 Task: Add a dentist appointment for a cavity filling on the 22nd at 7:00 PM to 8:00 PM.
Action: Mouse moved to (548, 169)
Screenshot: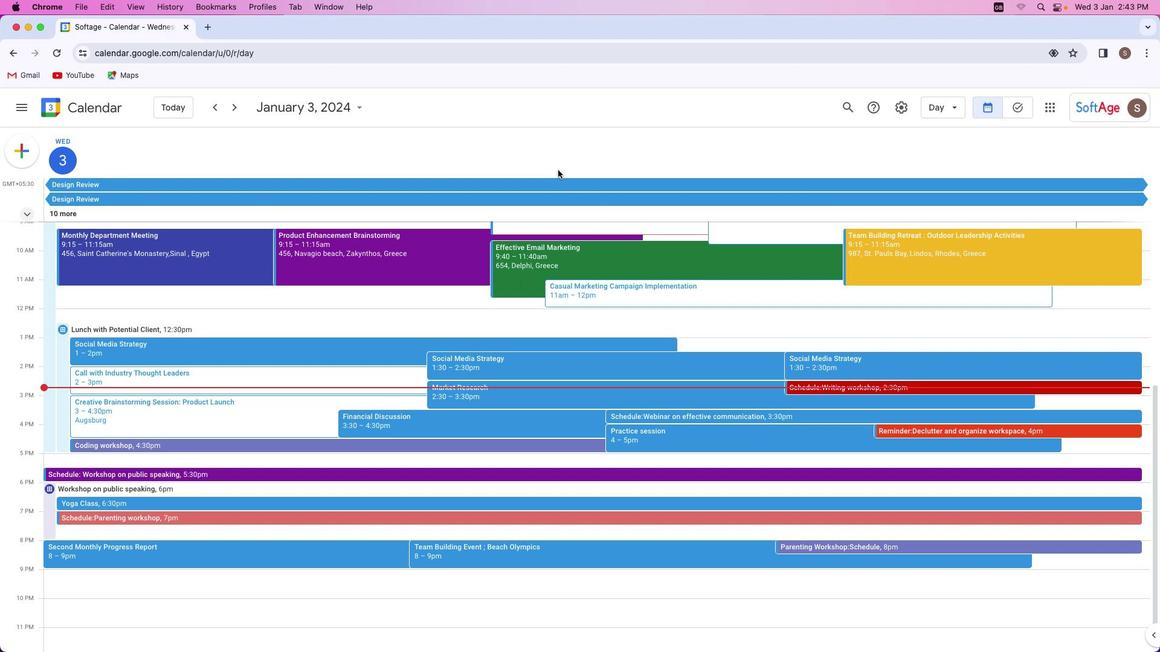 
Action: Mouse pressed left at (548, 169)
Screenshot: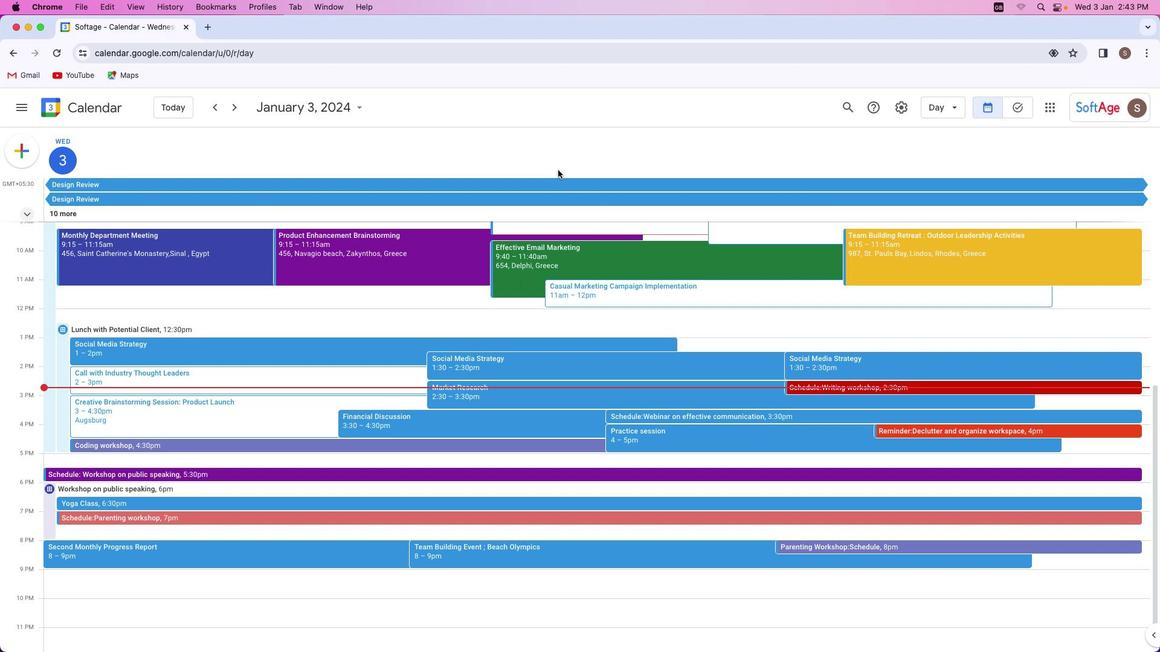 
Action: Mouse moved to (384, 172)
Screenshot: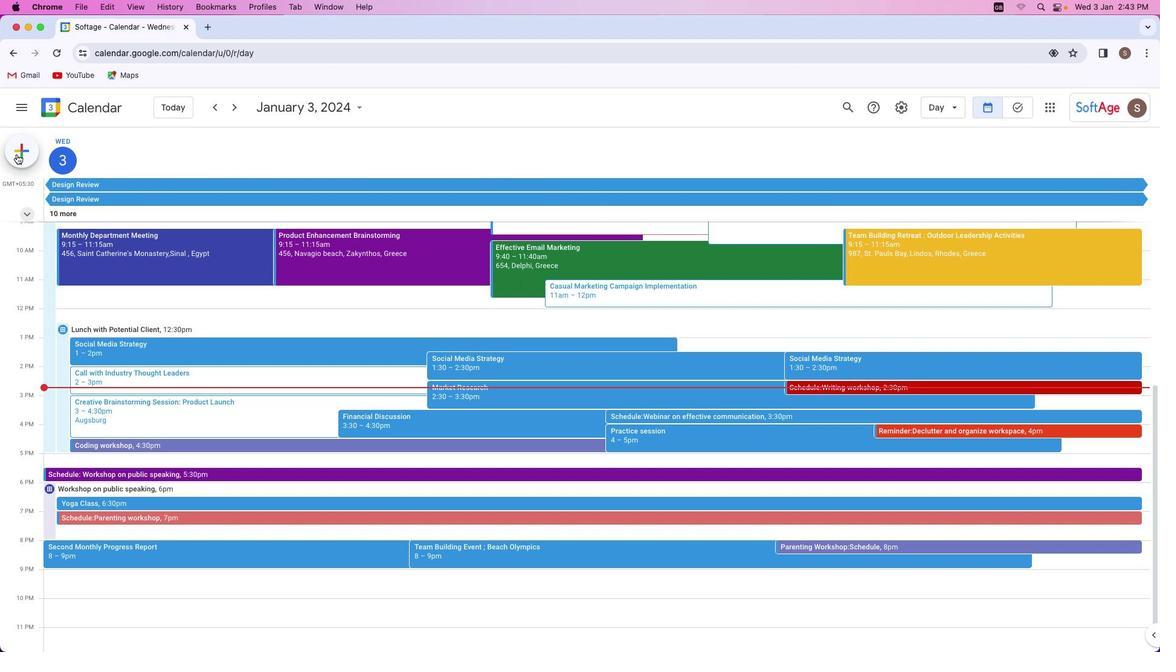 
Action: Mouse pressed left at (384, 172)
Screenshot: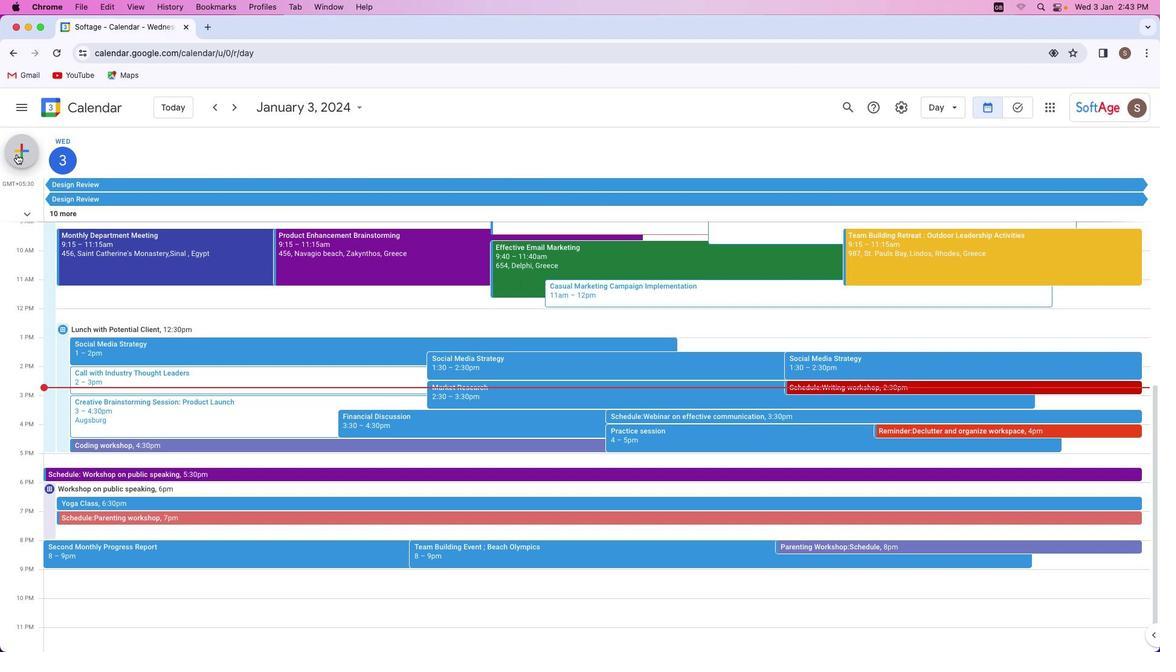 
Action: Mouse moved to (402, 157)
Screenshot: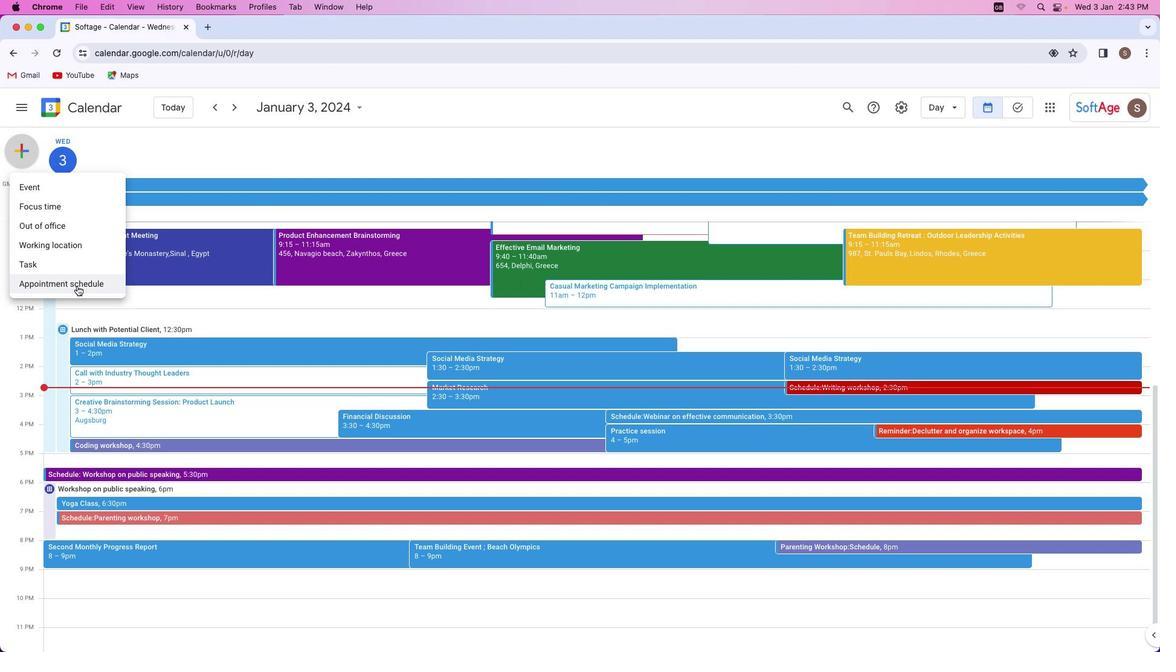 
Action: Mouse pressed left at (402, 157)
Screenshot: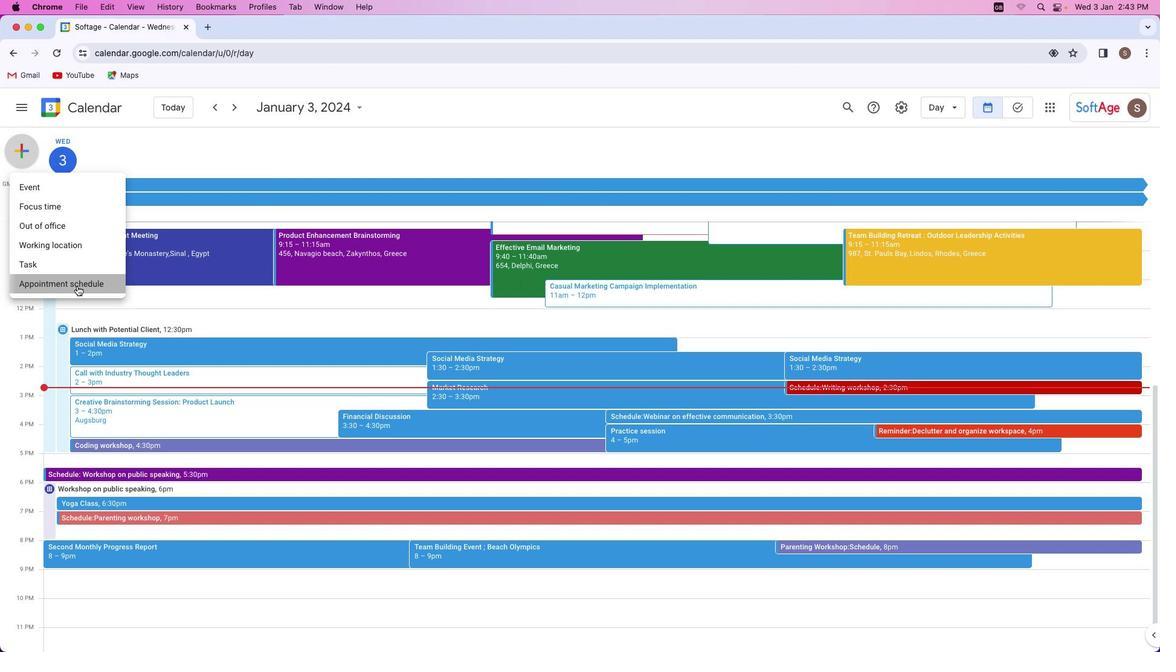 
Action: Mouse moved to (402, 172)
Screenshot: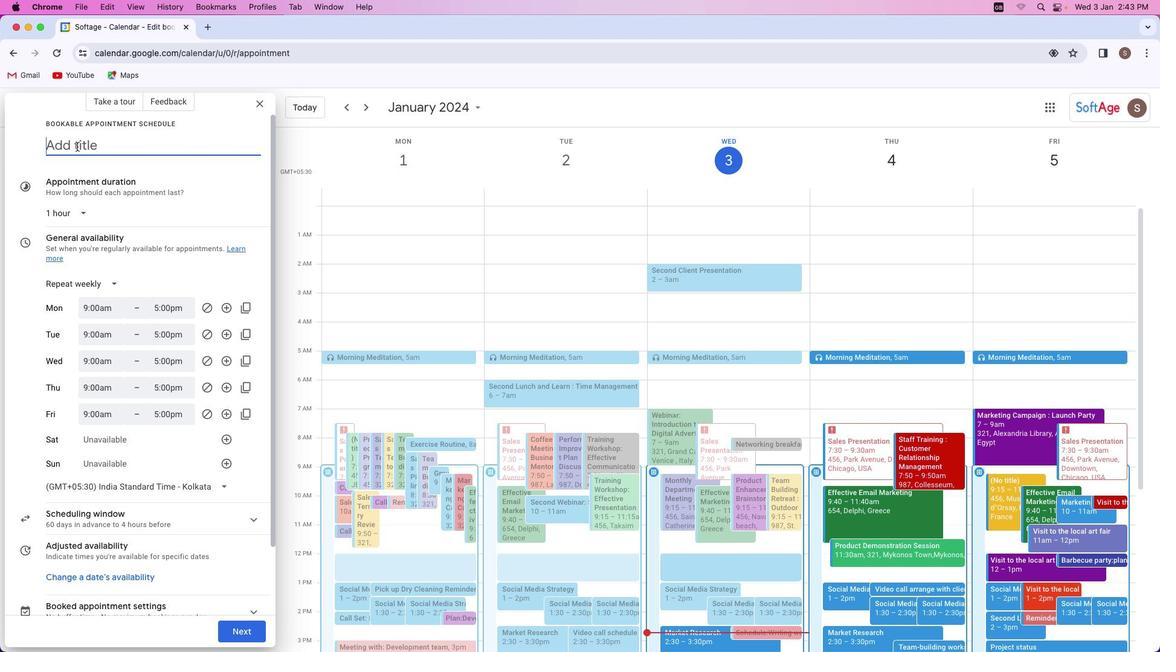 
Action: Key pressed Key.shift'D''e''n''t''i''s''t'Key.space'f''o''r'Key.space'a'Key.space'c''a''v''i''t''y'Key.space'f''i''l''l''i''n''g'
Screenshot: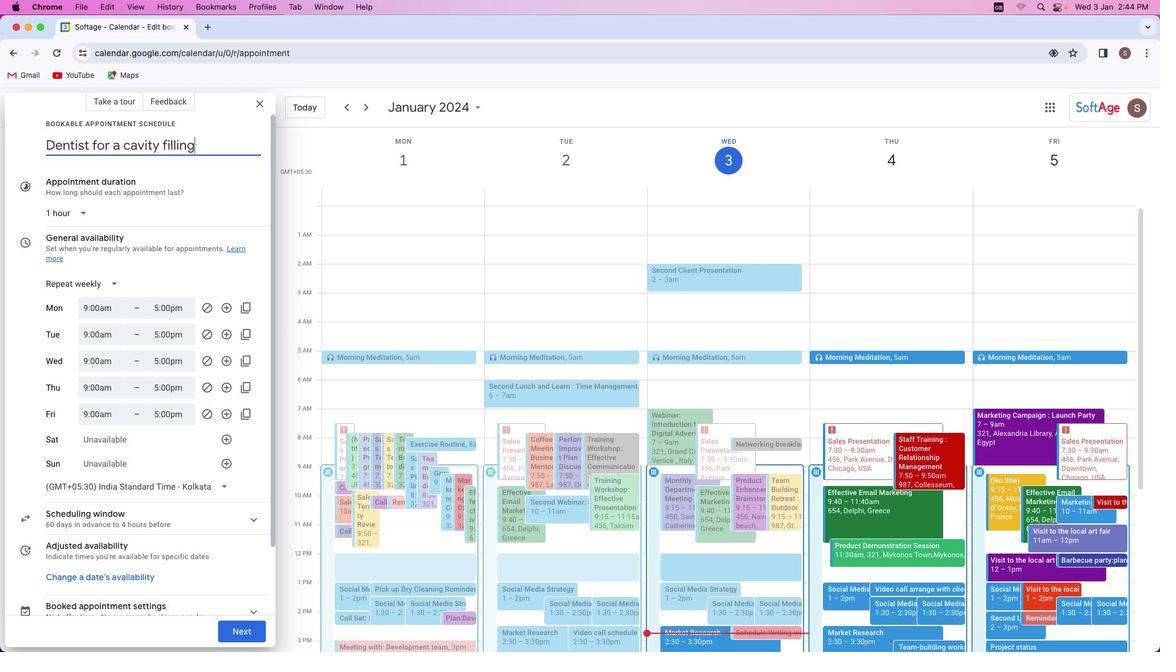 
Action: Mouse moved to (412, 157)
Screenshot: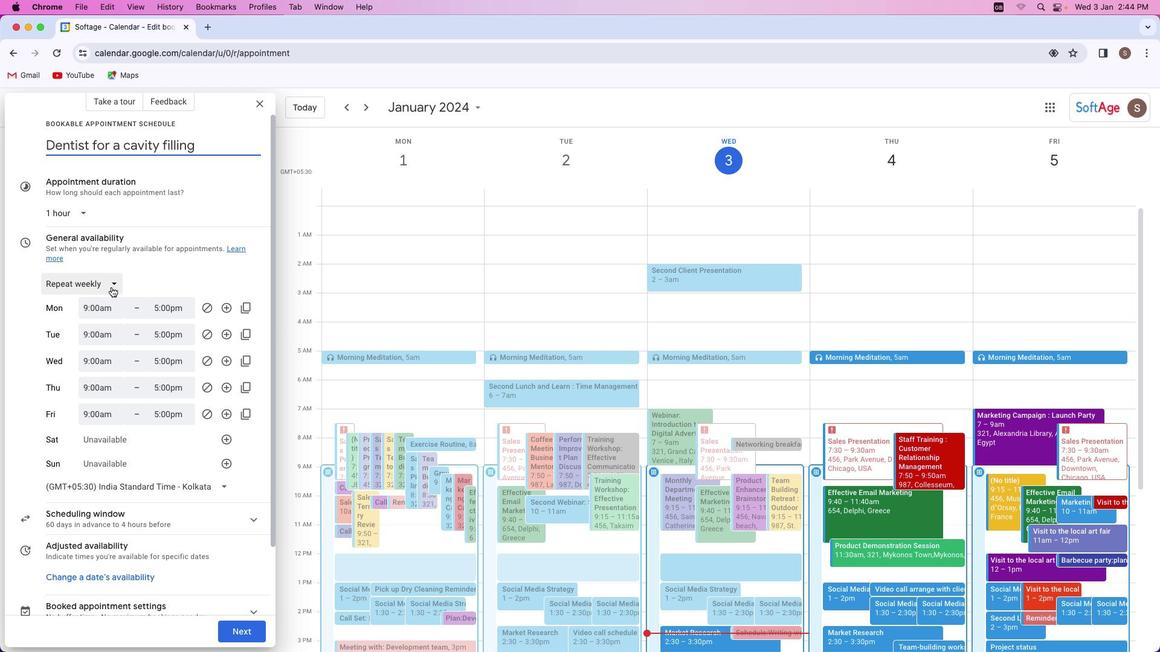 
Action: Mouse pressed left at (412, 157)
Screenshot: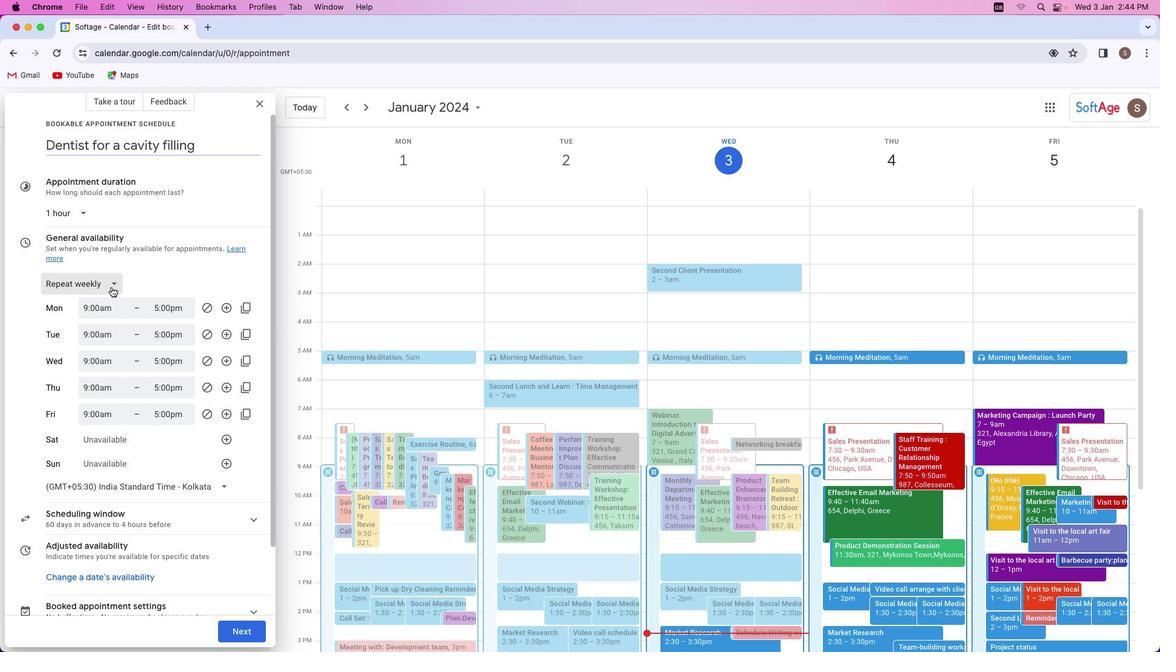 
Action: Mouse moved to (402, 154)
Screenshot: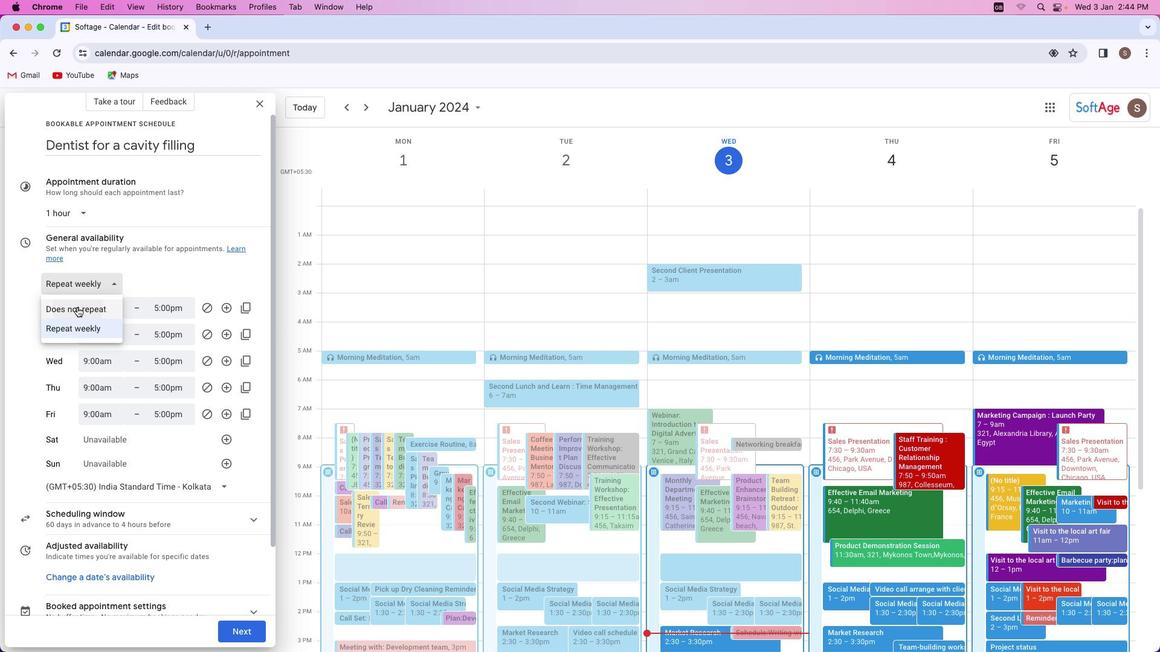 
Action: Mouse pressed left at (402, 154)
Screenshot: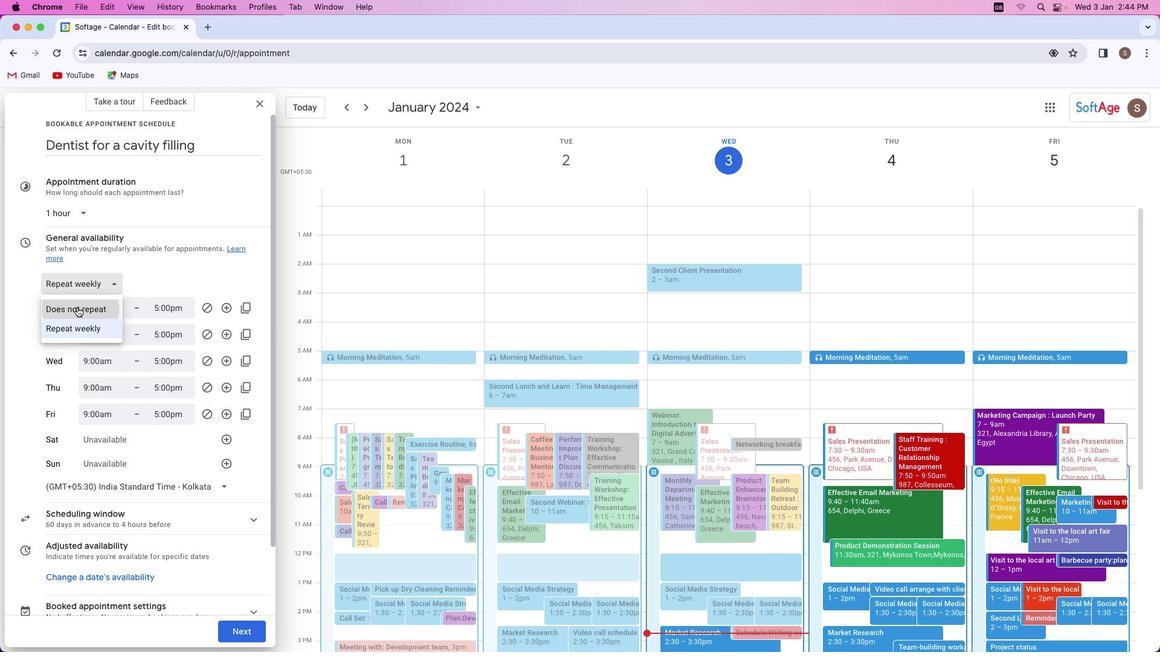 
Action: Mouse moved to (400, 155)
Screenshot: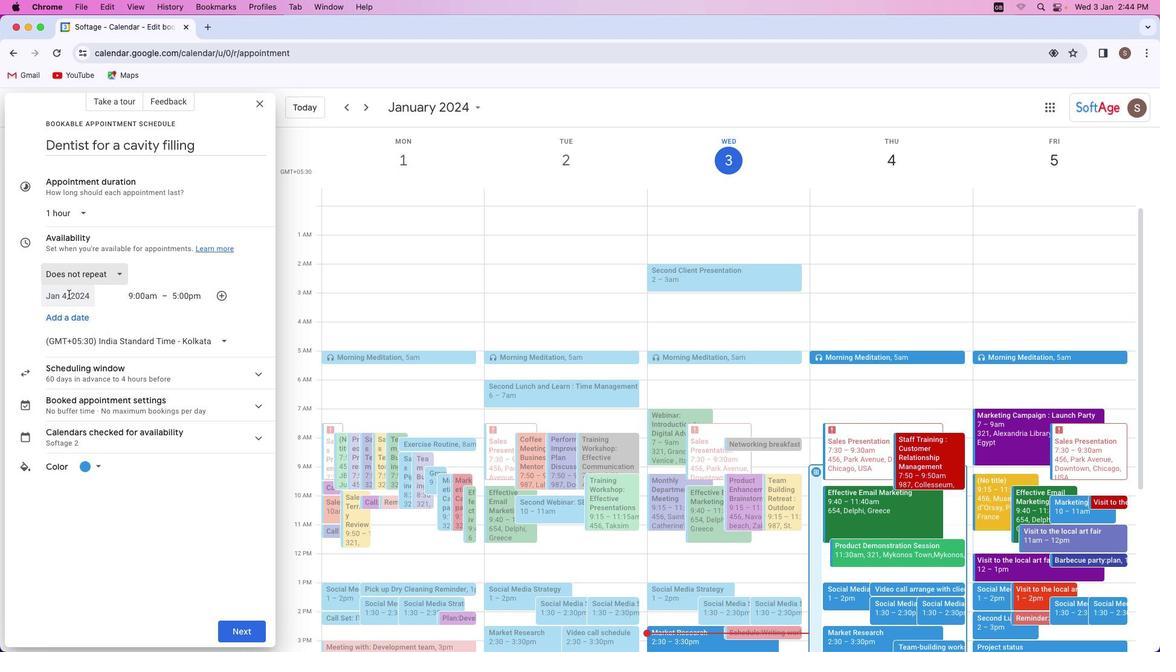 
Action: Mouse pressed left at (400, 155)
Screenshot: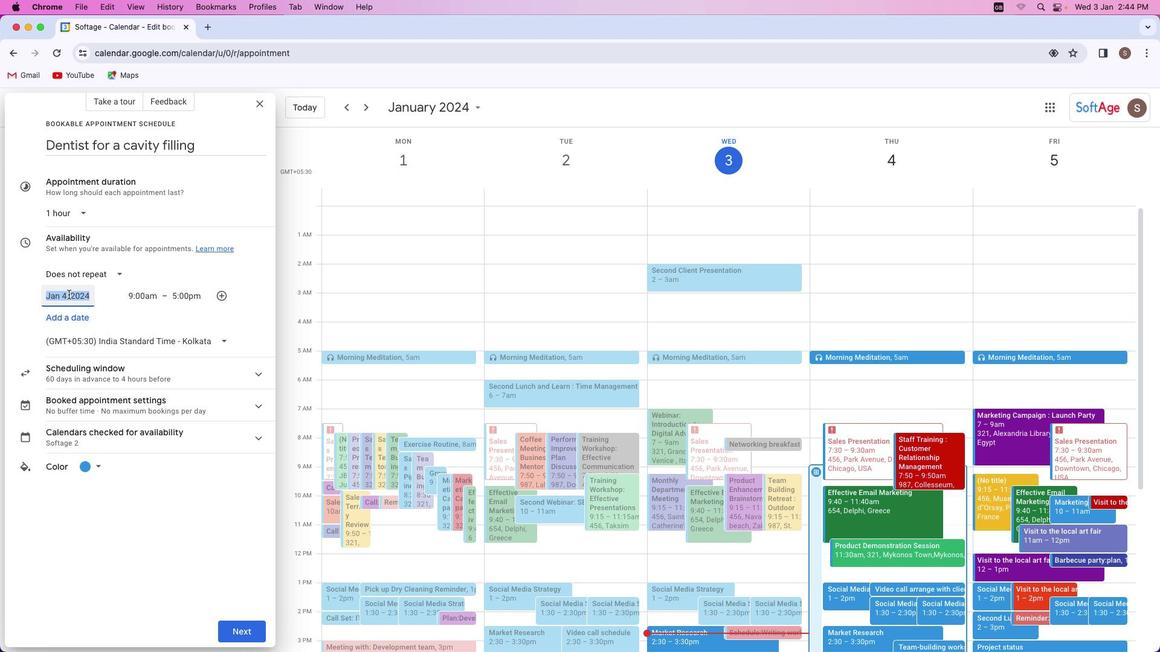 
Action: Mouse moved to (398, 143)
Screenshot: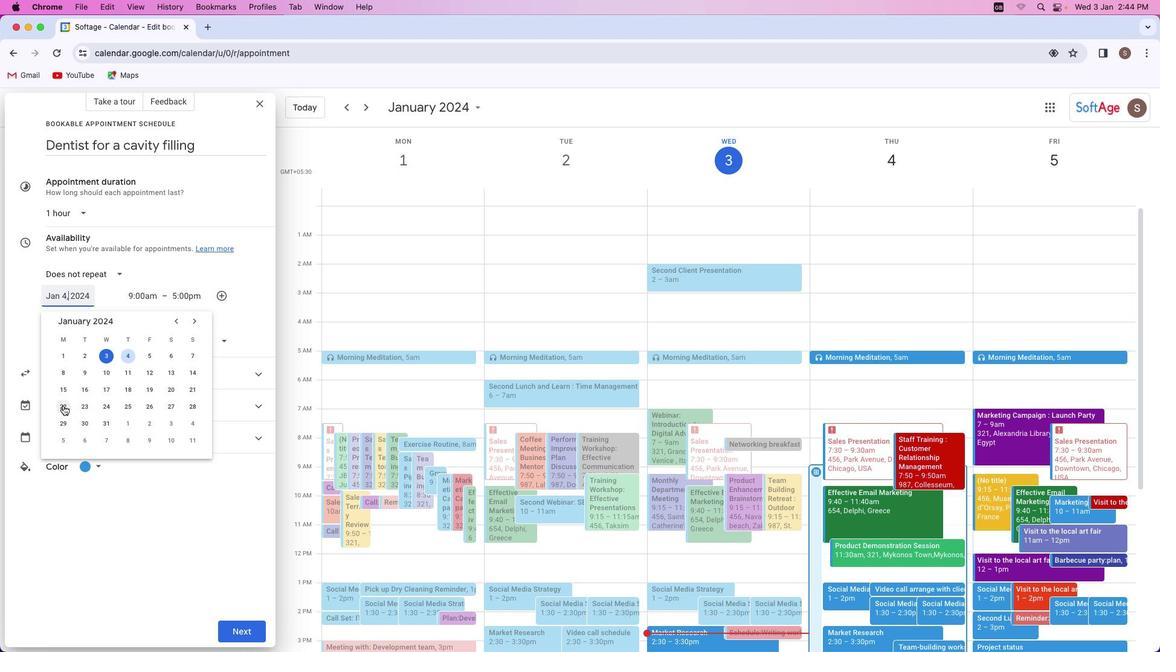 
Action: Mouse pressed left at (398, 143)
Screenshot: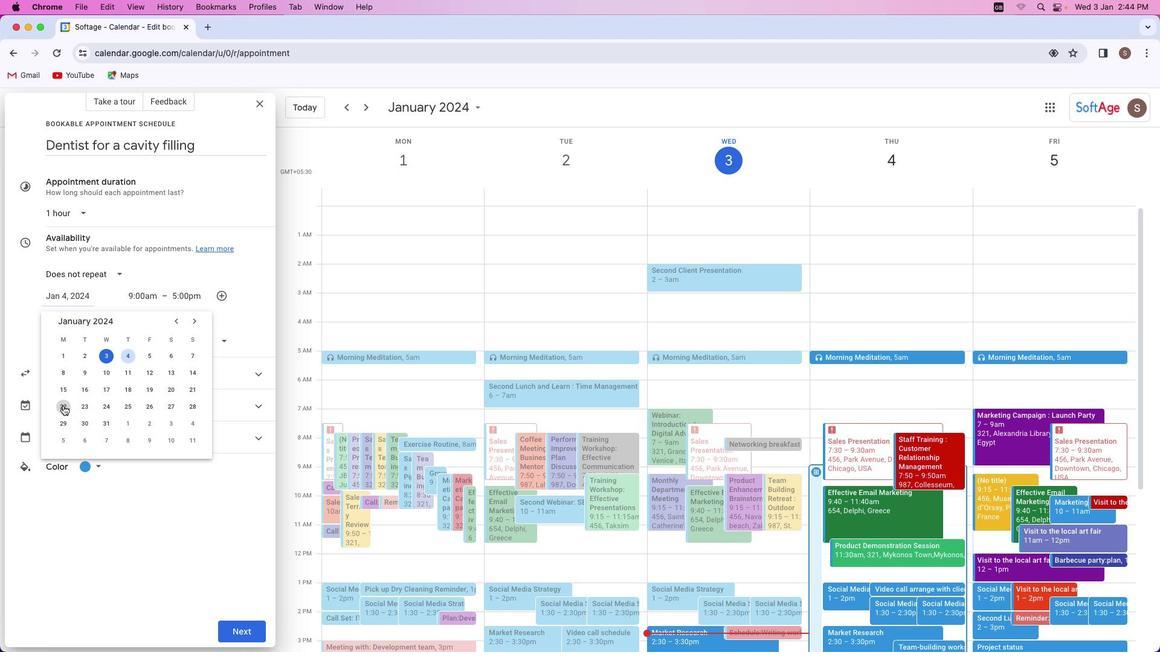 
Action: Mouse moved to (419, 155)
Screenshot: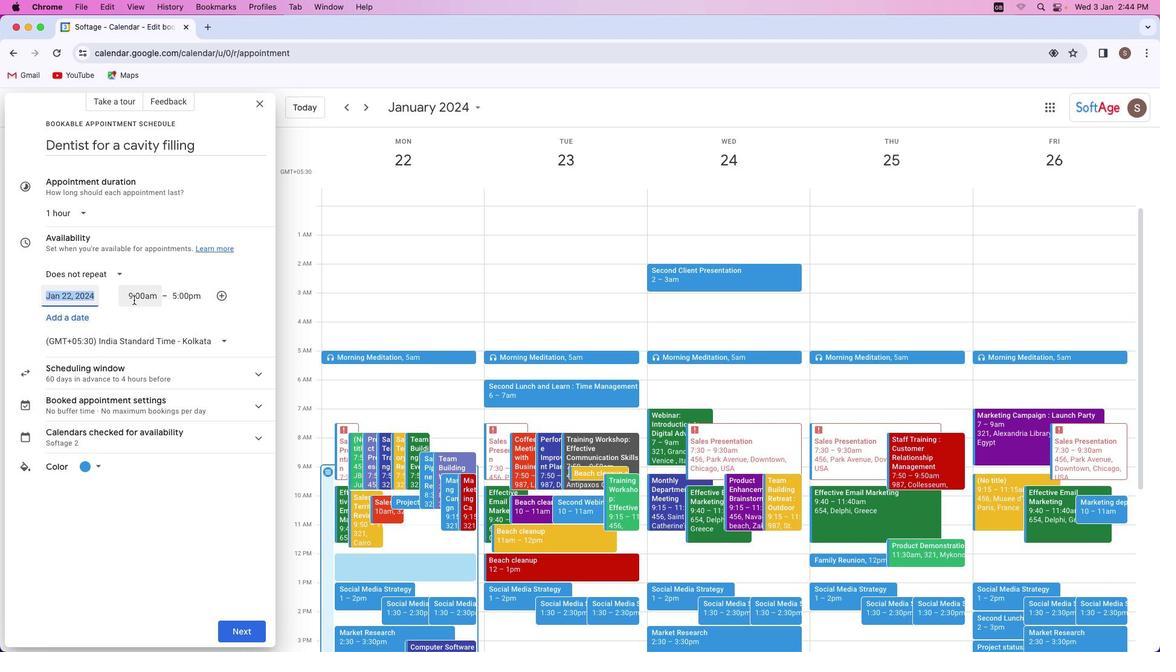 
Action: Mouse pressed left at (419, 155)
Screenshot: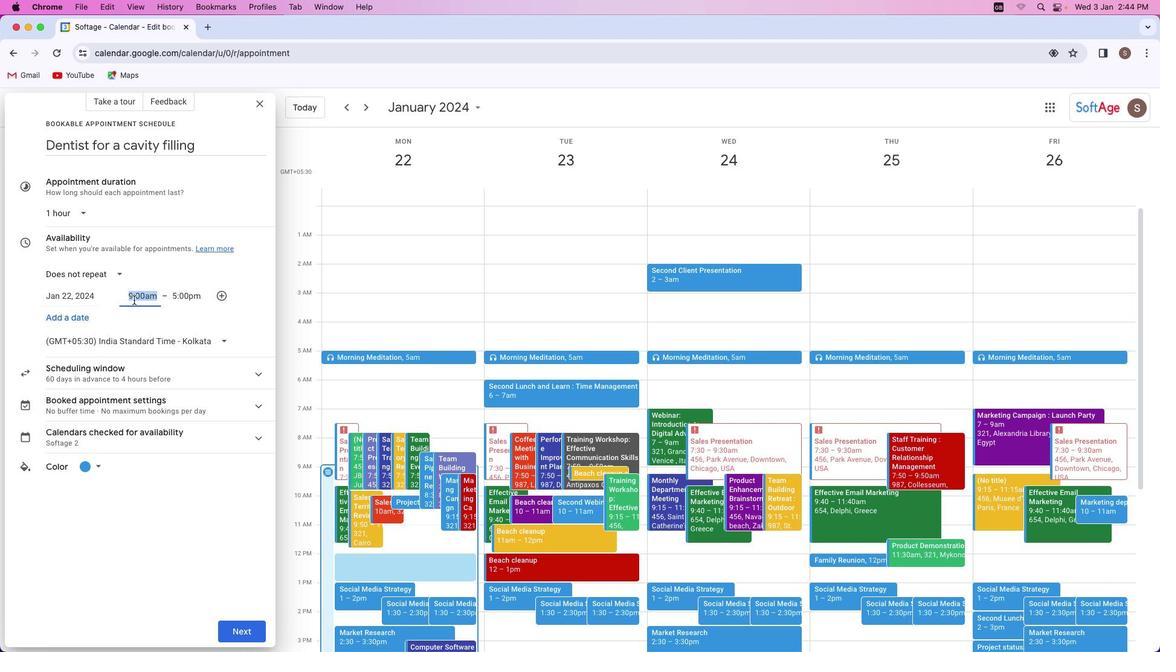 
Action: Mouse moved to (422, 148)
Screenshot: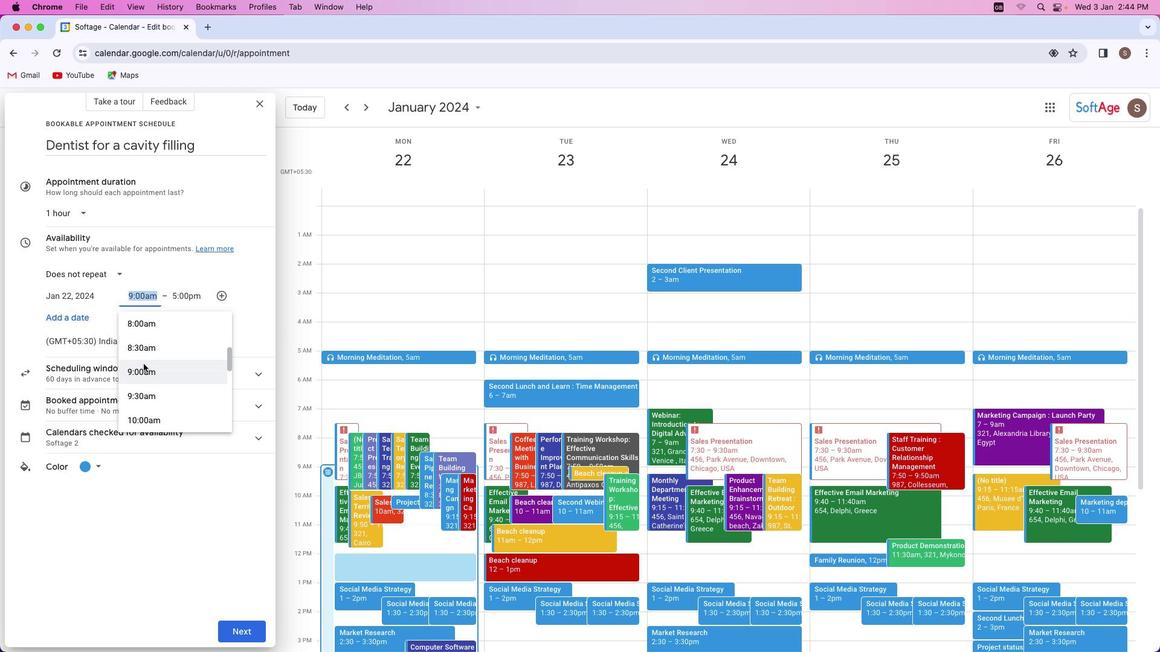 
Action: Mouse scrolled (422, 148) with delta (379, 189)
Screenshot: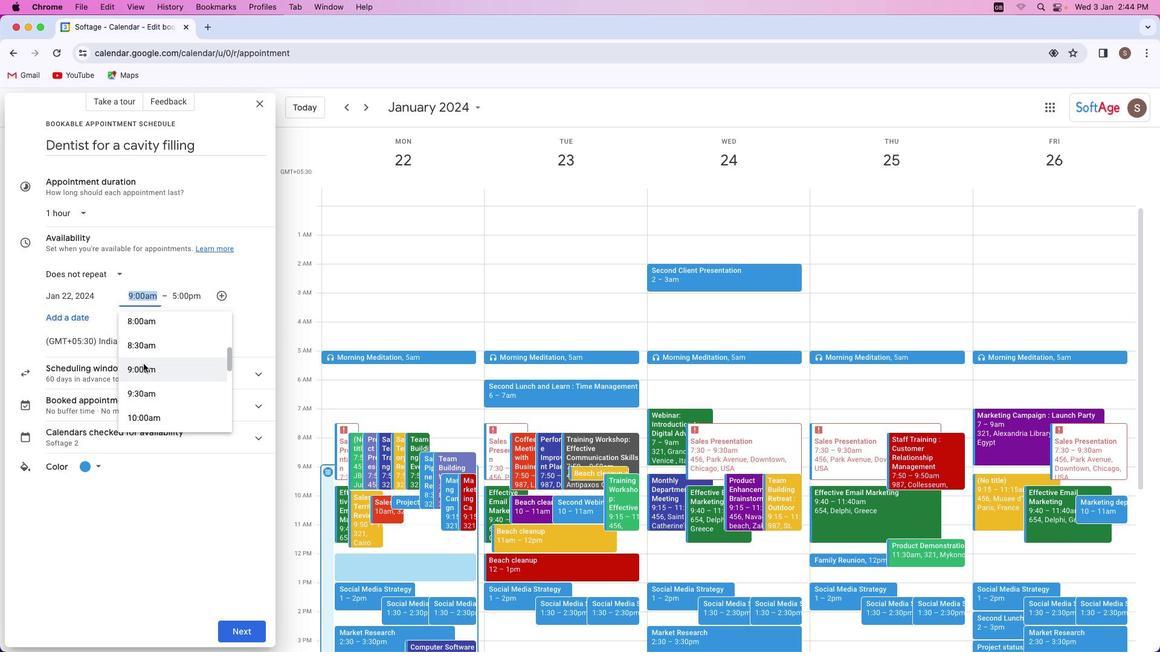 
Action: Mouse scrolled (422, 148) with delta (379, 189)
Screenshot: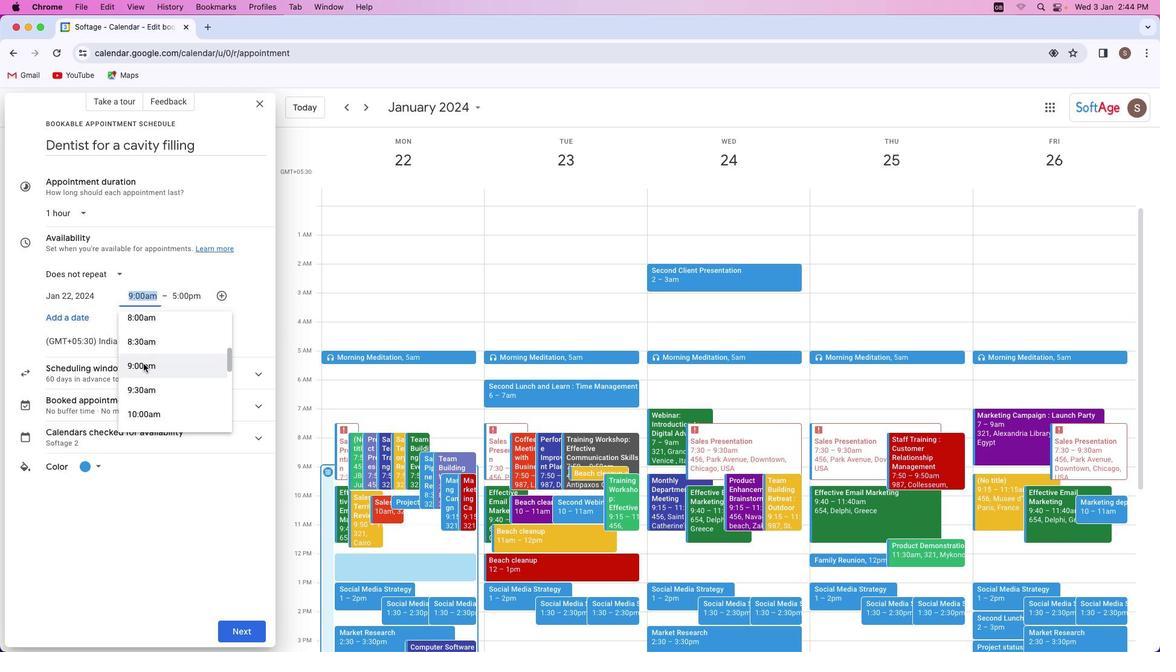 
Action: Mouse scrolled (422, 148) with delta (379, 189)
Screenshot: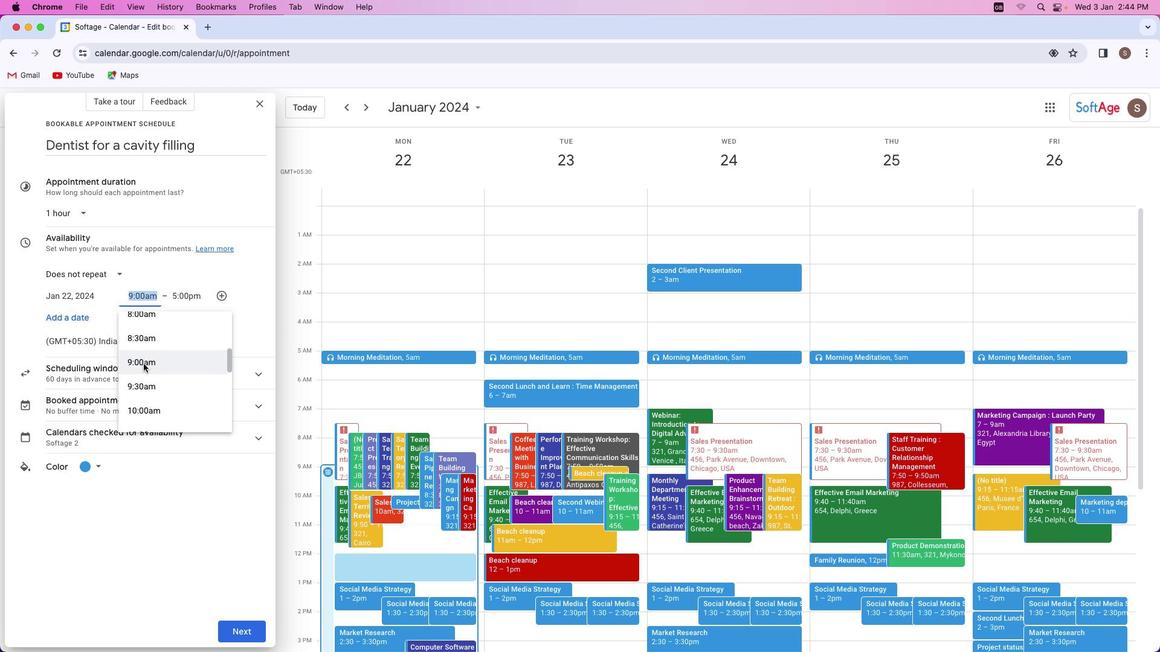 
Action: Mouse scrolled (422, 148) with delta (379, 189)
Screenshot: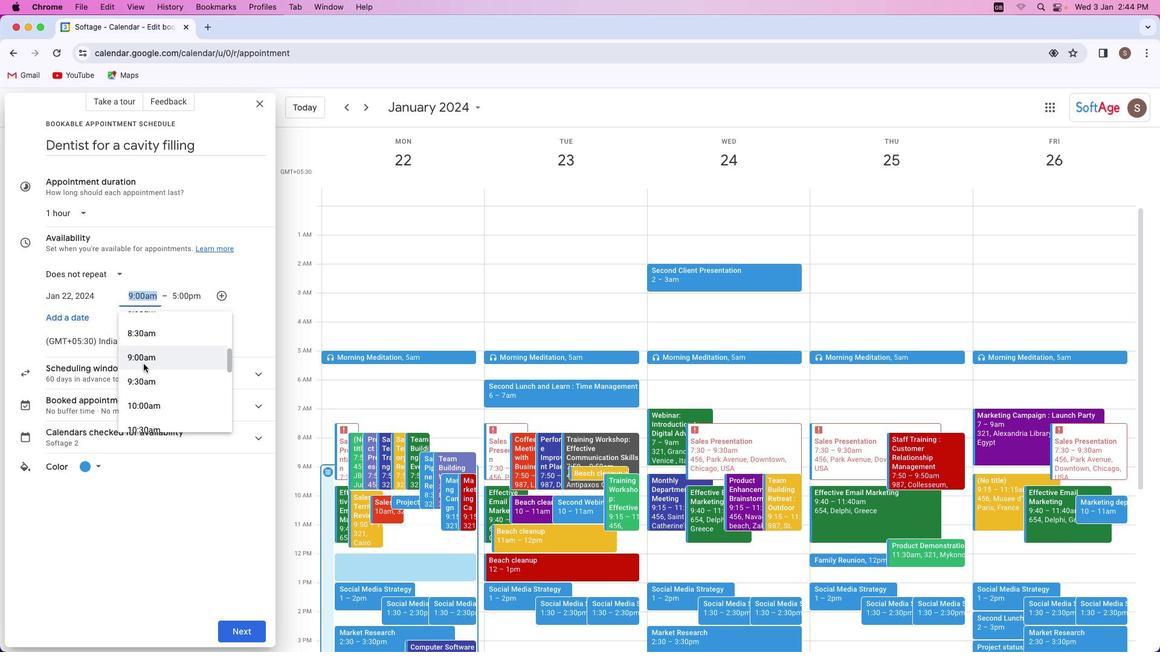 
Action: Mouse scrolled (422, 148) with delta (379, 189)
Screenshot: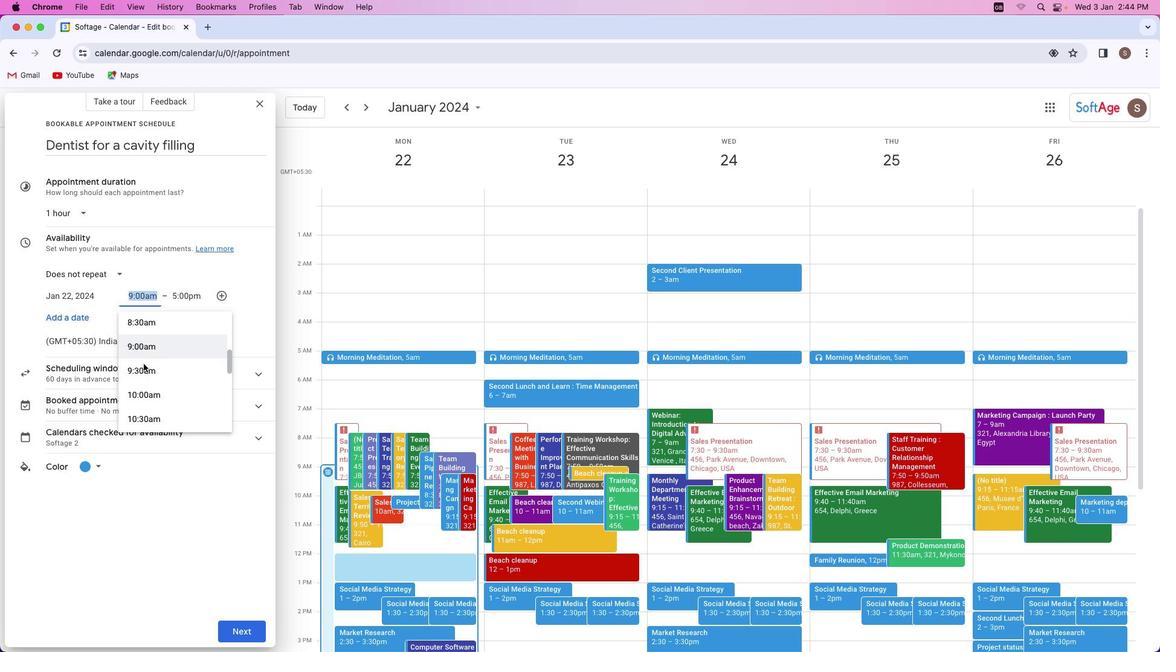 
Action: Mouse scrolled (422, 148) with delta (379, 189)
Screenshot: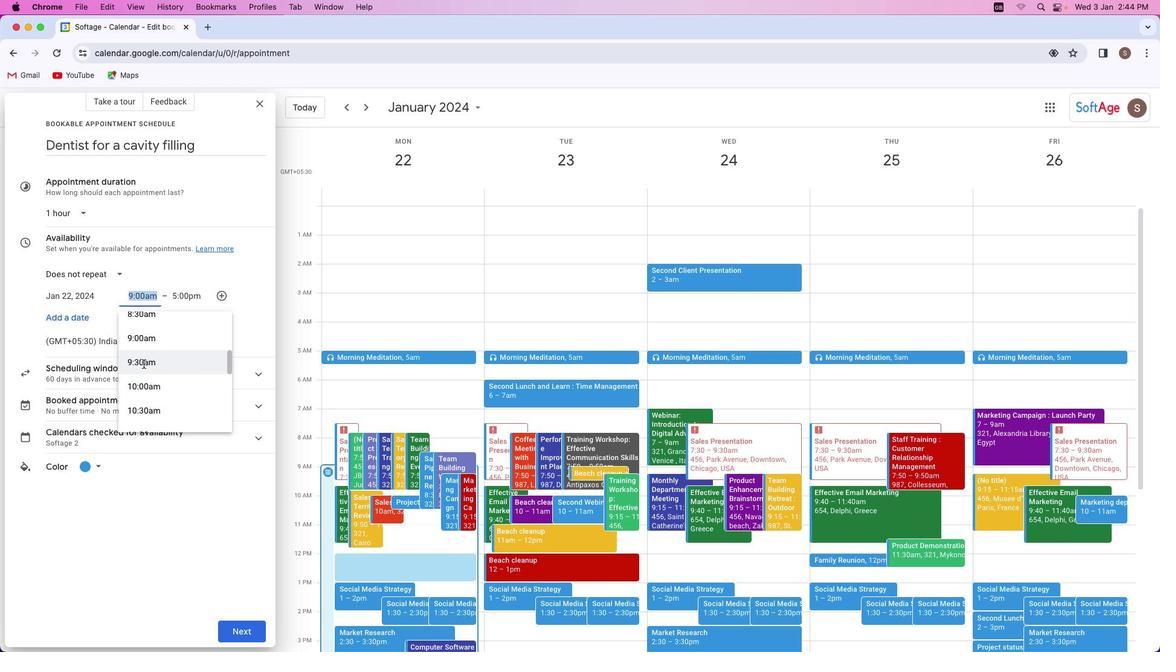
Action: Mouse scrolled (422, 148) with delta (379, 189)
Screenshot: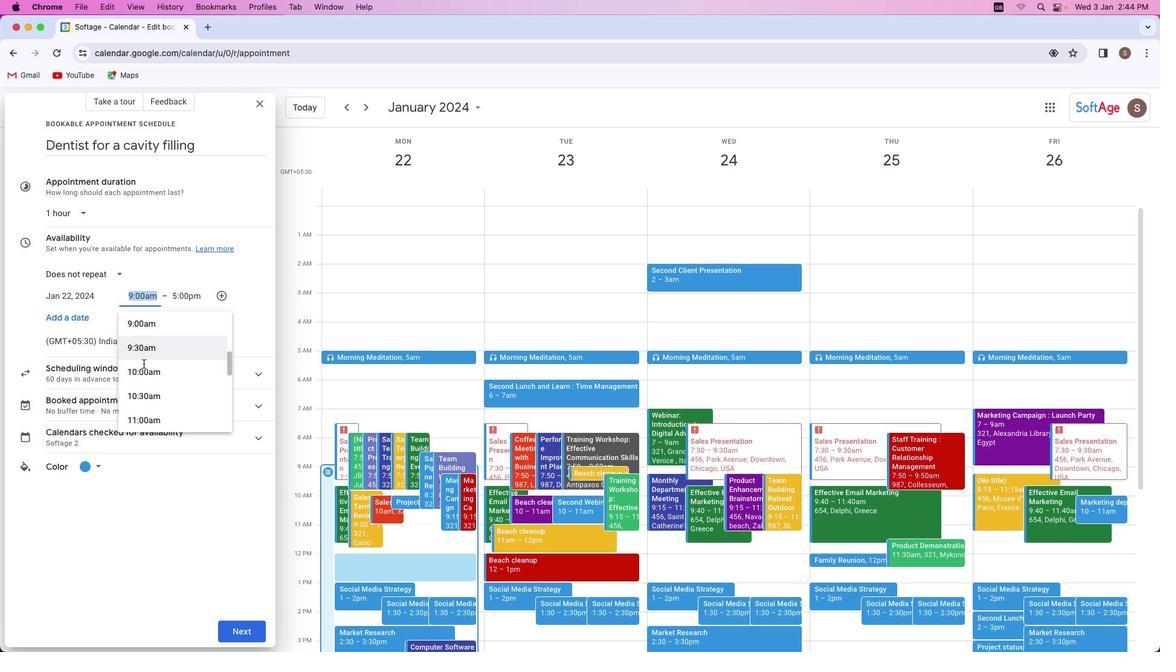 
Action: Mouse scrolled (422, 148) with delta (379, 189)
Screenshot: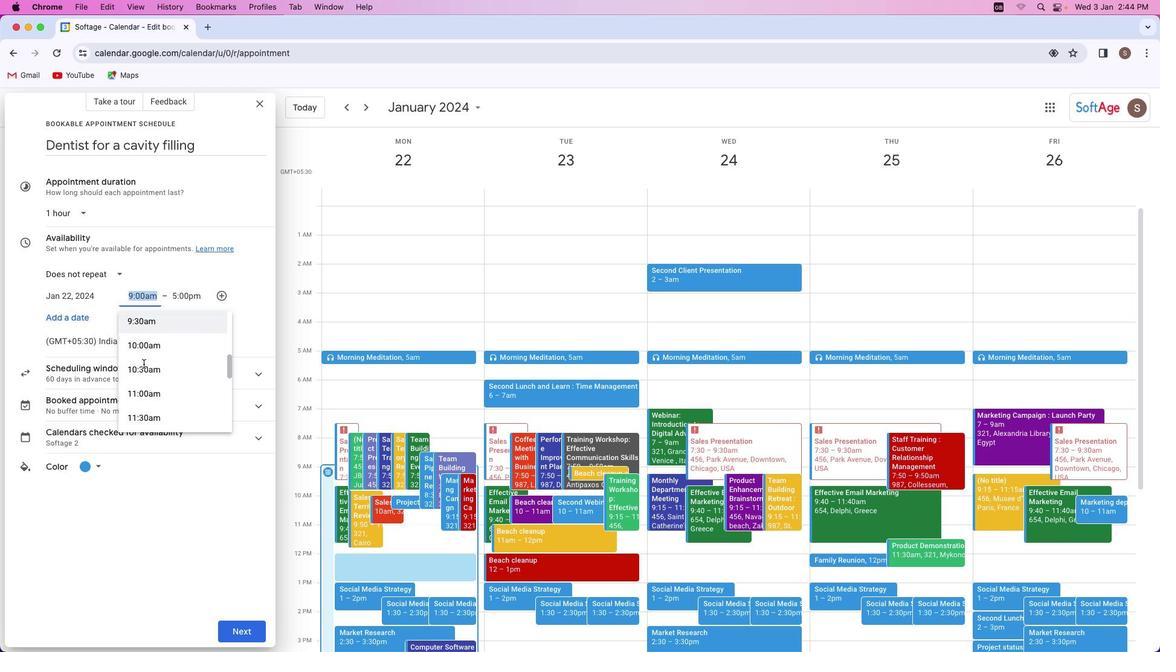 
Action: Mouse scrolled (422, 148) with delta (379, 189)
Screenshot: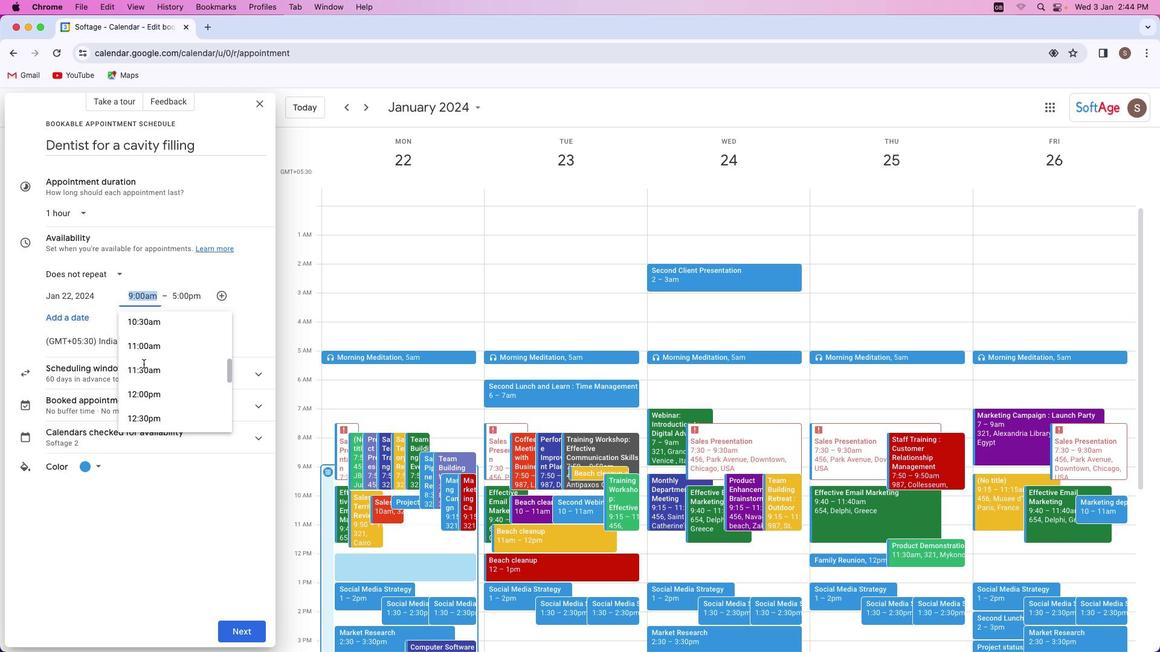 
Action: Mouse scrolled (422, 148) with delta (379, 189)
Screenshot: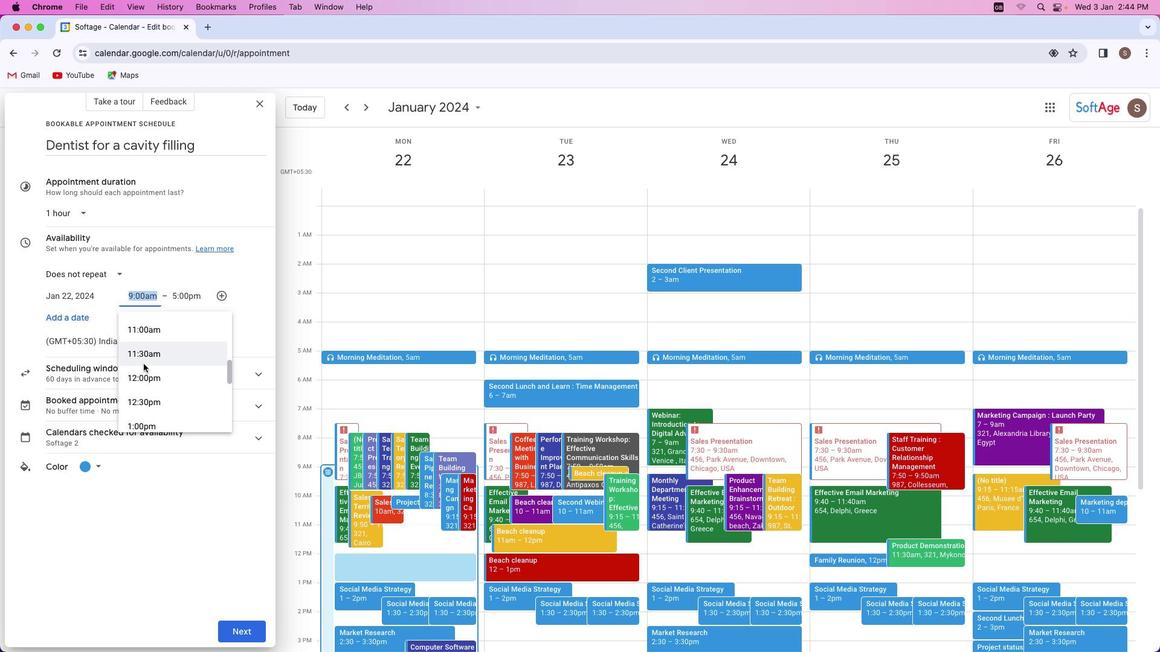 
Action: Mouse scrolled (422, 148) with delta (379, 189)
Screenshot: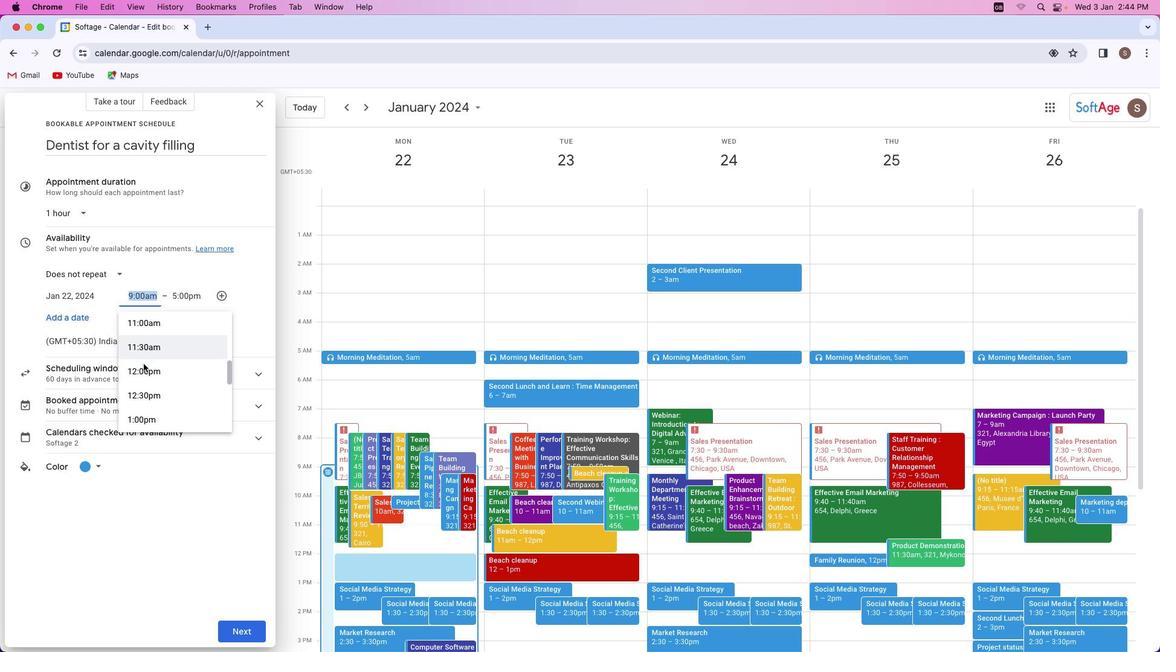 
Action: Mouse scrolled (422, 148) with delta (379, 189)
Screenshot: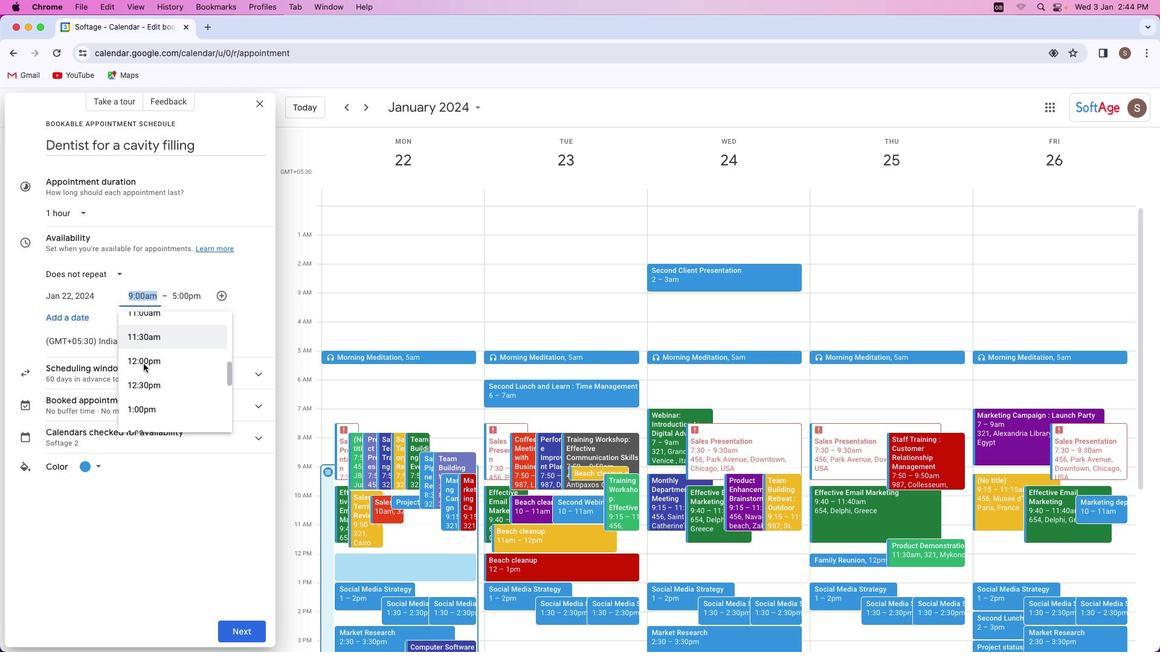 
Action: Mouse scrolled (422, 148) with delta (379, 189)
Screenshot: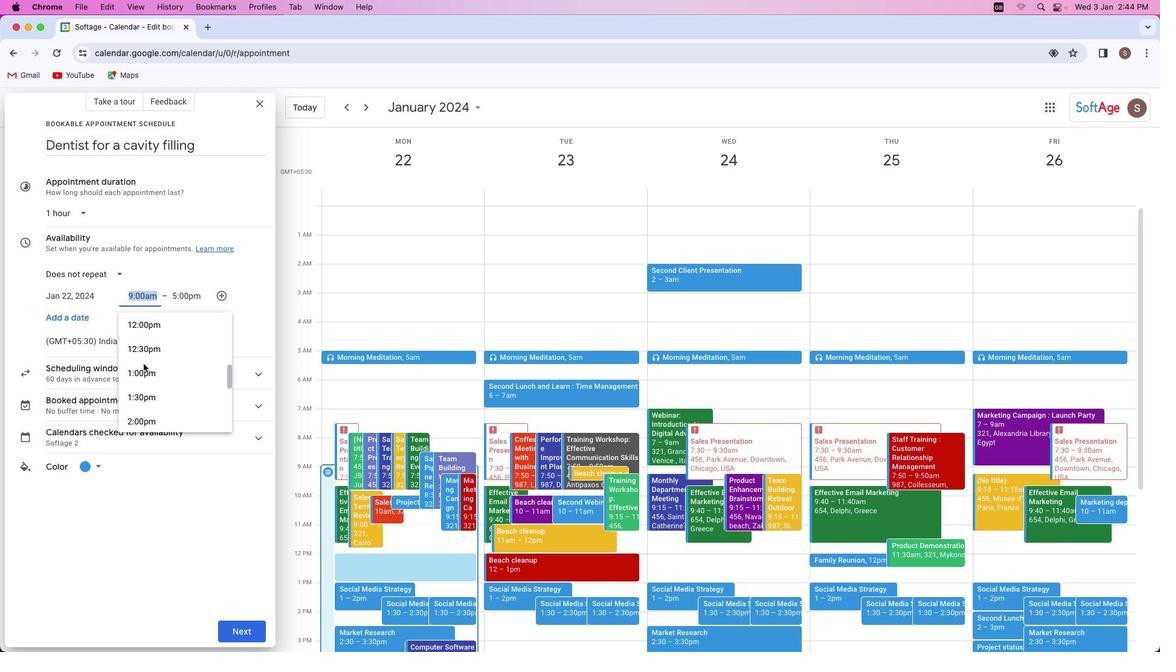 
Action: Mouse scrolled (422, 148) with delta (379, 189)
Screenshot: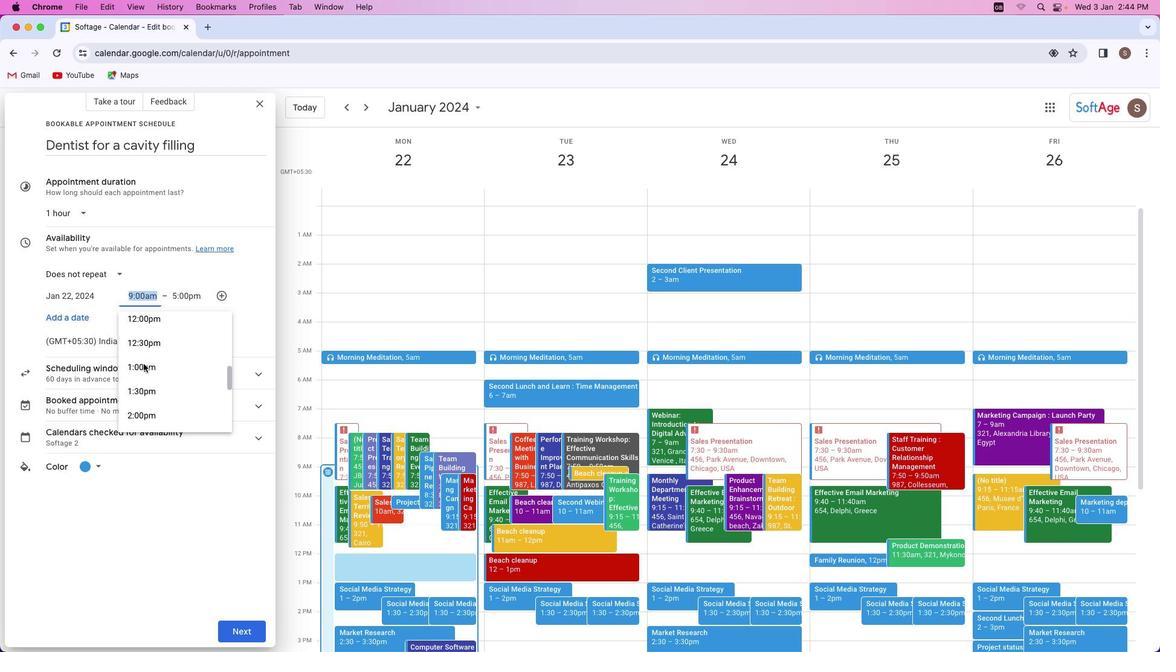 
Action: Mouse scrolled (422, 148) with delta (379, 189)
Screenshot: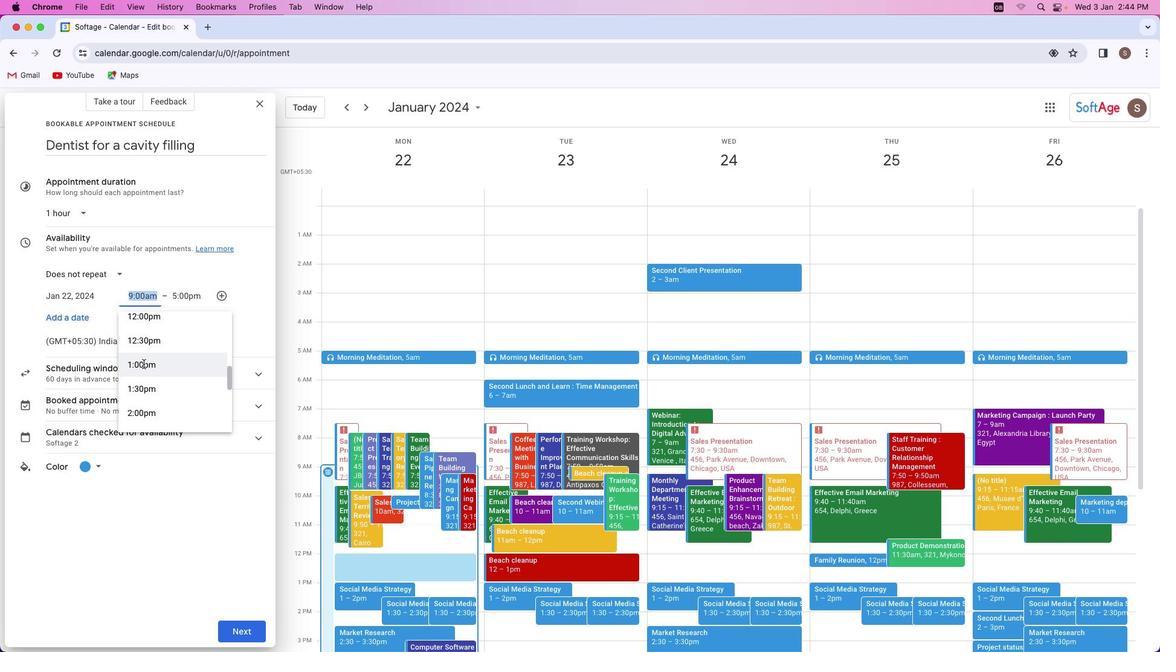 
Action: Mouse scrolled (422, 148) with delta (379, 189)
Screenshot: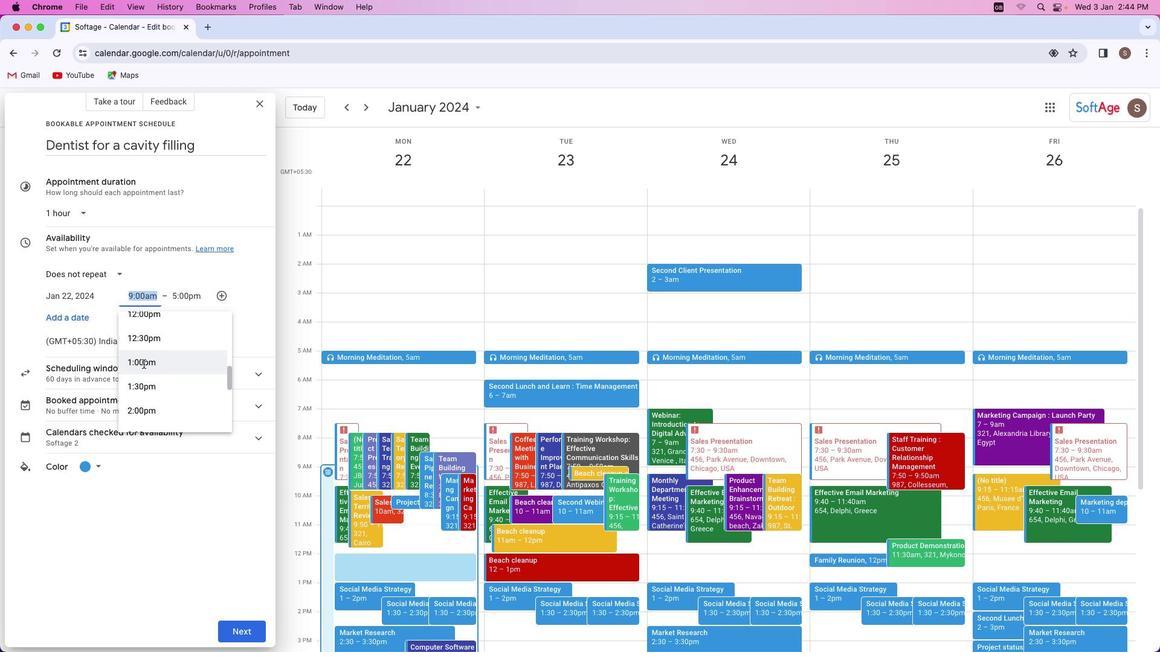 
Action: Mouse scrolled (422, 148) with delta (379, 189)
Screenshot: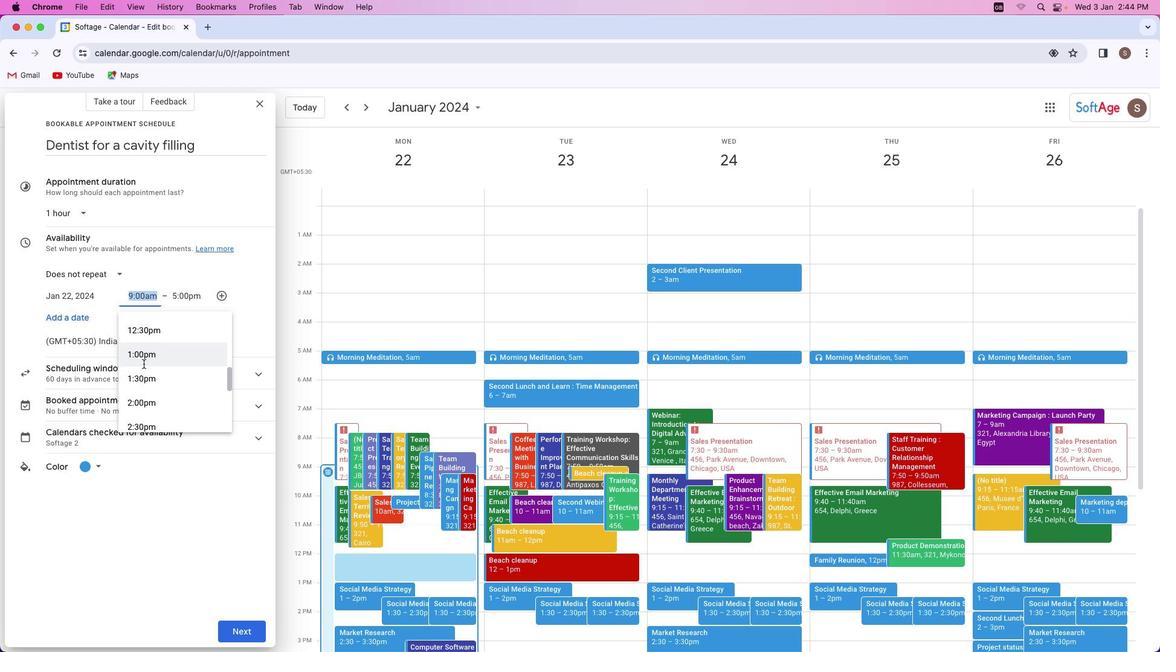 
Action: Mouse scrolled (422, 148) with delta (379, 189)
Screenshot: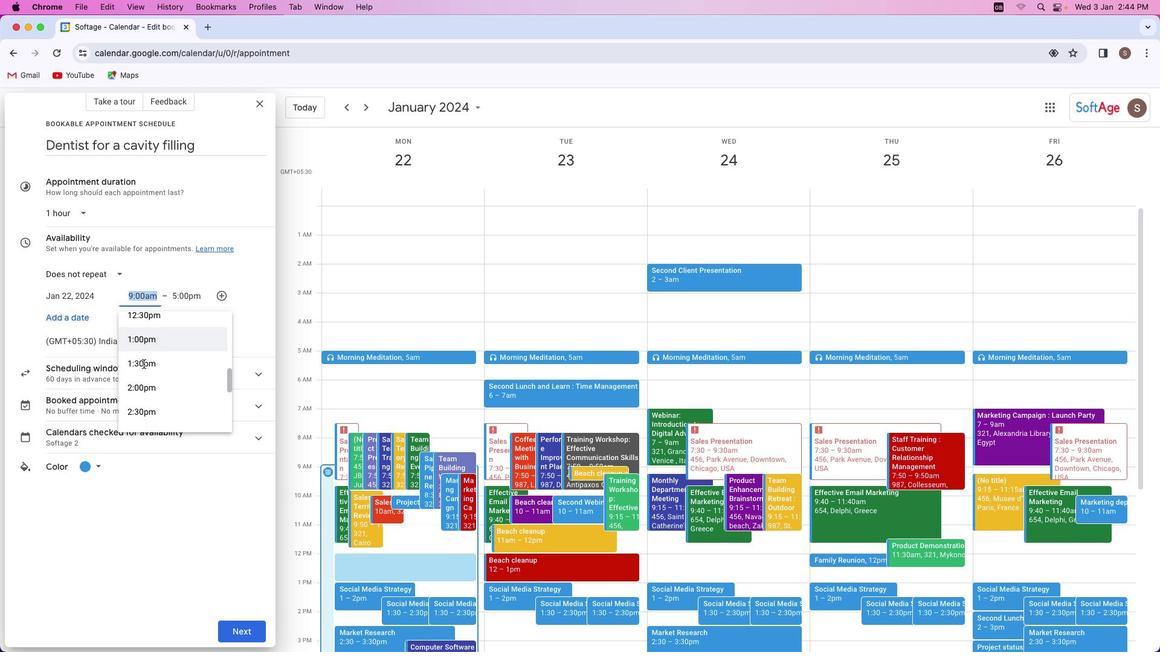 
Action: Mouse moved to (422, 148)
Screenshot: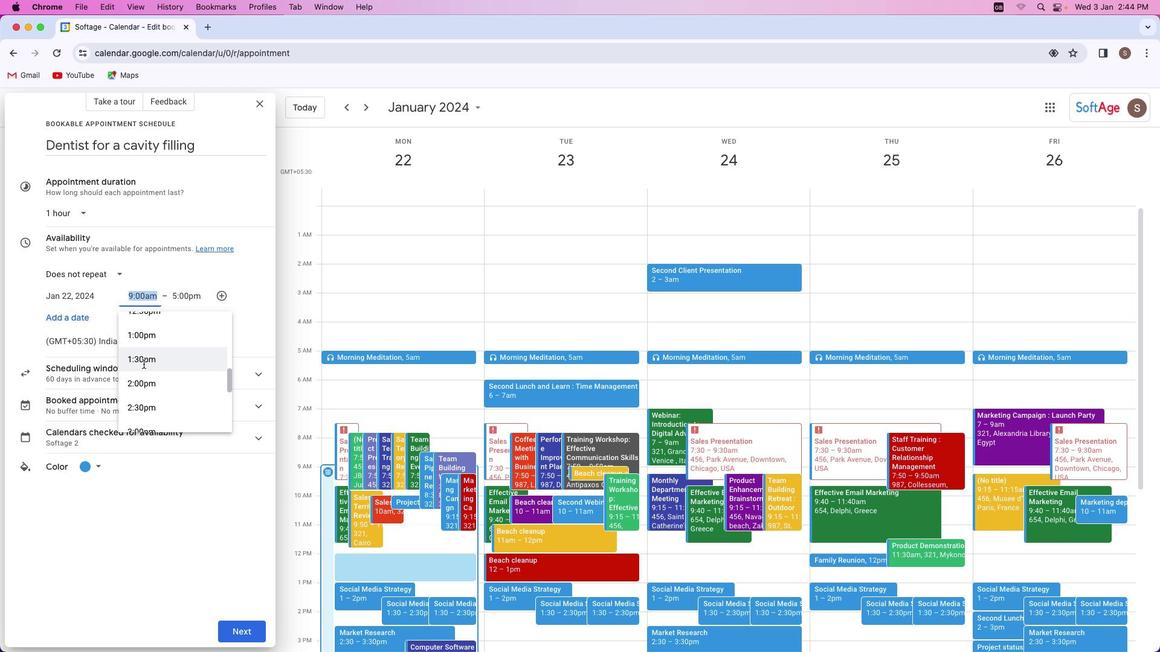
Action: Mouse scrolled (422, 148) with delta (379, 189)
Screenshot: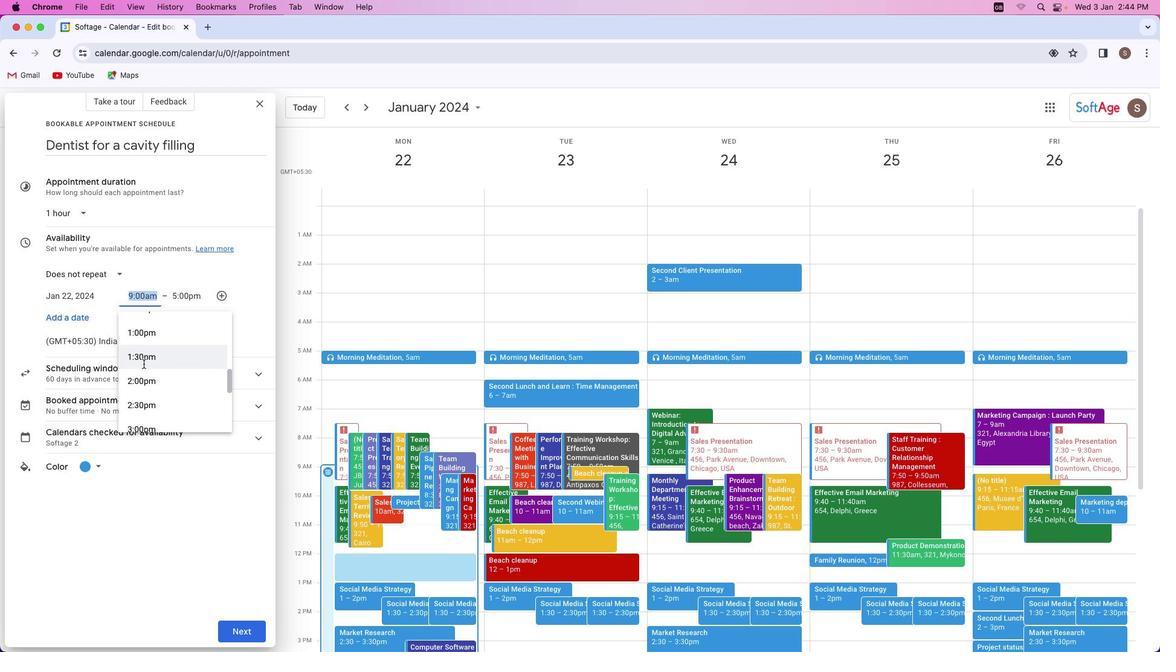 
Action: Mouse scrolled (422, 148) with delta (379, 189)
Screenshot: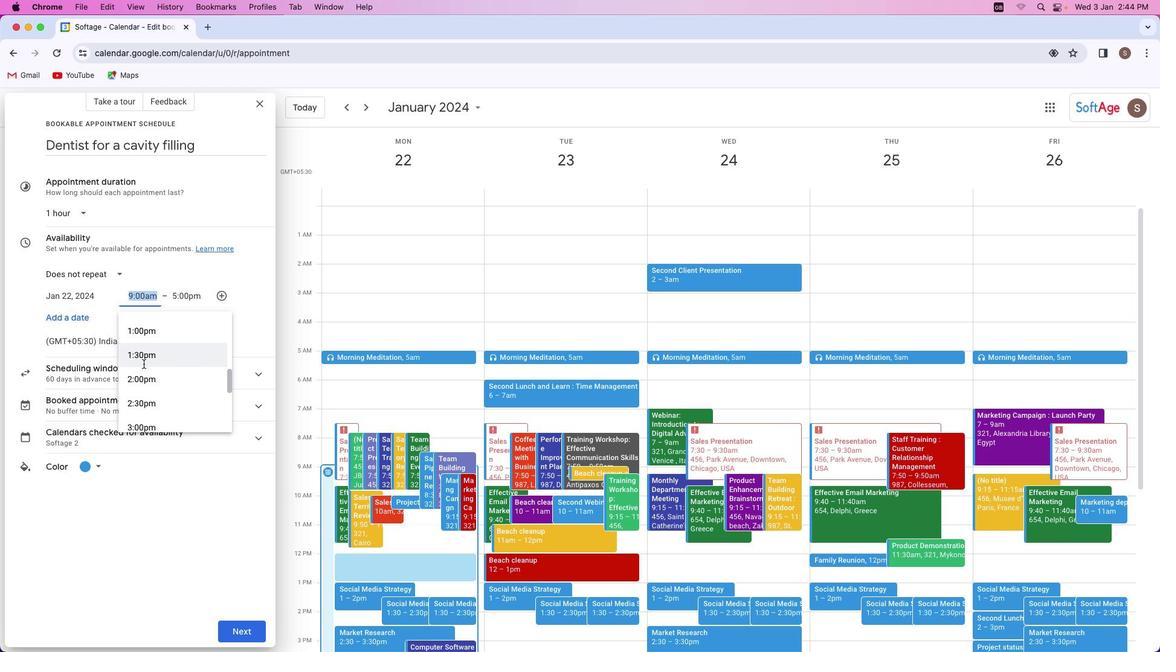 
Action: Mouse scrolled (422, 148) with delta (379, 189)
Screenshot: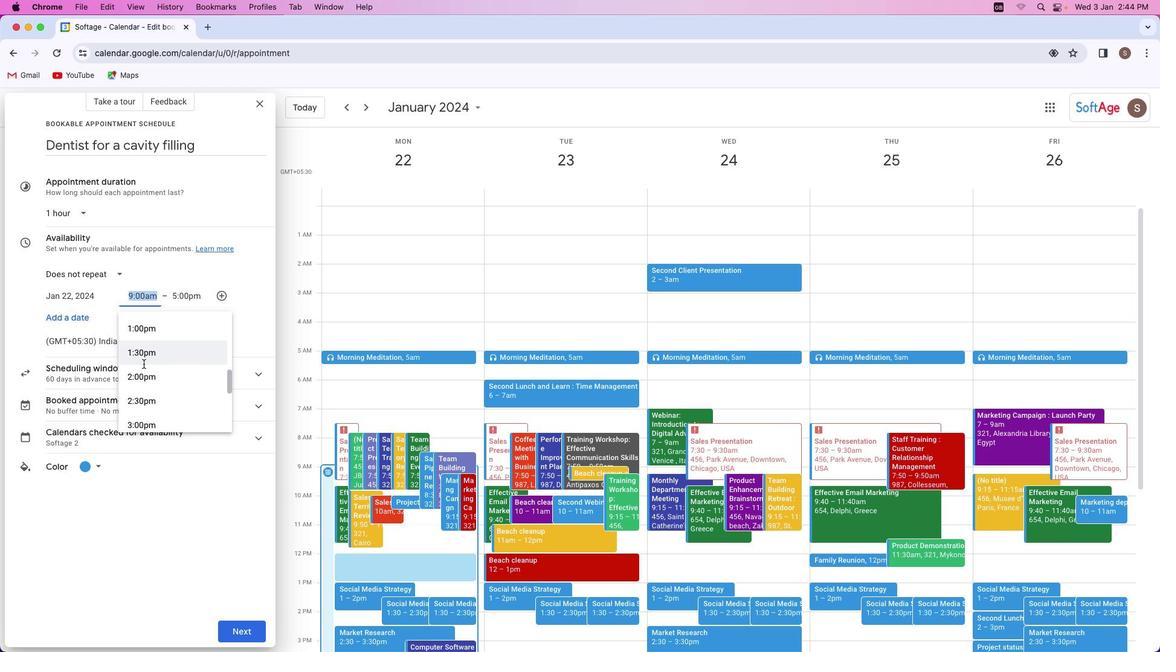 
Action: Mouse scrolled (422, 148) with delta (379, 189)
Screenshot: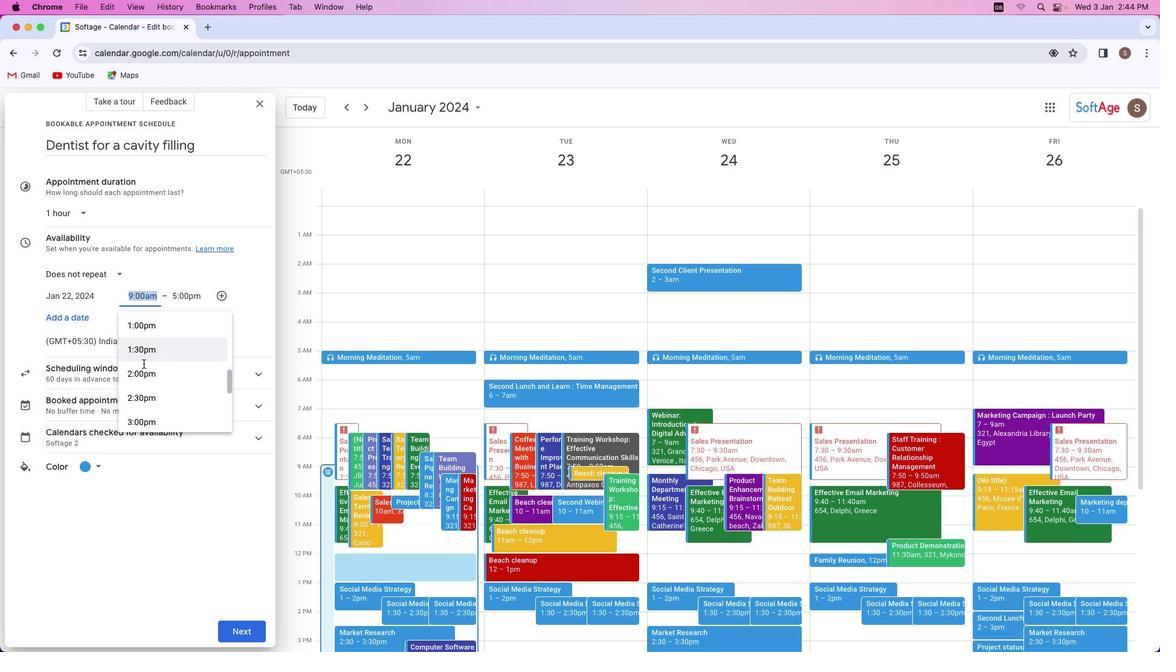 
Action: Mouse scrolled (422, 148) with delta (379, 189)
Screenshot: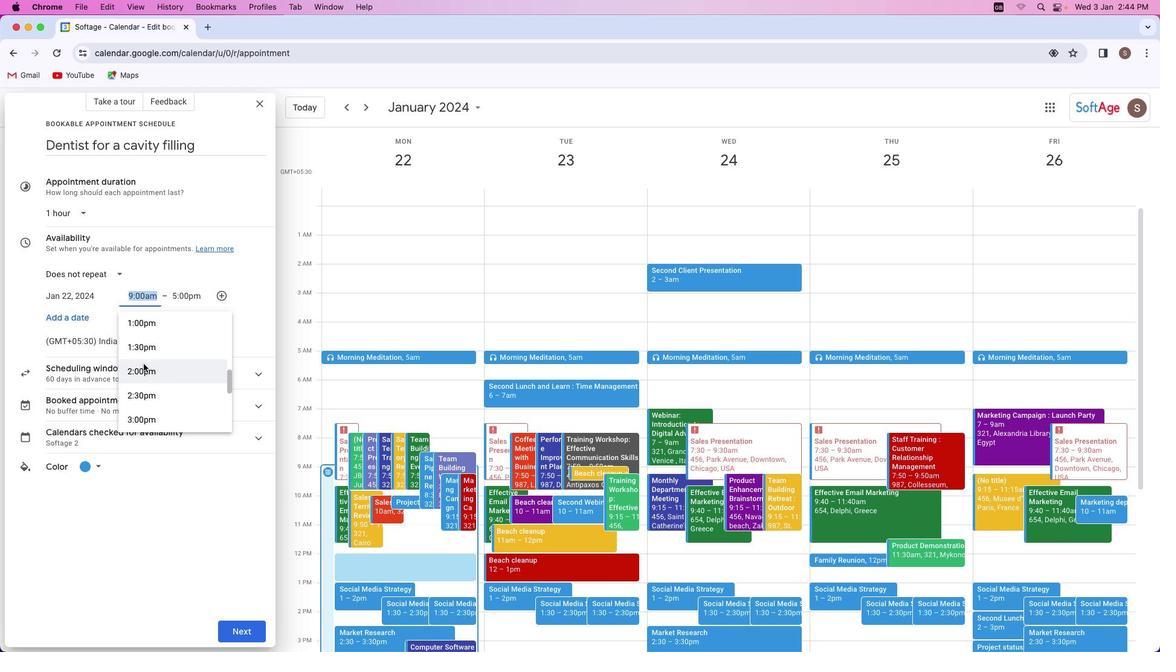 
Action: Mouse scrolled (422, 148) with delta (379, 189)
Screenshot: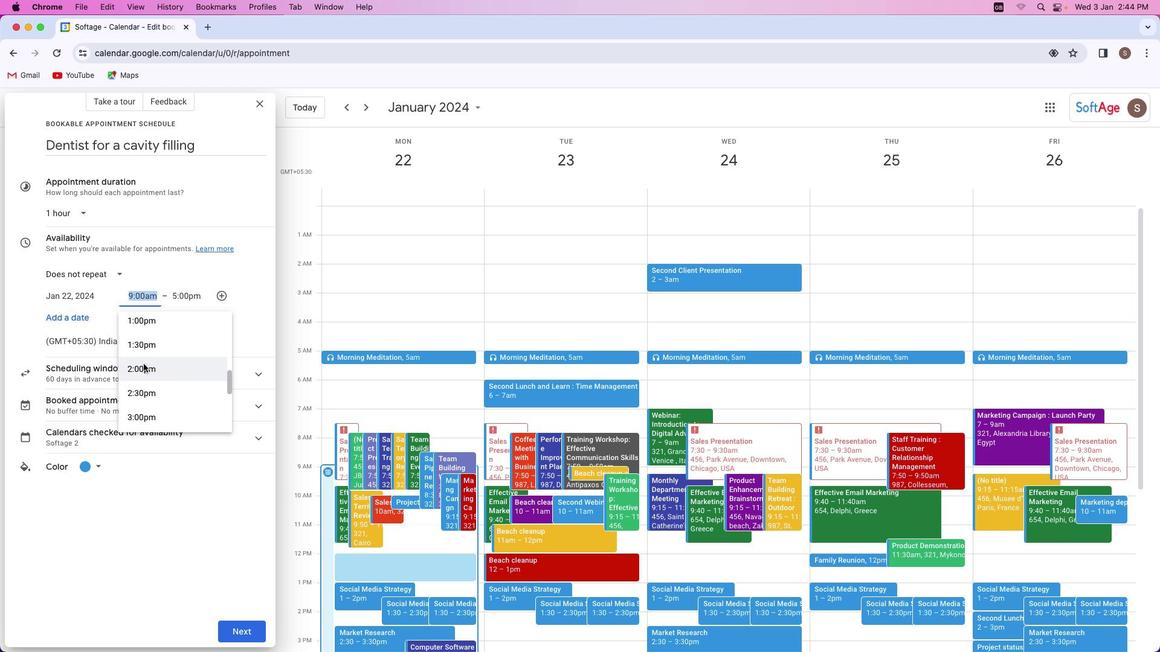 
Action: Mouse scrolled (422, 148) with delta (379, 189)
Screenshot: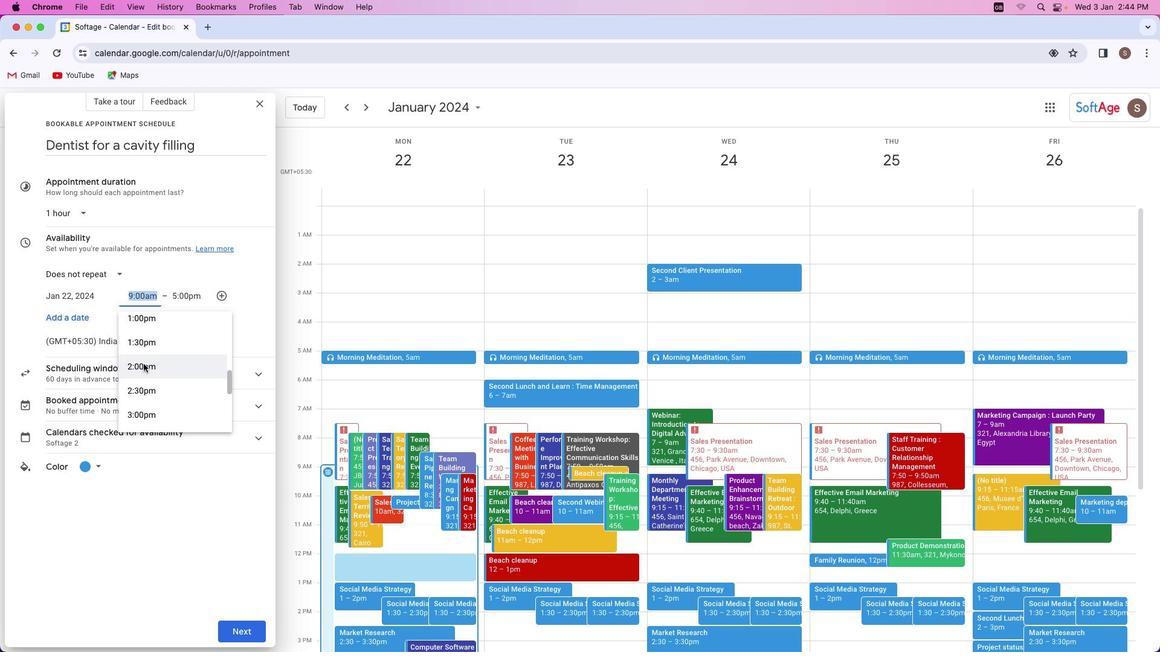 
Action: Mouse scrolled (422, 148) with delta (379, 189)
Screenshot: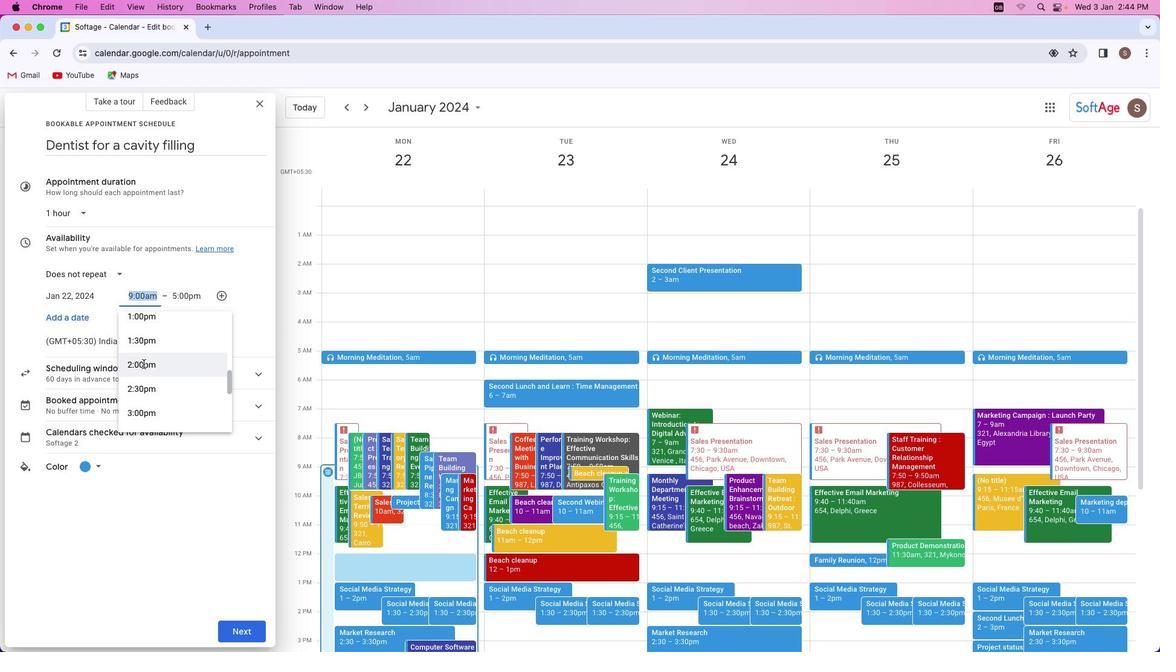
Action: Mouse scrolled (422, 148) with delta (379, 189)
Screenshot: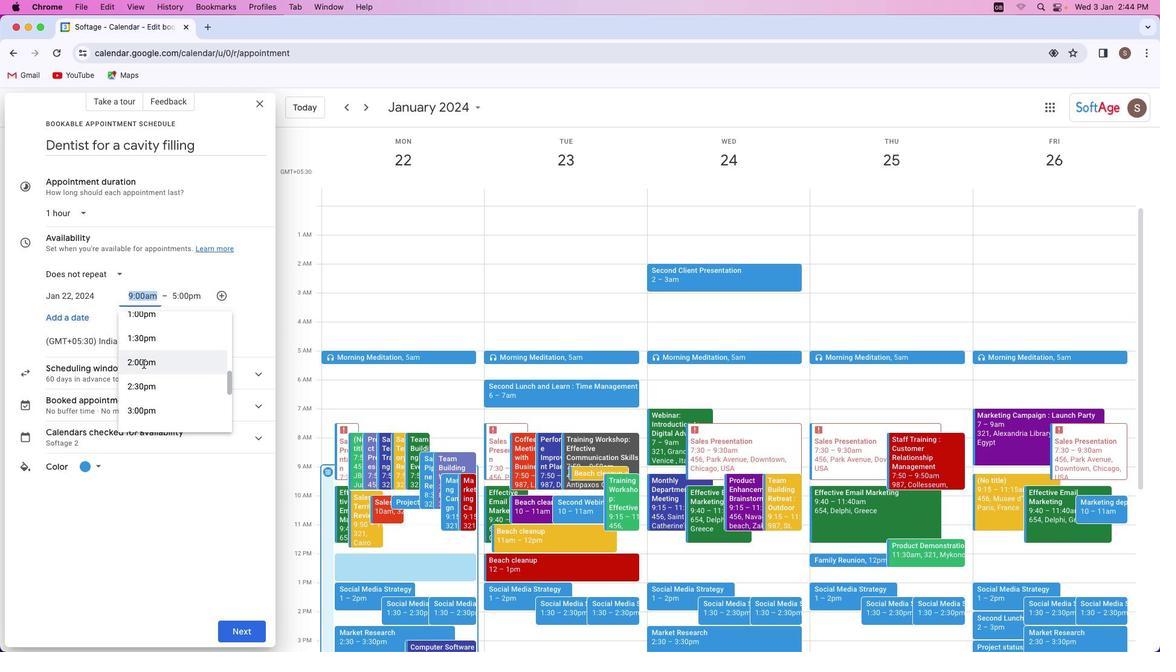 
Action: Mouse scrolled (422, 148) with delta (379, 189)
Screenshot: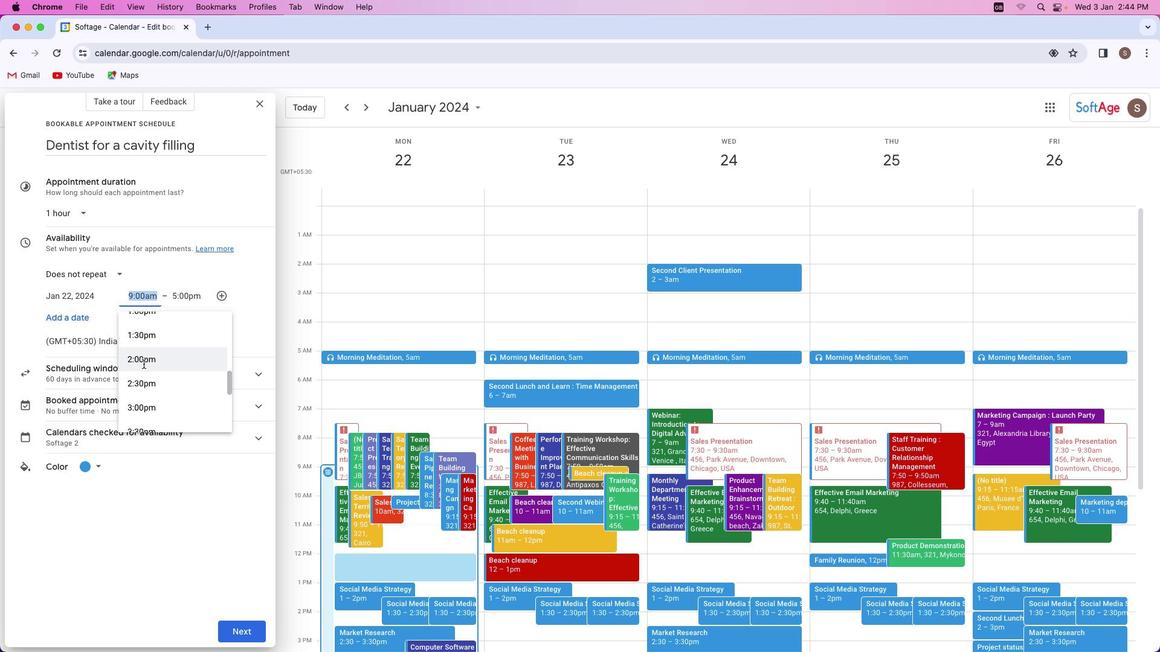 
Action: Mouse moved to (423, 148)
Screenshot: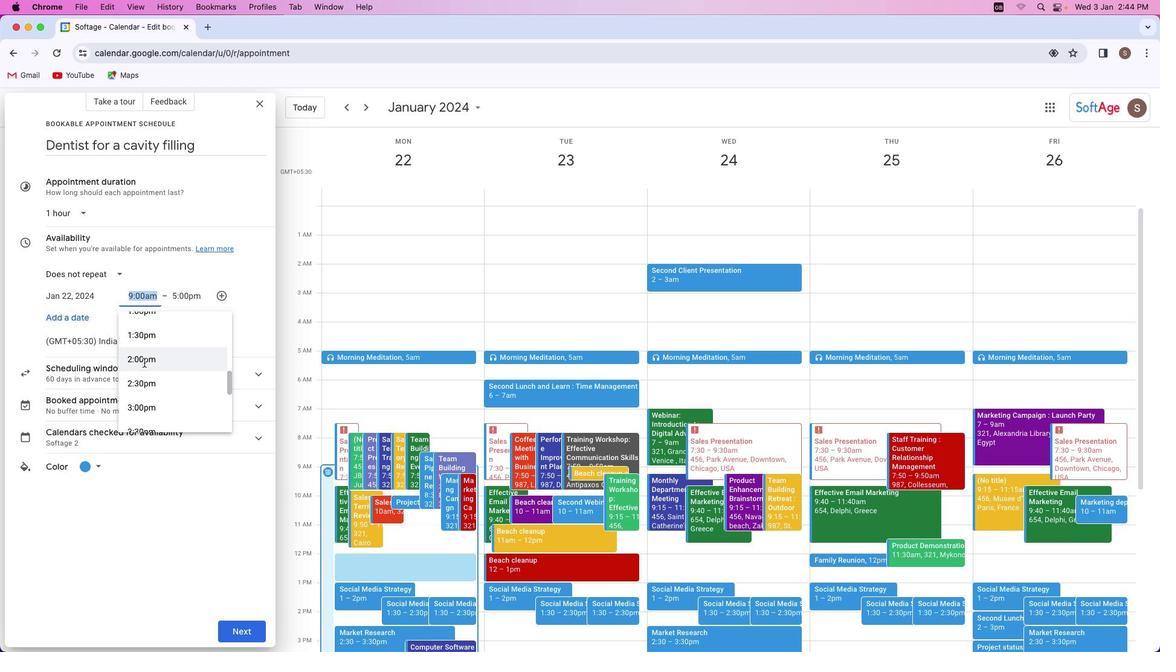 
Action: Mouse scrolled (423, 148) with delta (379, 189)
Screenshot: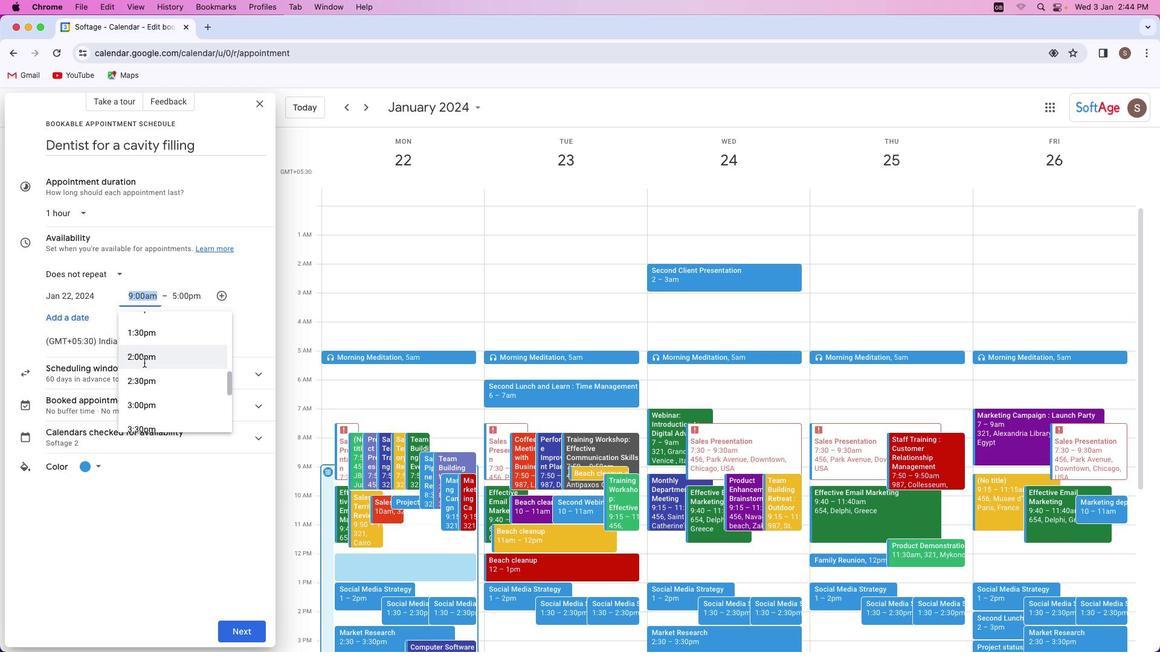 
Action: Mouse scrolled (423, 148) with delta (379, 189)
Screenshot: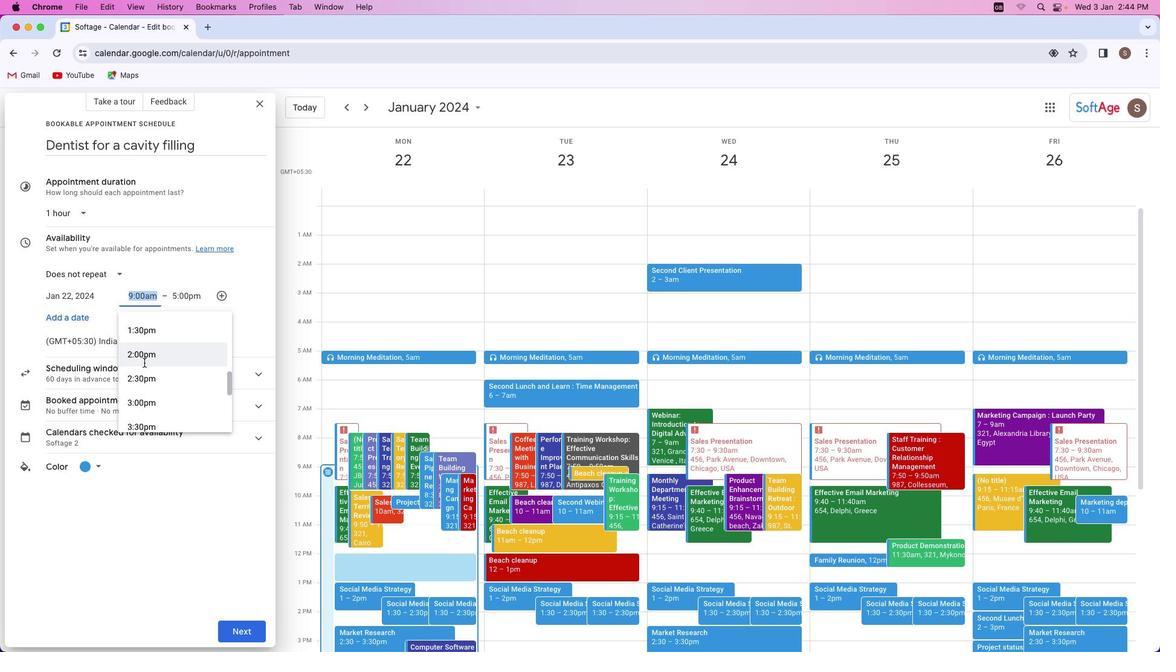 
Action: Mouse scrolled (423, 148) with delta (379, 189)
Screenshot: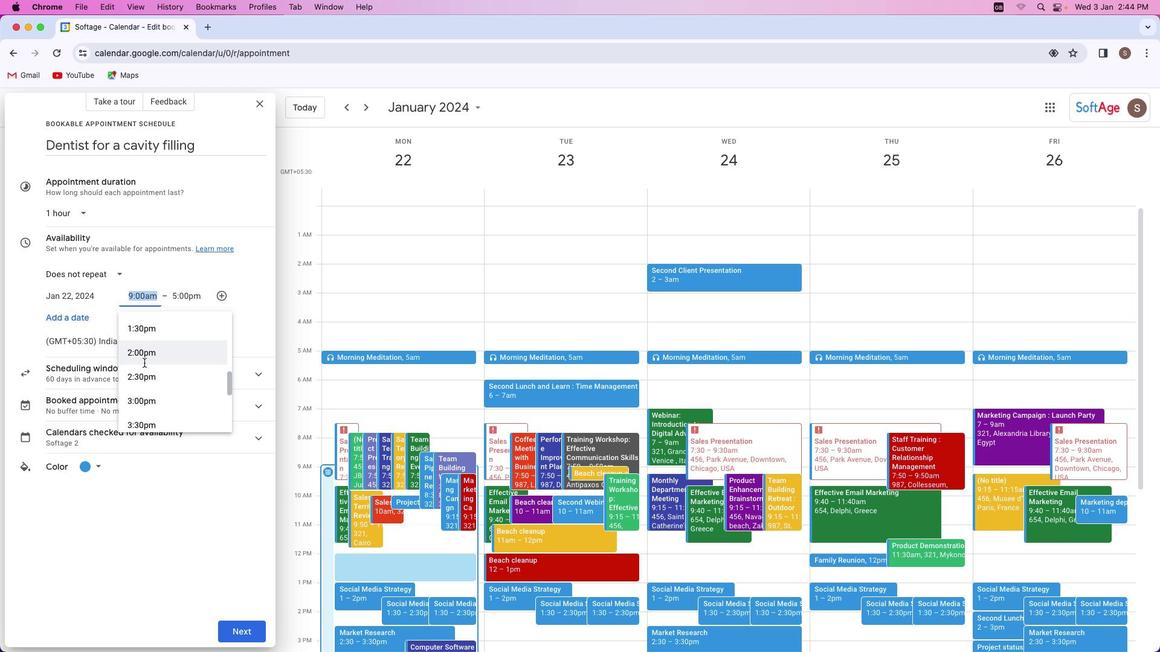 
Action: Mouse moved to (422, 148)
Screenshot: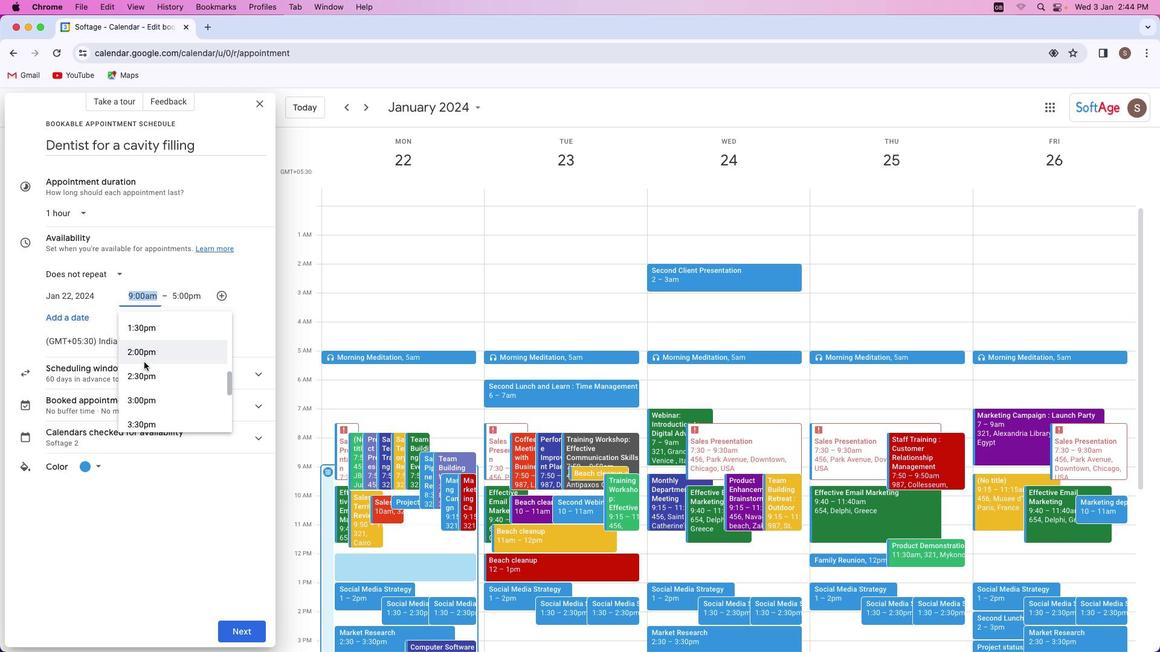 
Action: Mouse scrolled (422, 148) with delta (379, 189)
Screenshot: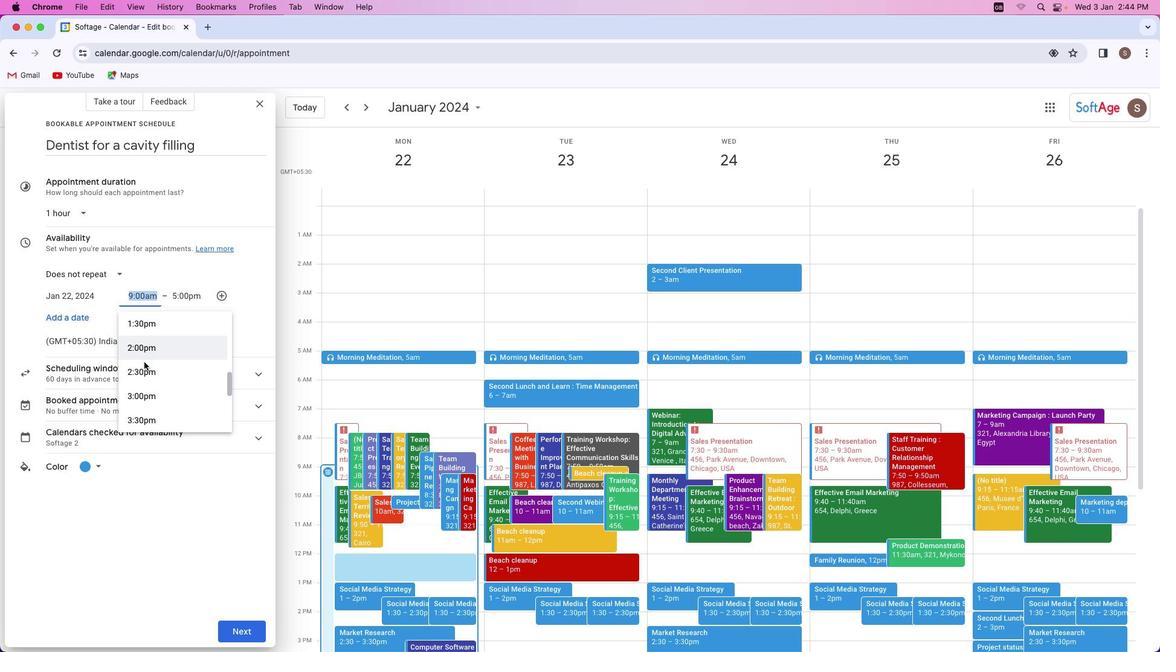 
Action: Mouse moved to (422, 148)
Screenshot: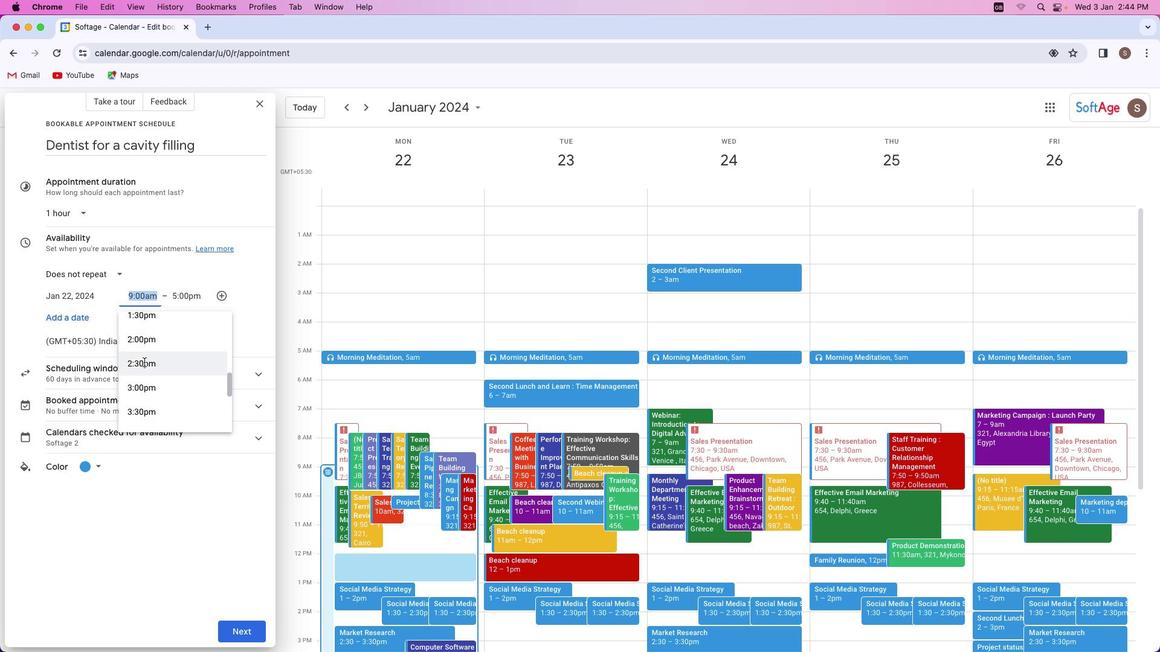 
Action: Mouse scrolled (422, 148) with delta (379, 189)
Screenshot: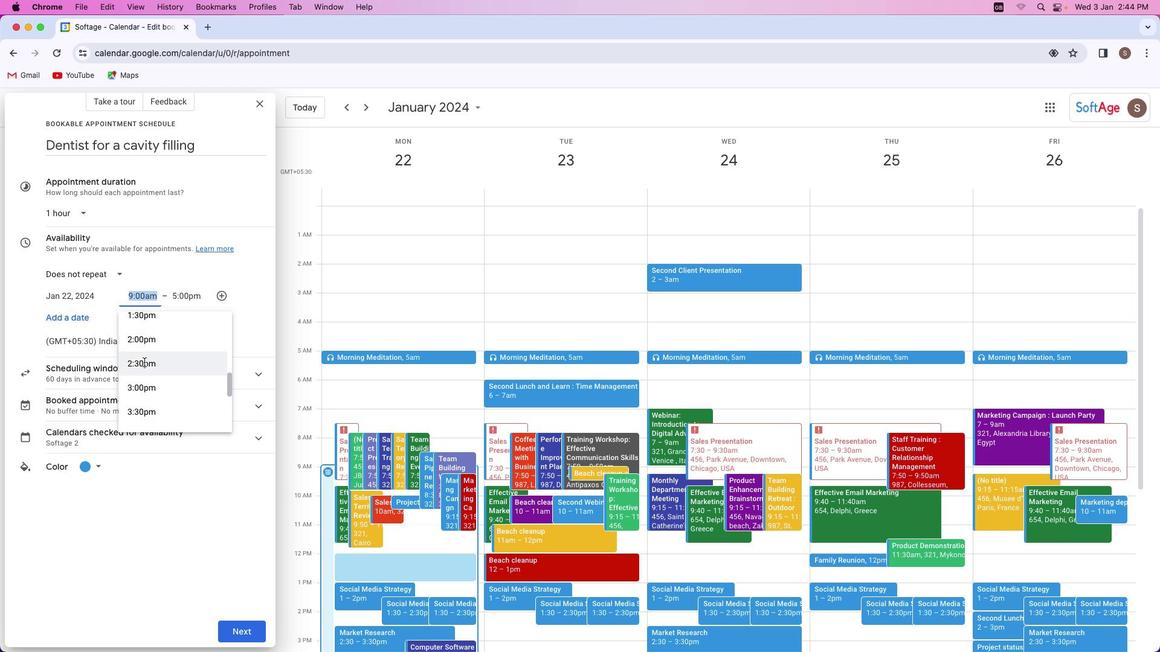 
Action: Mouse scrolled (422, 148) with delta (379, 189)
Screenshot: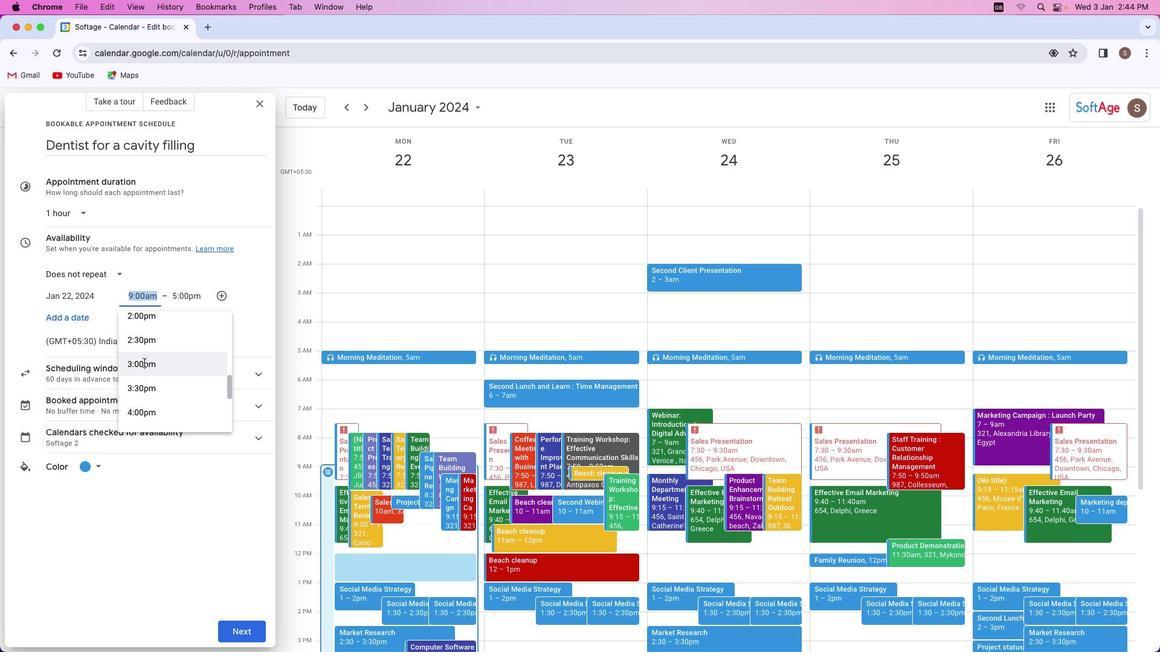 
Action: Mouse moved to (423, 148)
Screenshot: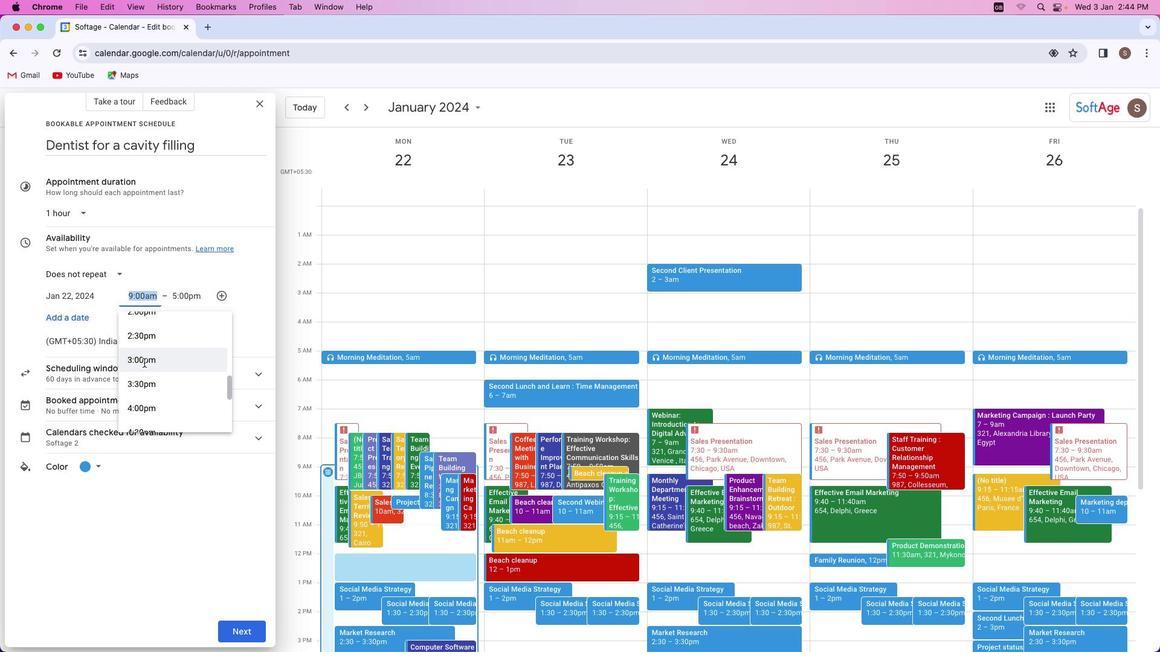 
Action: Mouse scrolled (423, 148) with delta (379, 189)
Screenshot: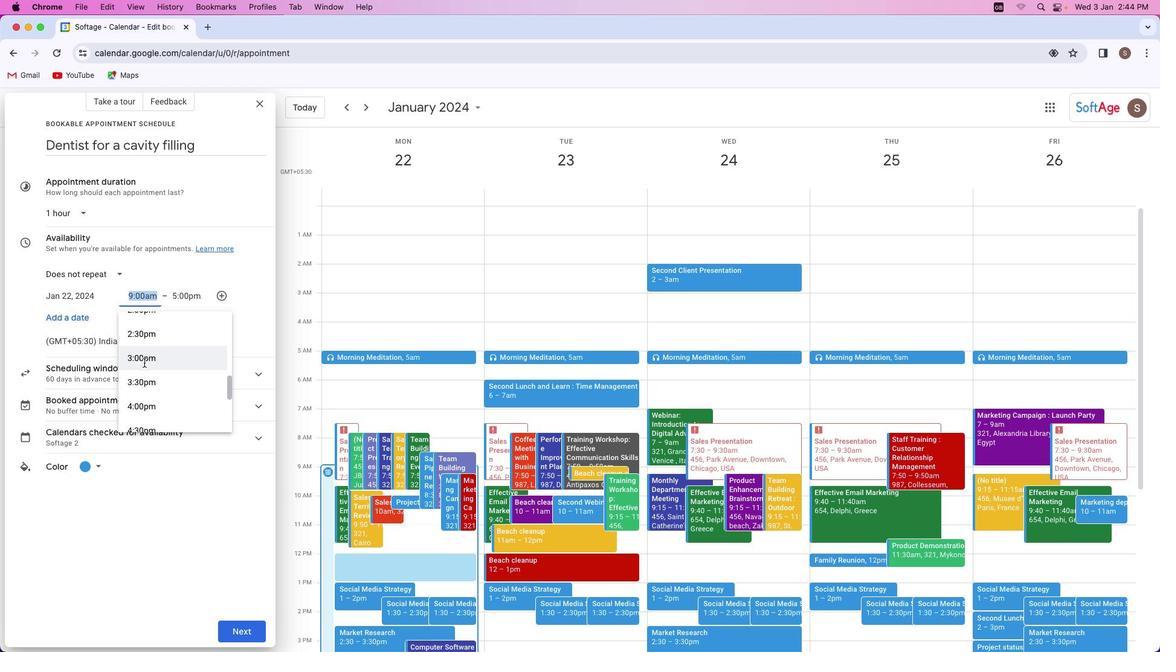 
Action: Mouse scrolled (423, 148) with delta (379, 189)
Screenshot: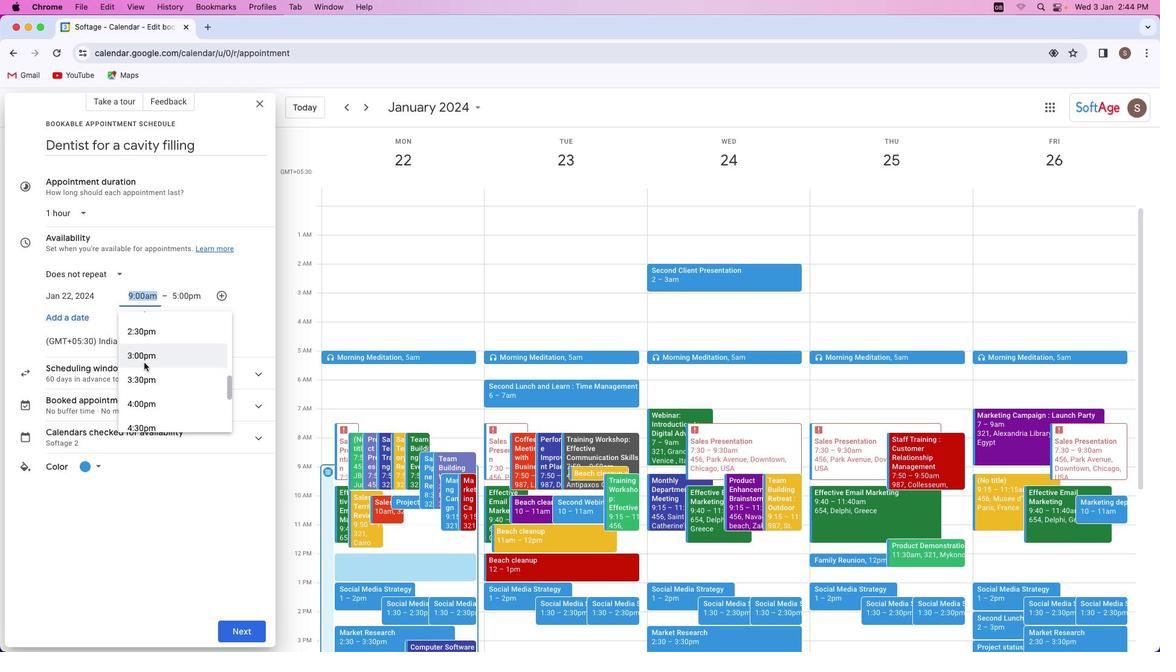 
Action: Mouse scrolled (423, 148) with delta (379, 189)
Screenshot: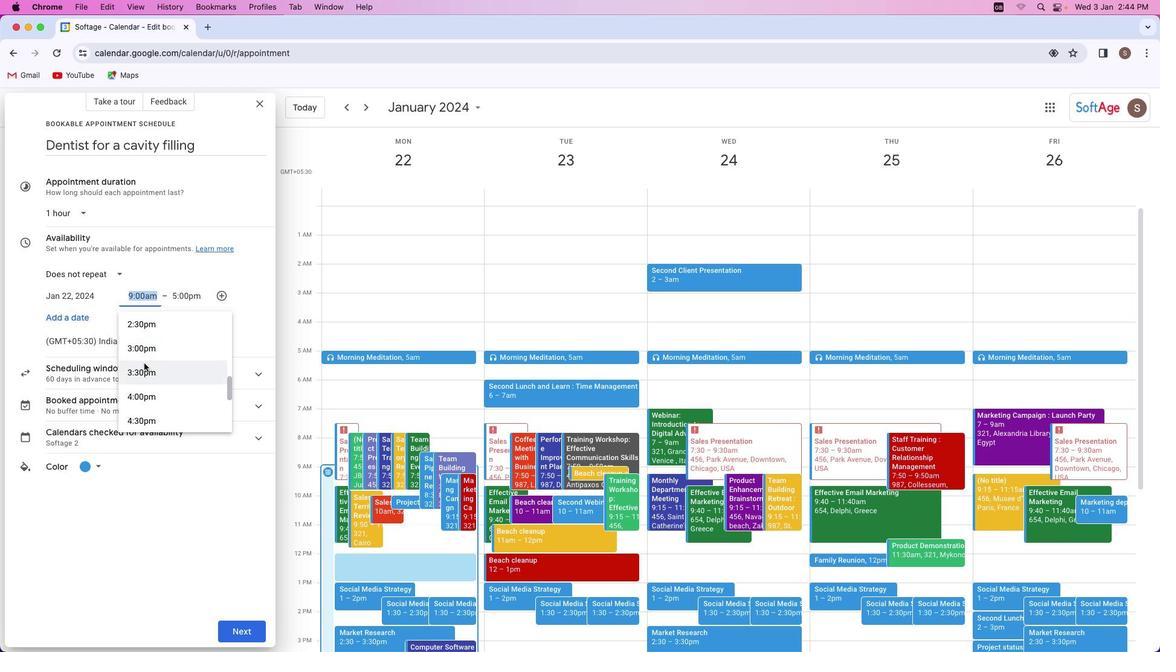 
Action: Mouse moved to (423, 148)
Screenshot: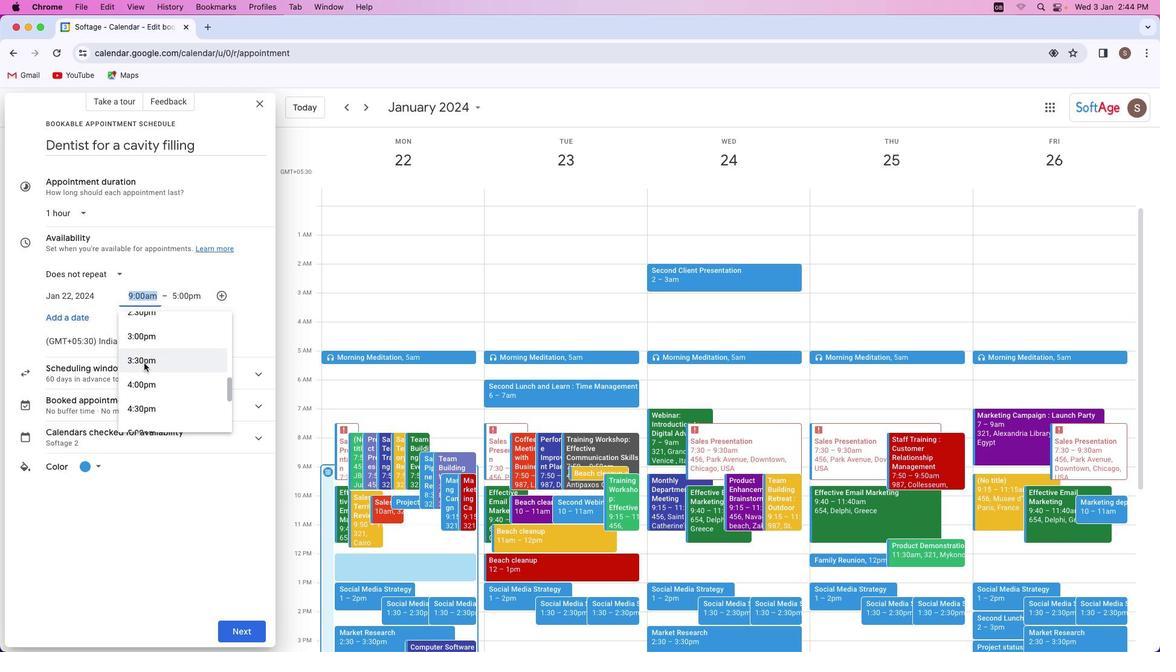 
Action: Mouse scrolled (423, 148) with delta (379, 189)
Screenshot: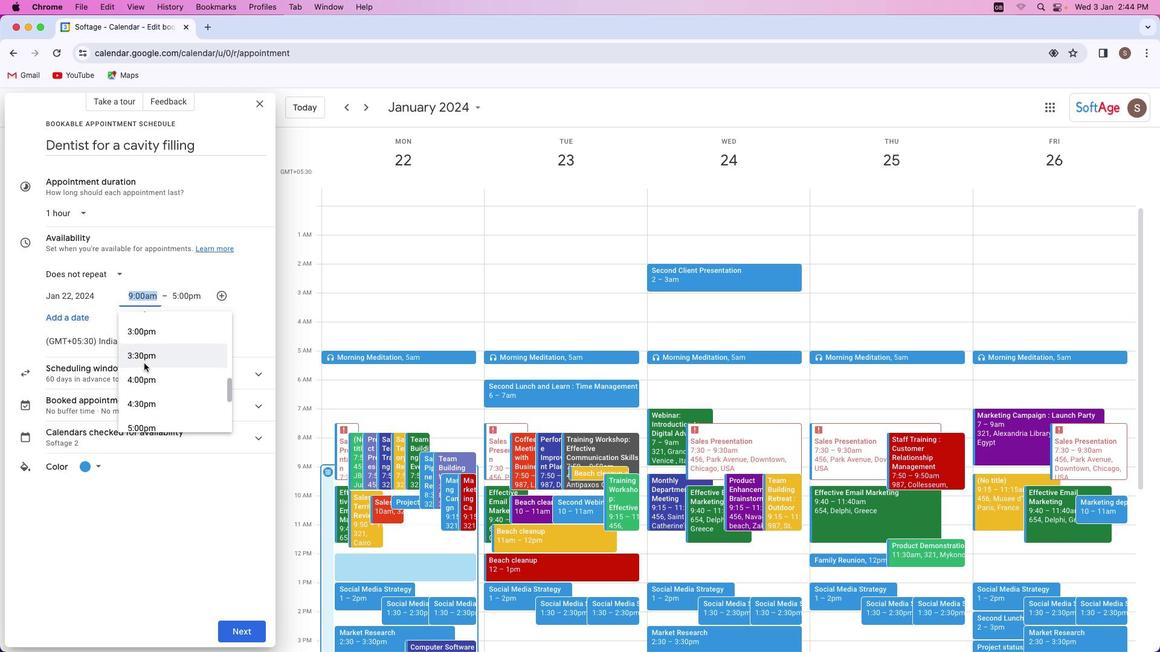 
Action: Mouse scrolled (423, 148) with delta (379, 189)
Screenshot: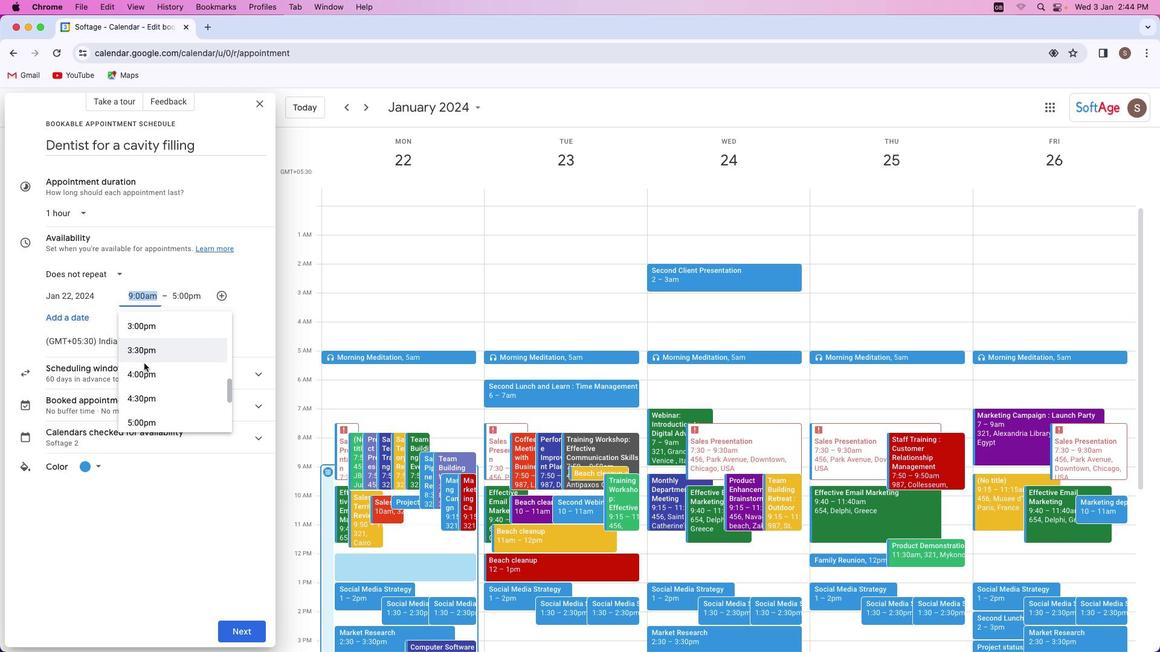 
Action: Mouse scrolled (423, 148) with delta (379, 189)
Screenshot: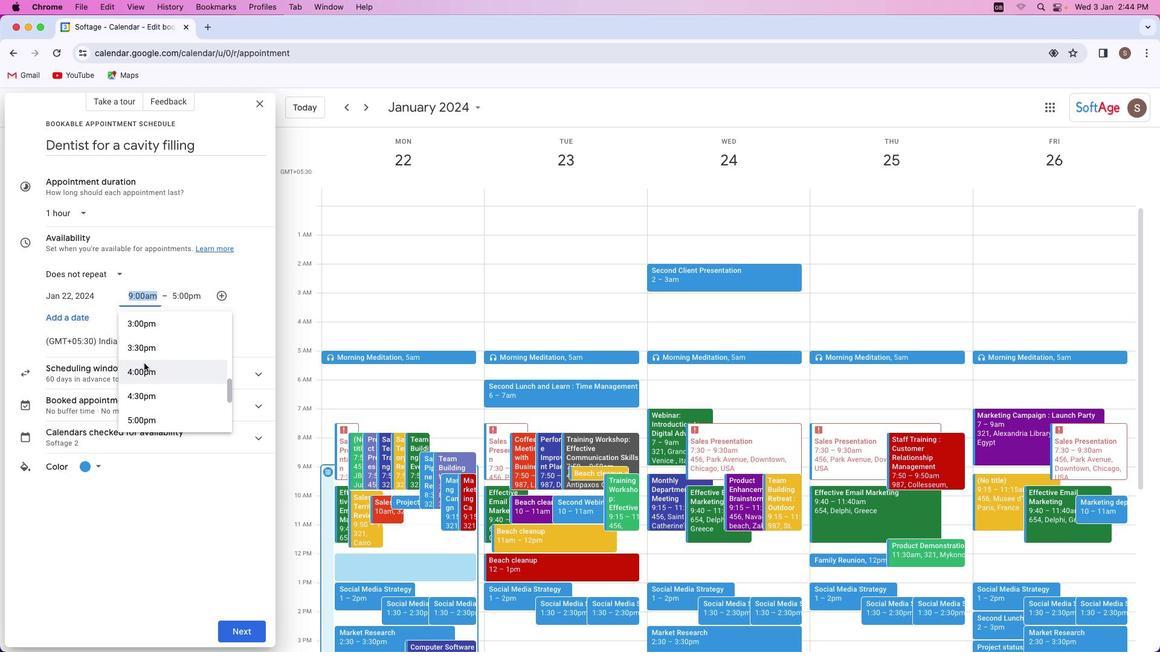 
Action: Mouse scrolled (423, 148) with delta (379, 189)
Screenshot: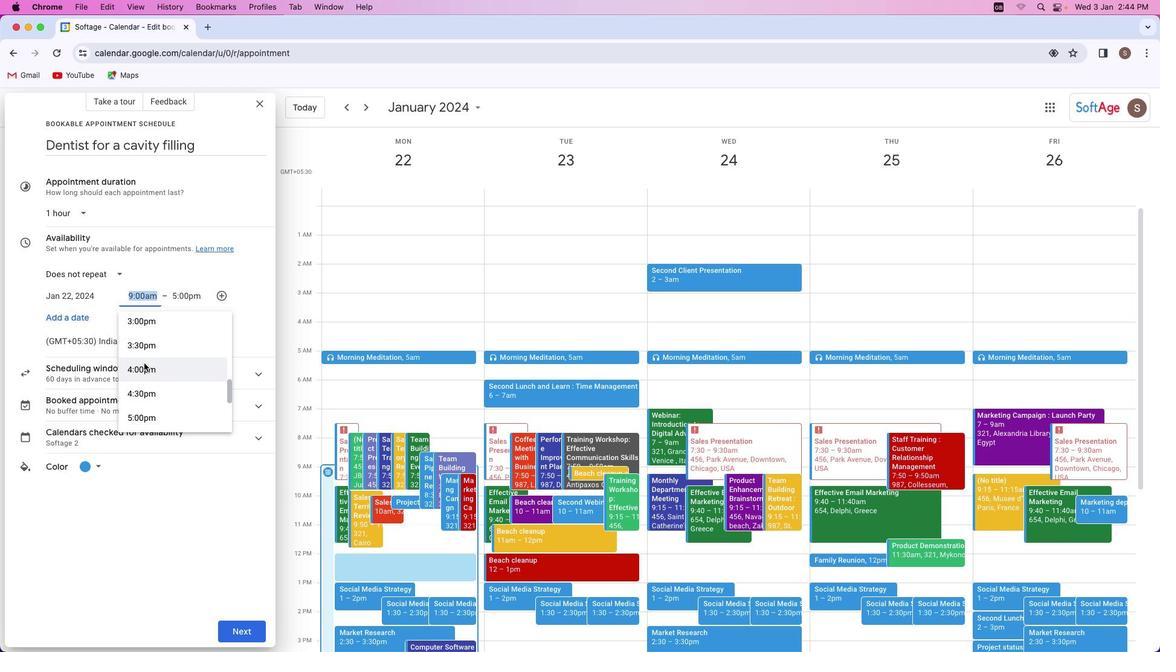 
Action: Mouse scrolled (423, 148) with delta (379, 189)
Screenshot: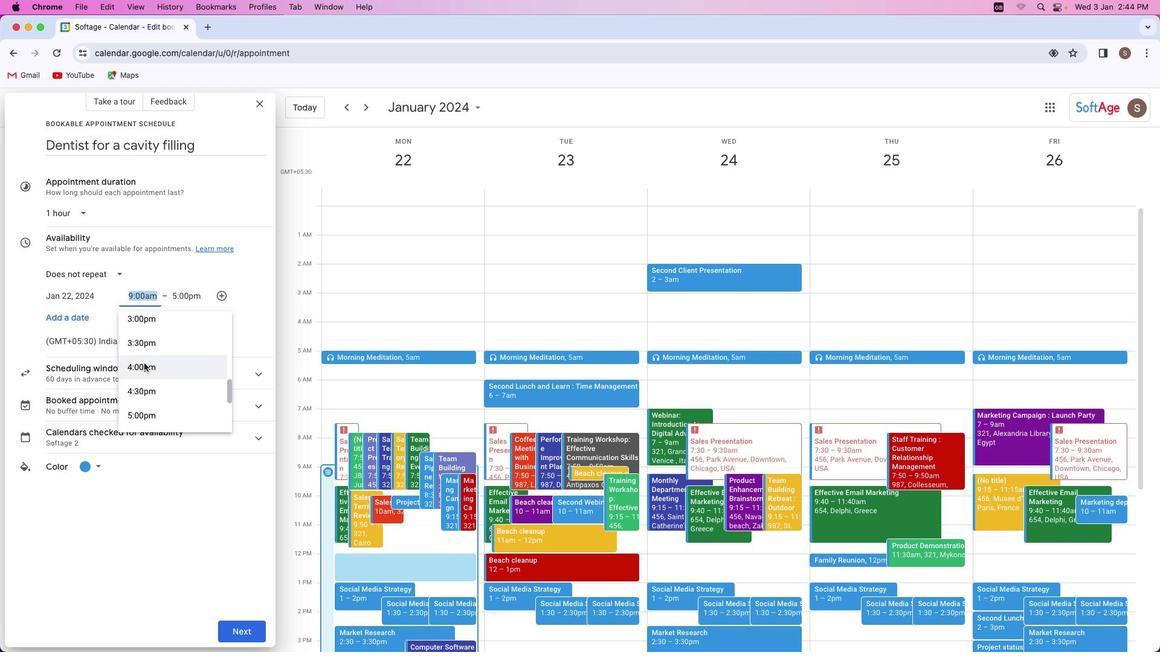 
Action: Mouse scrolled (423, 148) with delta (379, 189)
Screenshot: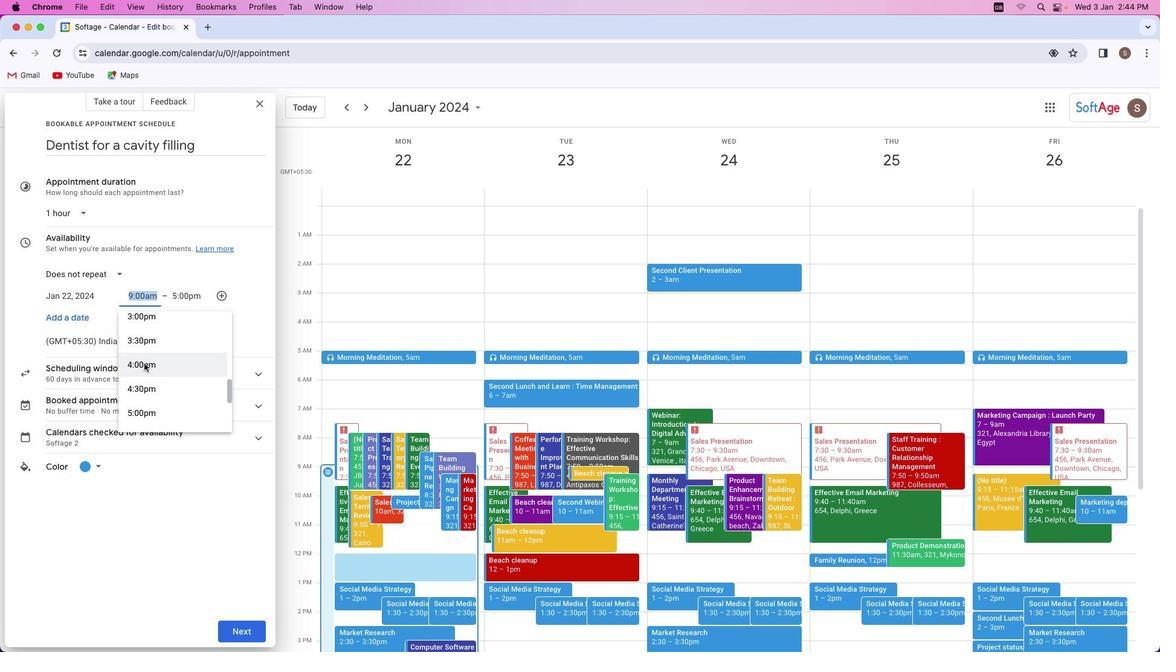 
Action: Mouse scrolled (423, 148) with delta (379, 189)
Screenshot: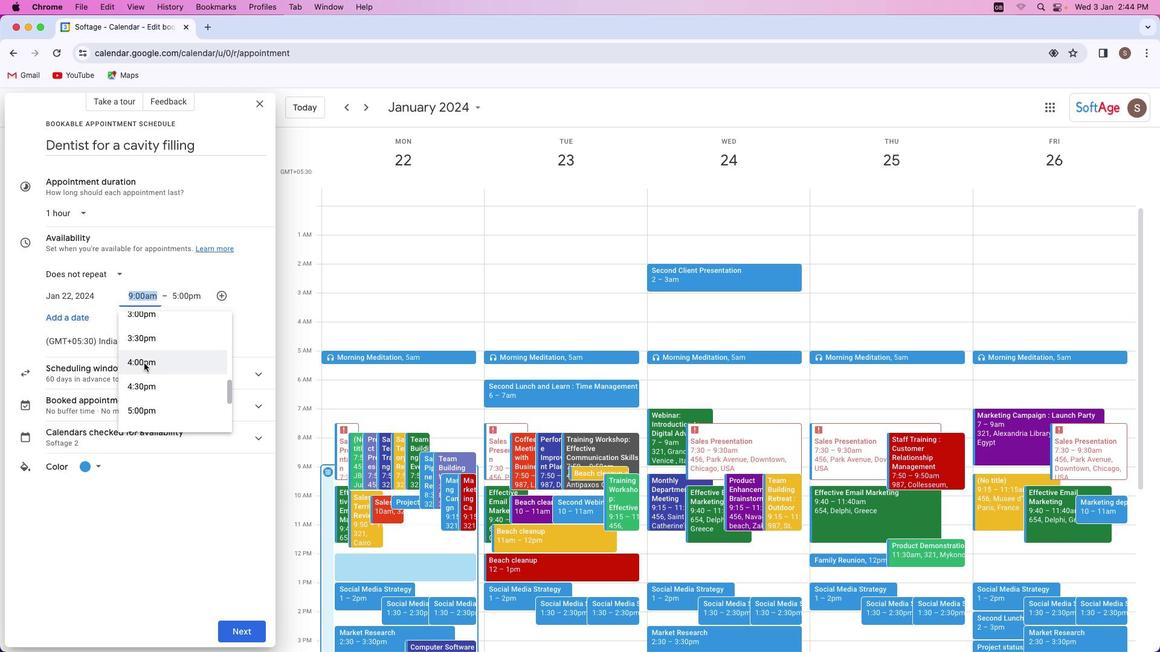 
Action: Mouse scrolled (423, 148) with delta (379, 189)
Screenshot: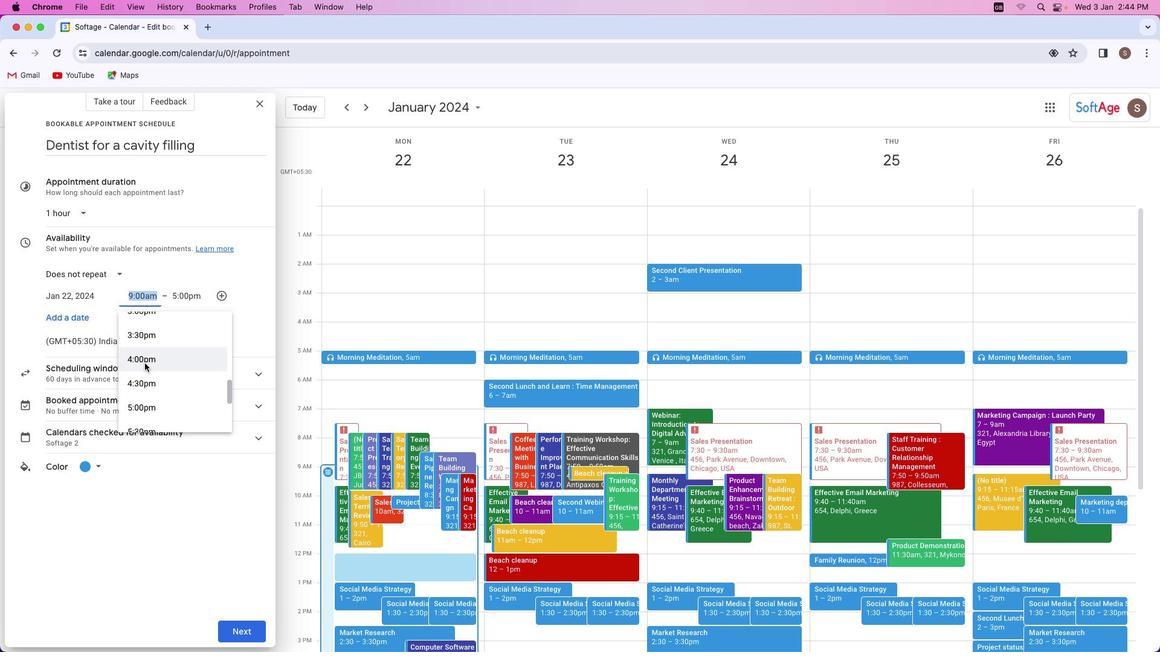 
Action: Mouse scrolled (423, 148) with delta (379, 189)
Screenshot: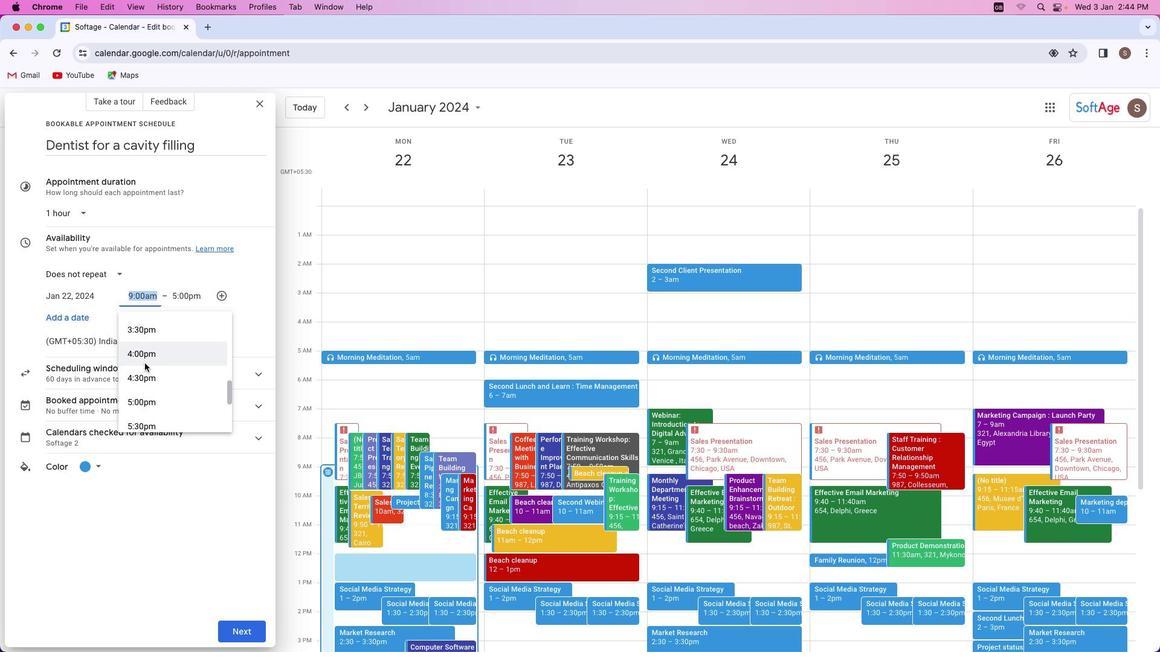 
Action: Mouse moved to (423, 148)
Screenshot: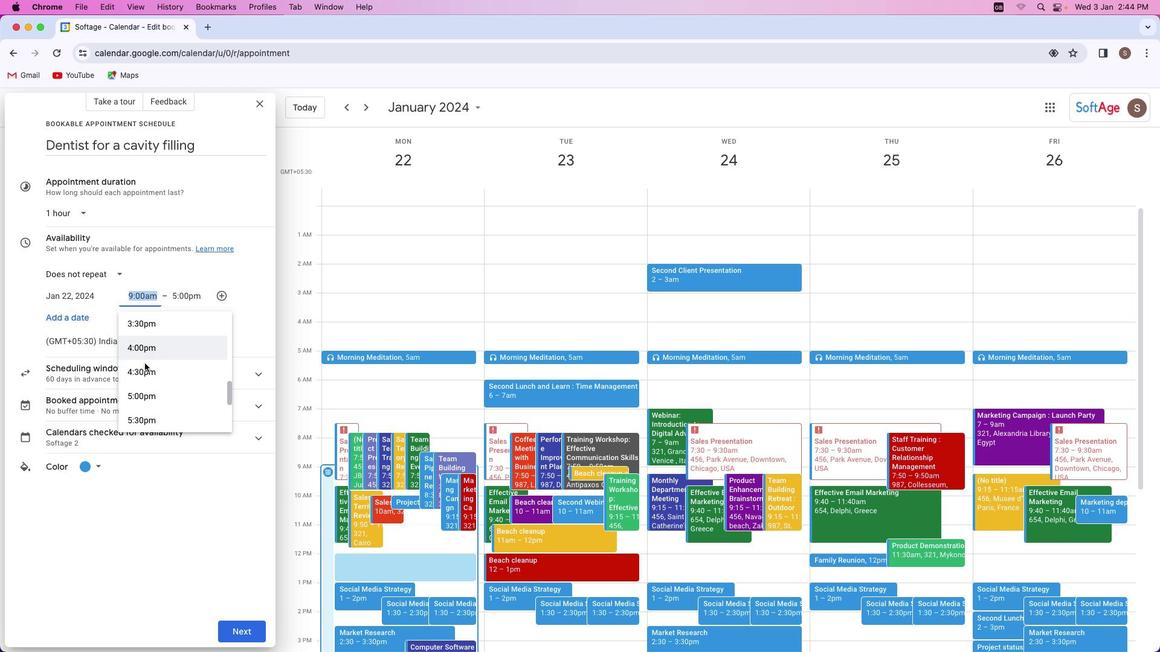 
Action: Mouse scrolled (423, 148) with delta (379, 189)
Screenshot: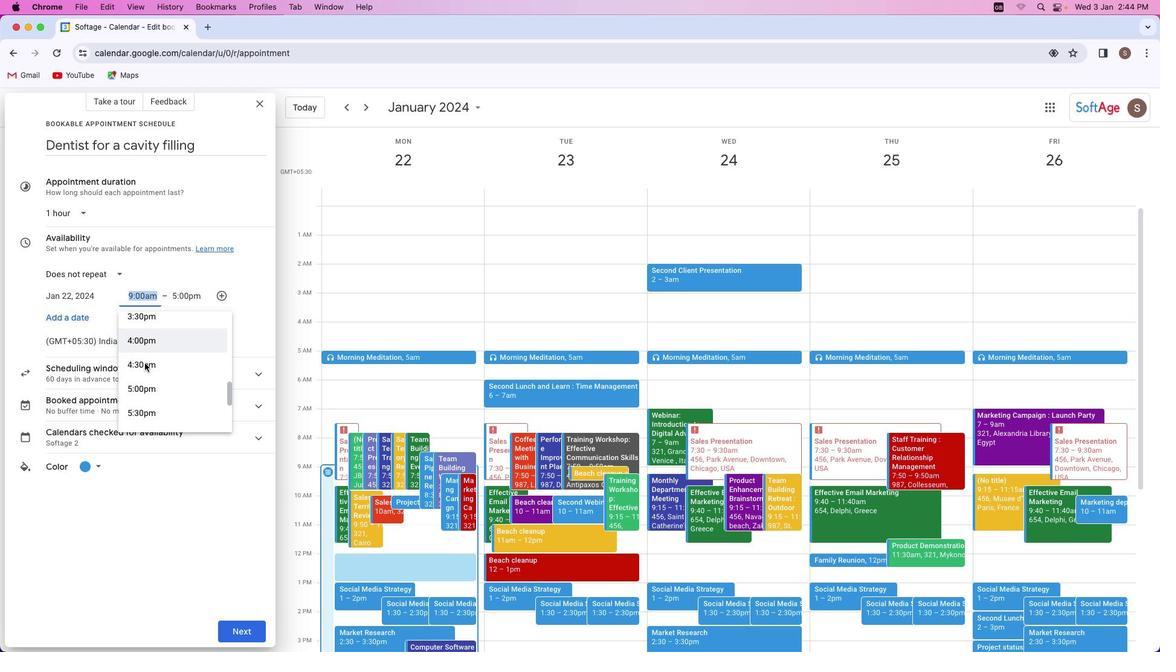 
Action: Mouse scrolled (423, 148) with delta (379, 189)
Screenshot: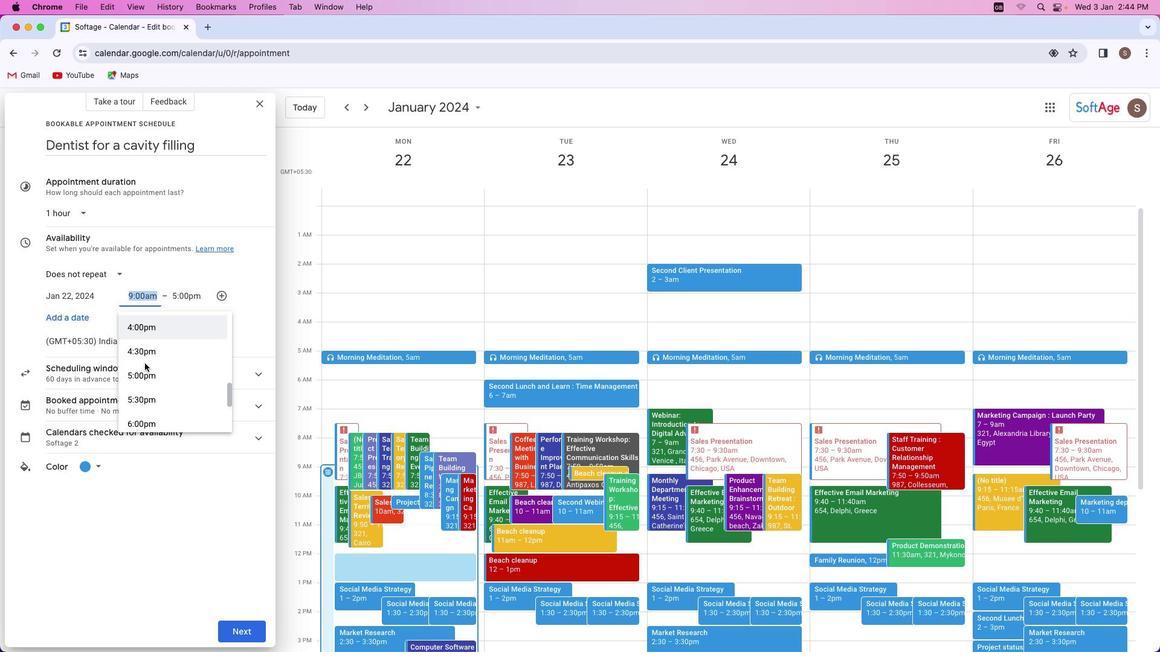 
Action: Mouse scrolled (423, 148) with delta (379, 189)
Screenshot: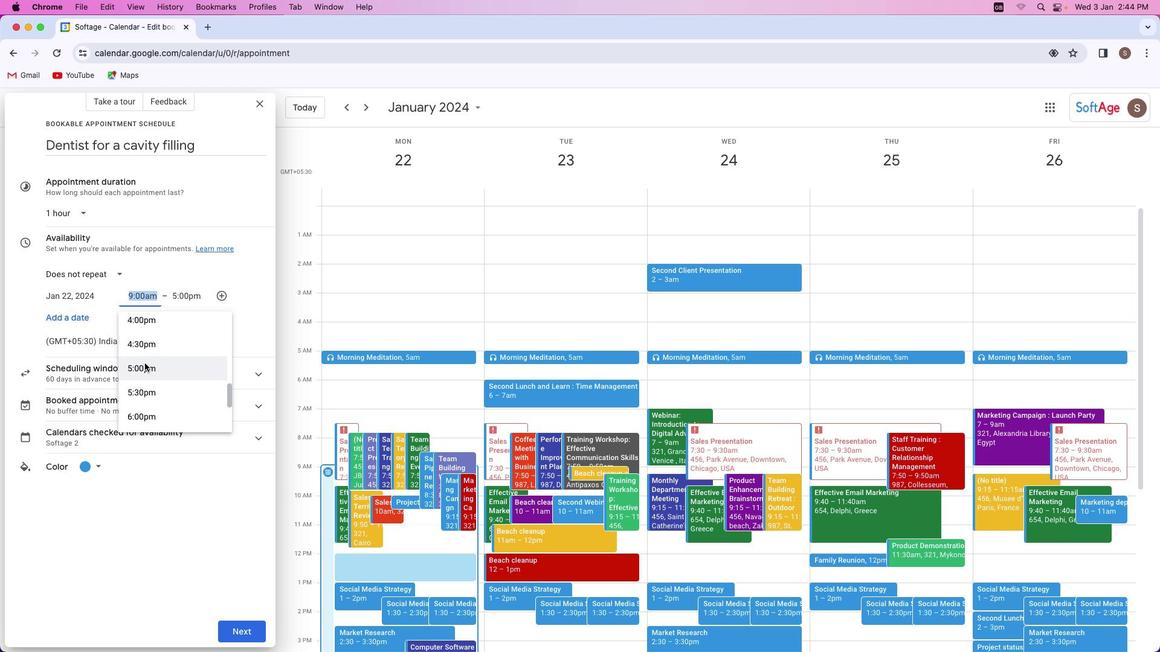 
Action: Mouse scrolled (423, 148) with delta (379, 189)
Screenshot: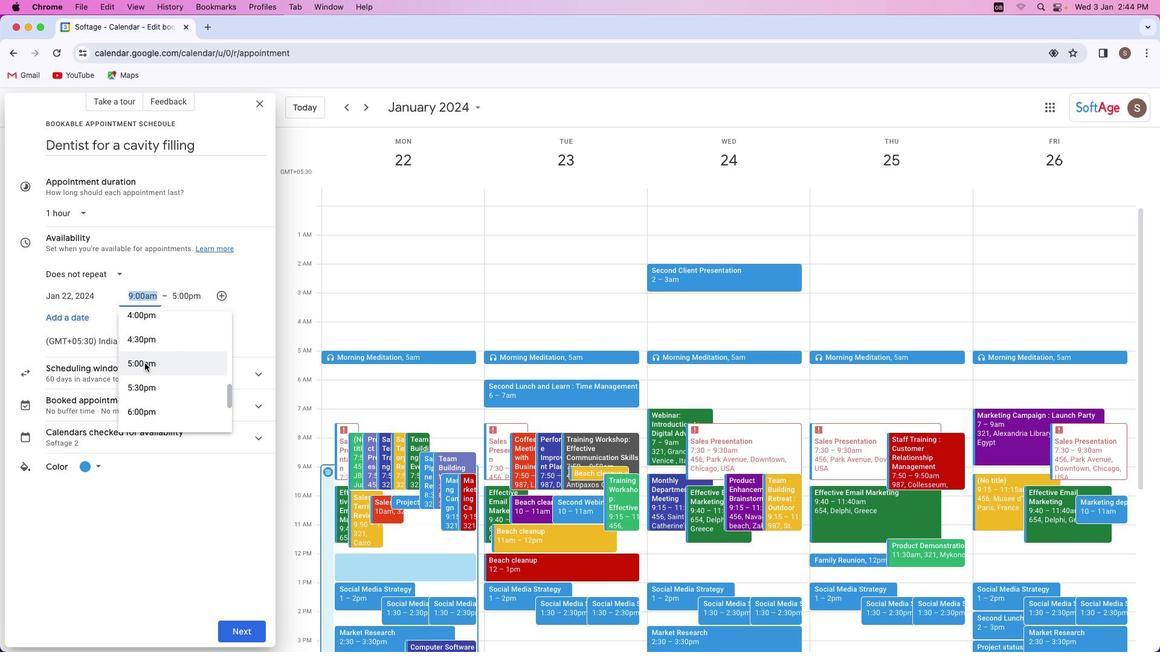 
Action: Mouse scrolled (423, 148) with delta (379, 189)
Screenshot: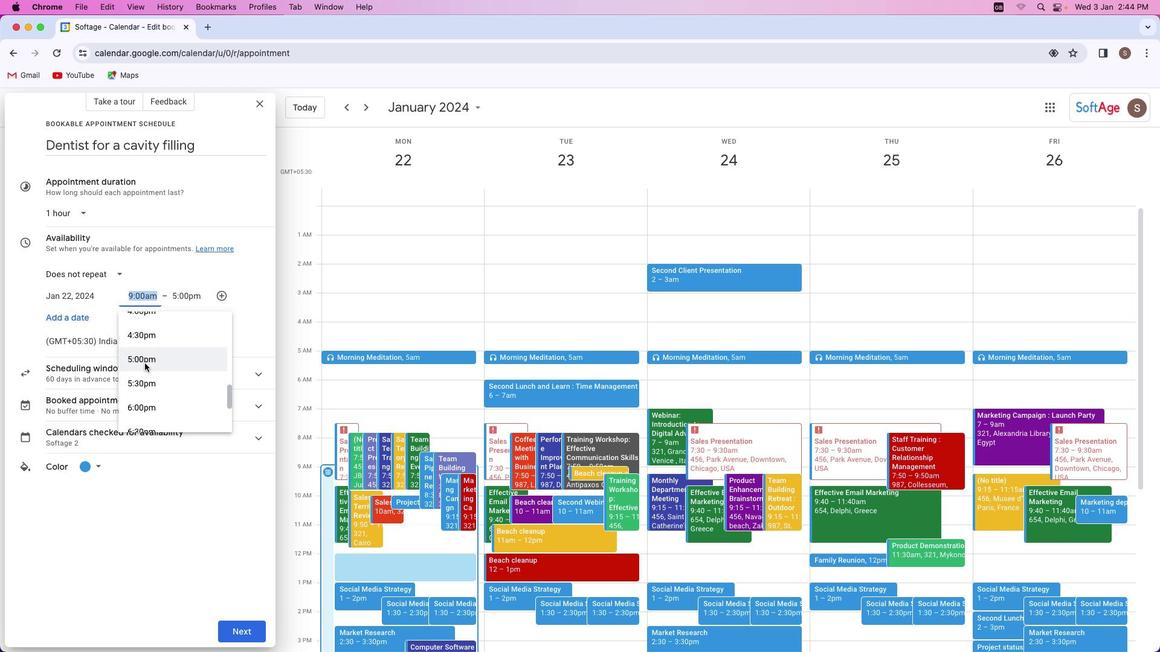 
Action: Mouse scrolled (423, 148) with delta (379, 189)
Screenshot: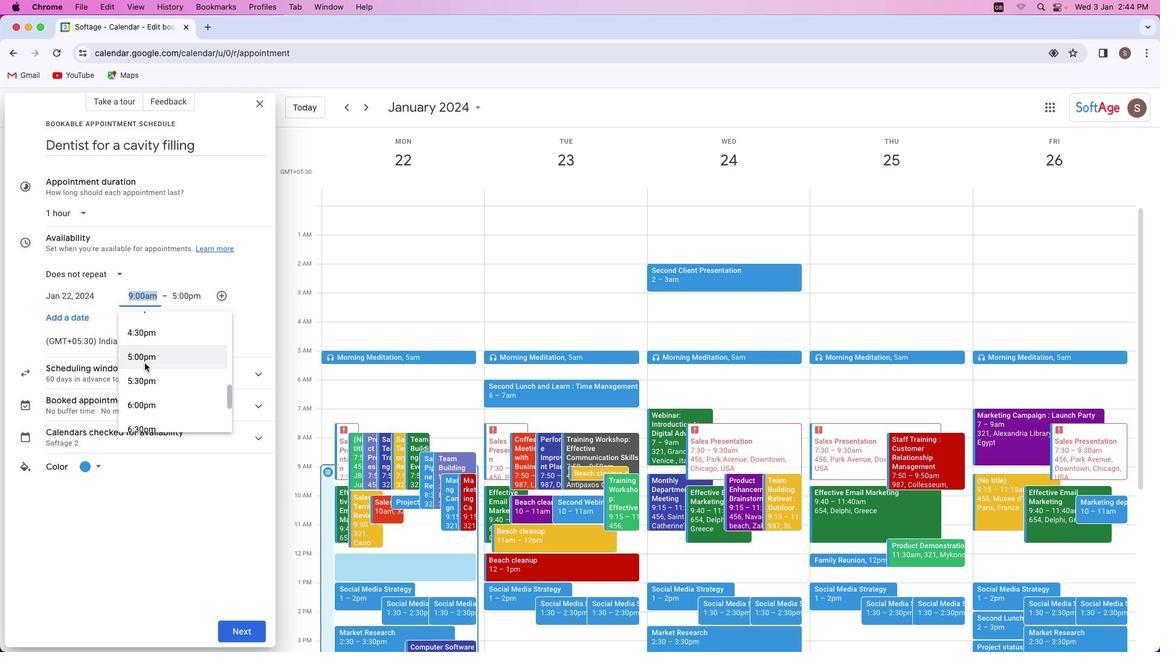 
Action: Mouse scrolled (423, 148) with delta (379, 189)
Screenshot: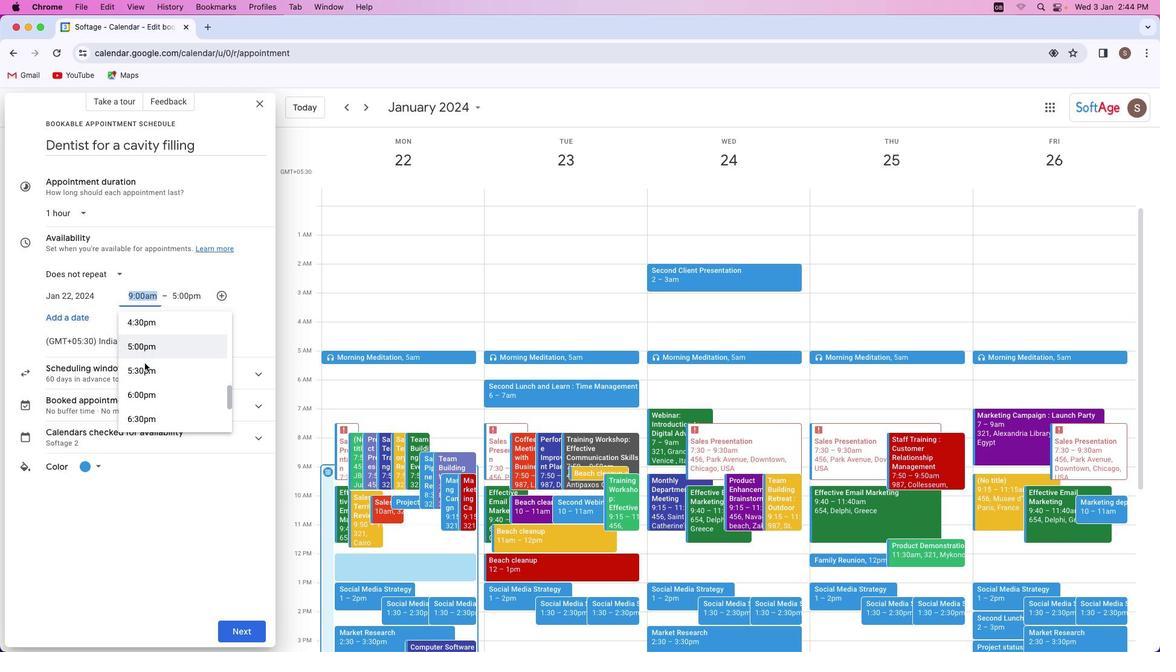 
Action: Mouse scrolled (423, 148) with delta (379, 189)
Screenshot: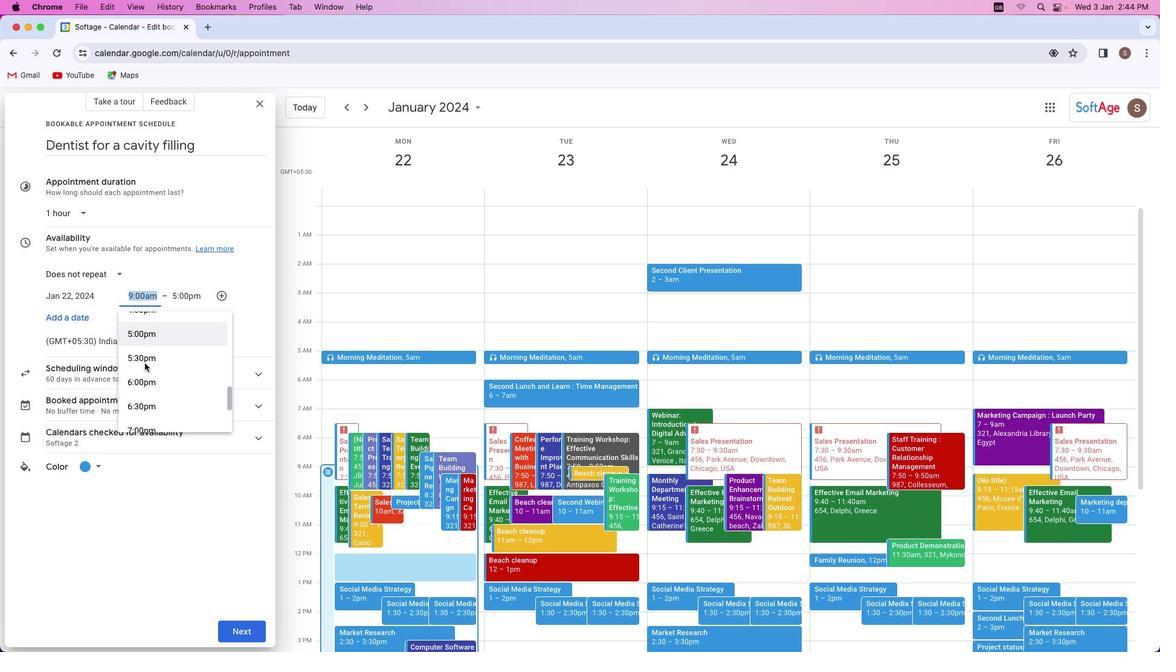 
Action: Mouse scrolled (423, 148) with delta (379, 189)
Screenshot: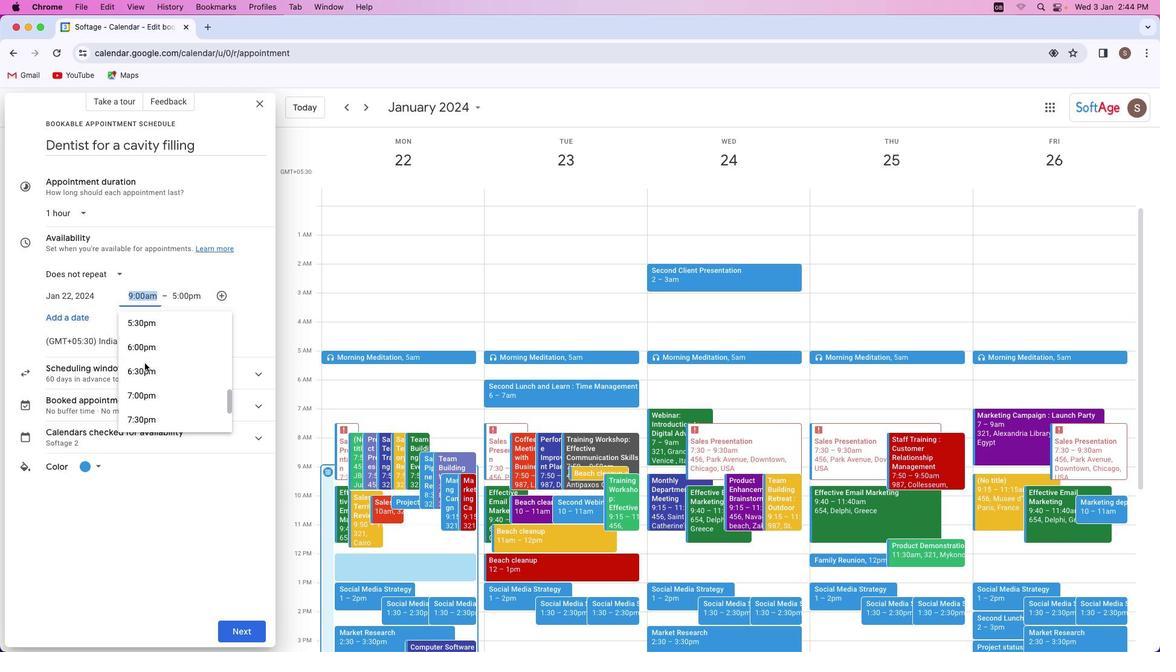 
Action: Mouse scrolled (423, 148) with delta (379, 189)
Screenshot: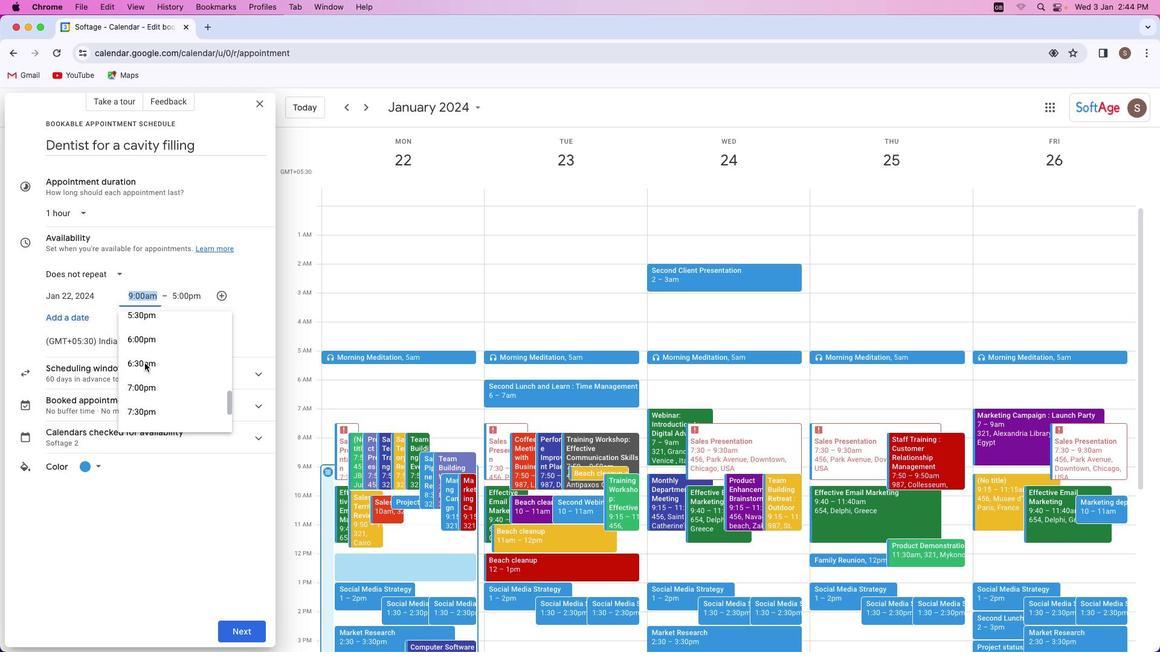 
Action: Mouse scrolled (423, 148) with delta (379, 189)
Screenshot: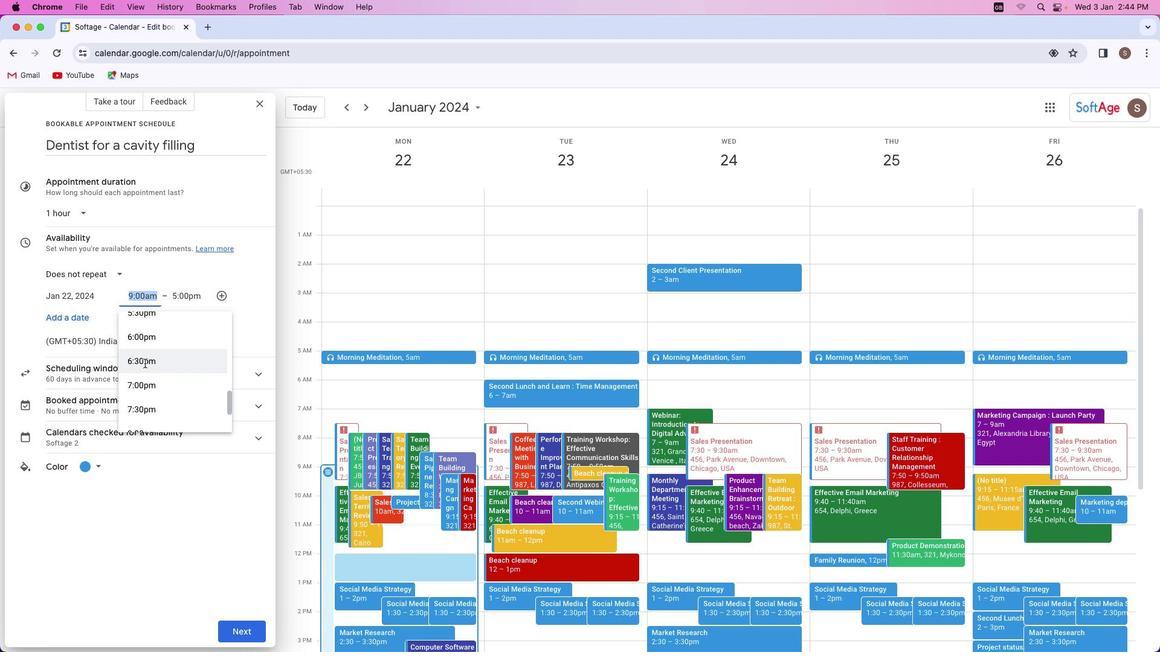 
Action: Mouse scrolled (423, 148) with delta (379, 189)
Screenshot: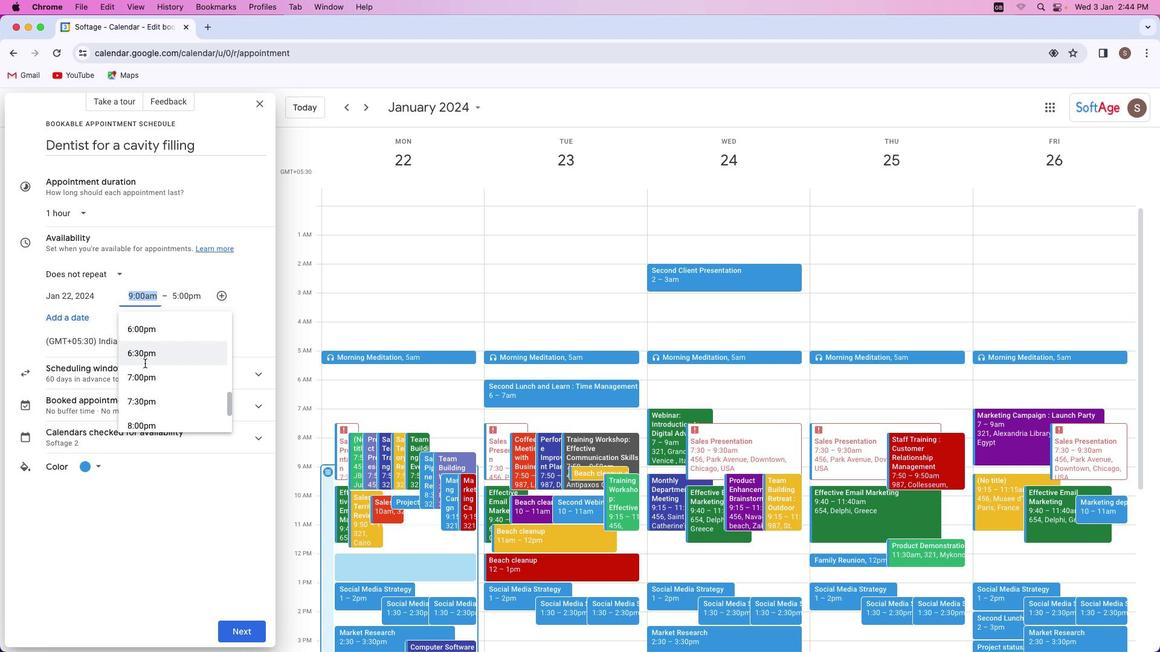 
Action: Mouse scrolled (423, 148) with delta (379, 189)
Screenshot: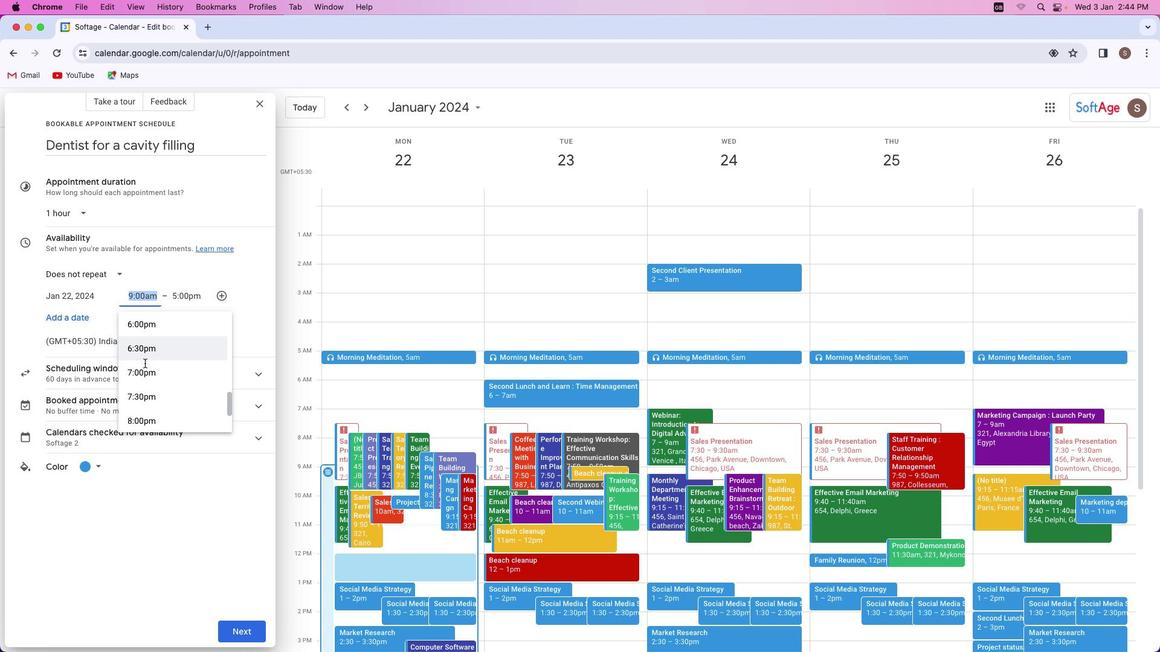
Action: Mouse moved to (421, 146)
Screenshot: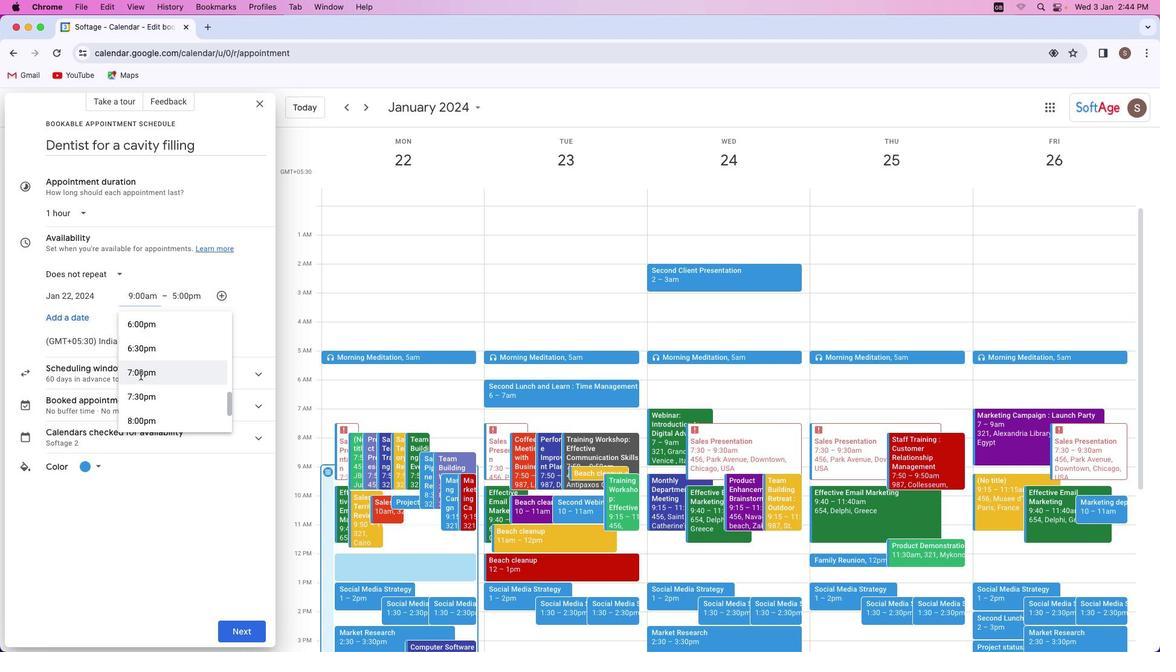 
Action: Mouse pressed left at (421, 146)
Screenshot: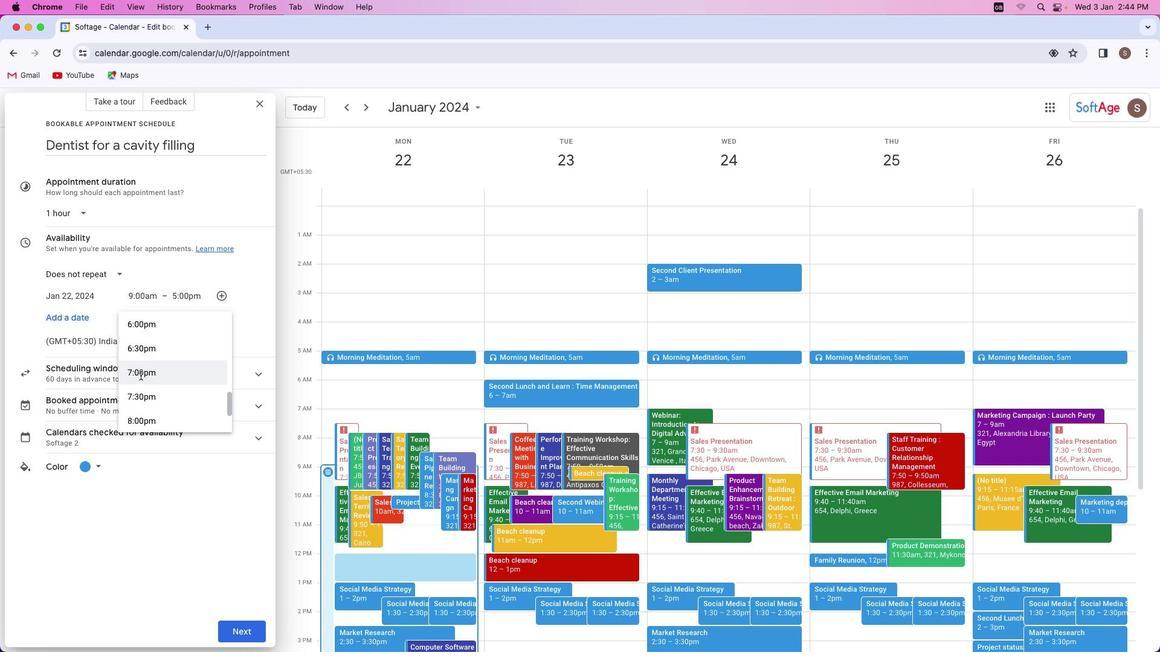 
Action: Mouse moved to (434, 154)
Screenshot: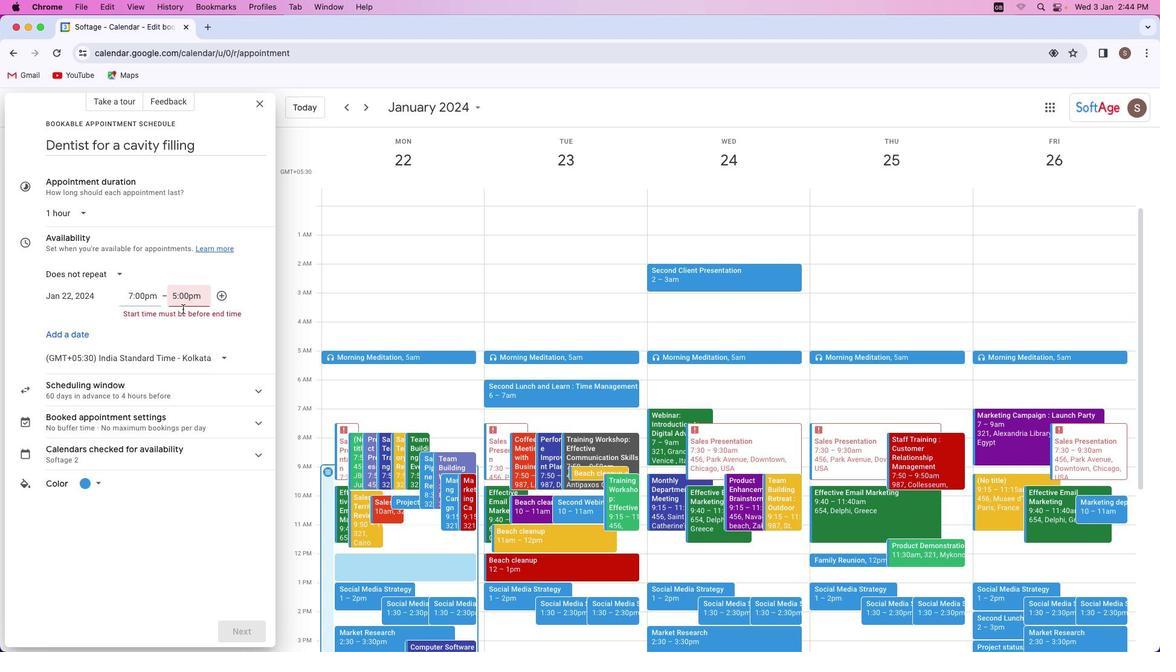 
Action: Mouse pressed left at (434, 154)
Screenshot: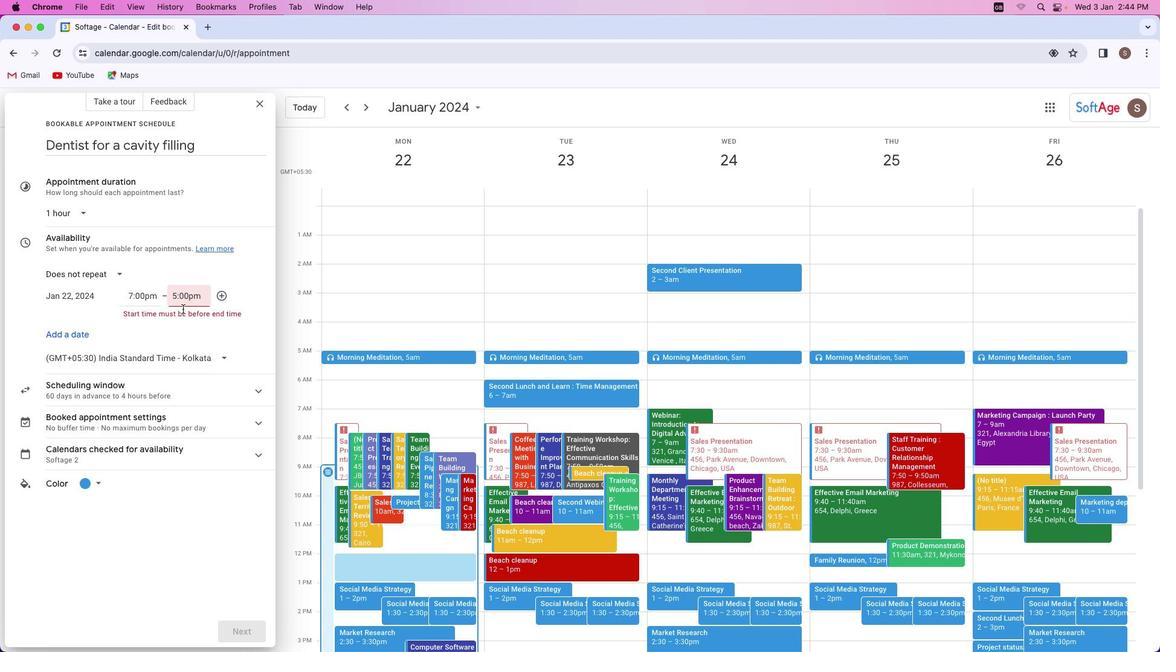 
Action: Mouse pressed left at (434, 154)
Screenshot: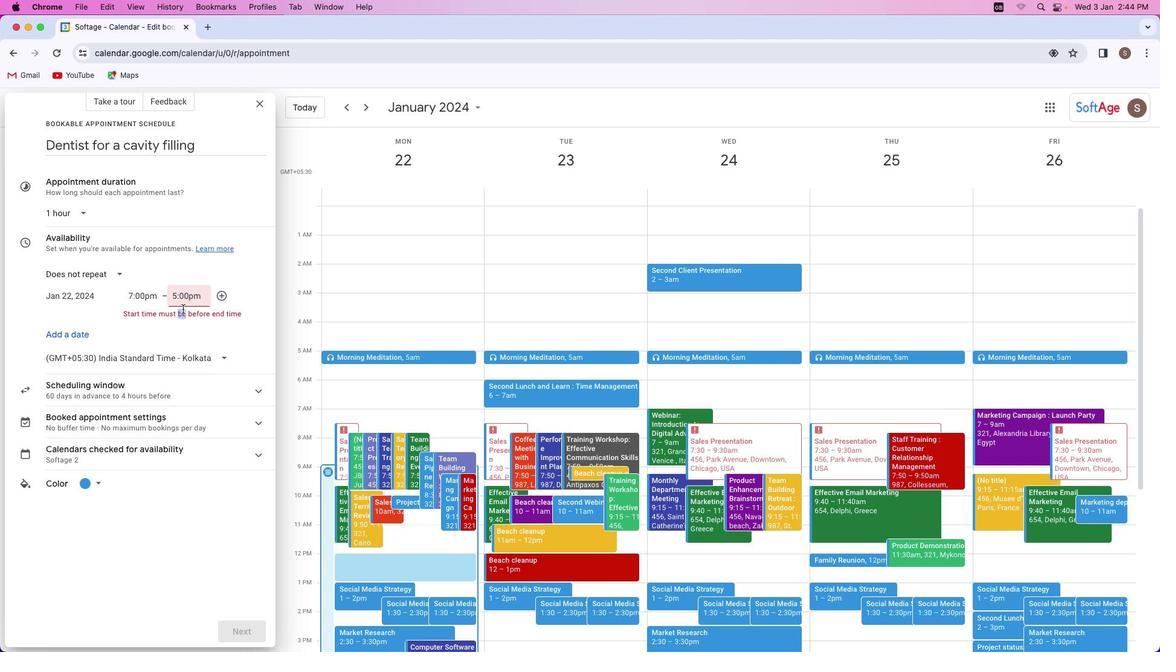 
Action: Mouse moved to (435, 155)
Screenshot: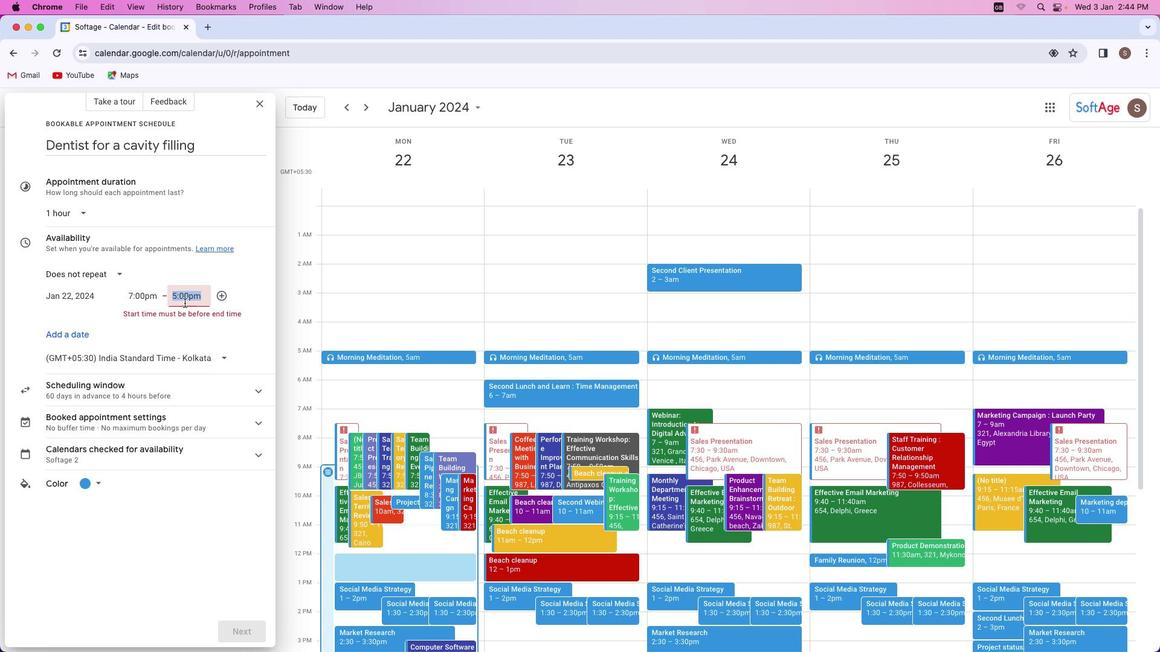 
Action: Mouse pressed left at (435, 155)
Screenshot: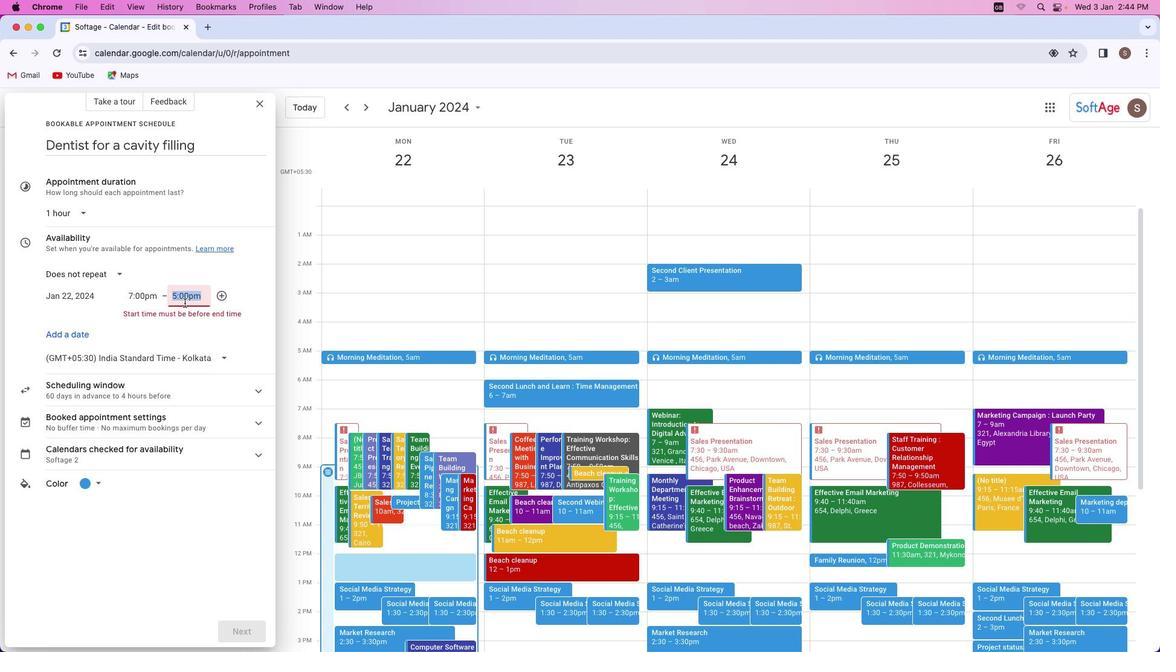 
Action: Mouse moved to (434, 147)
Screenshot: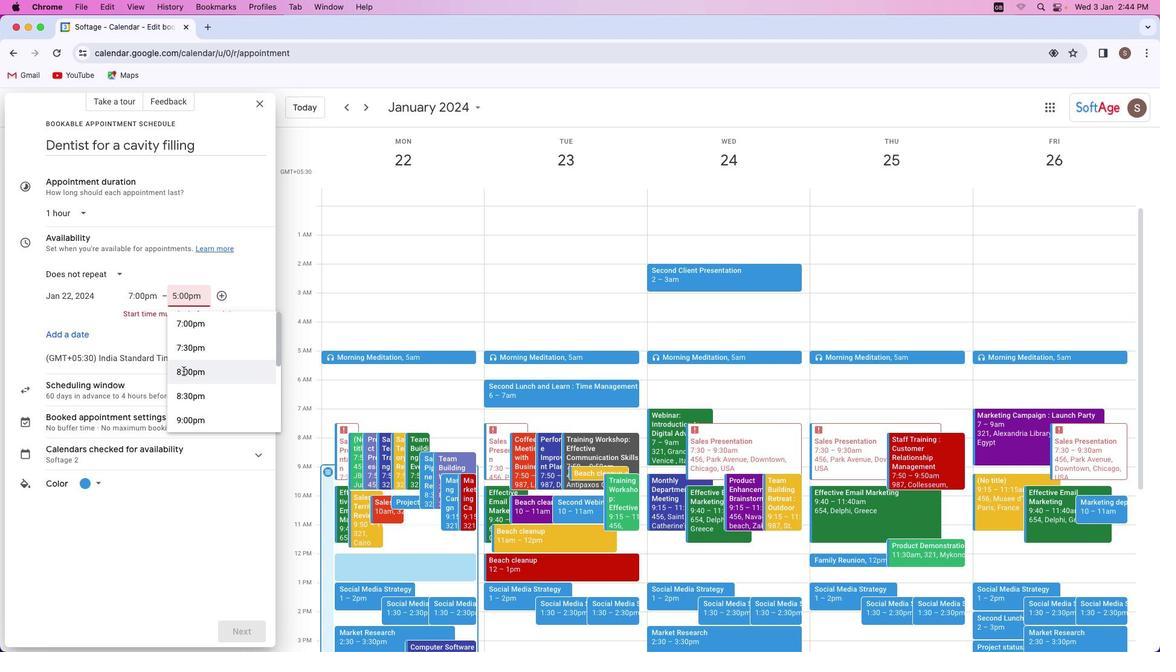 
Action: Mouse pressed left at (434, 147)
Screenshot: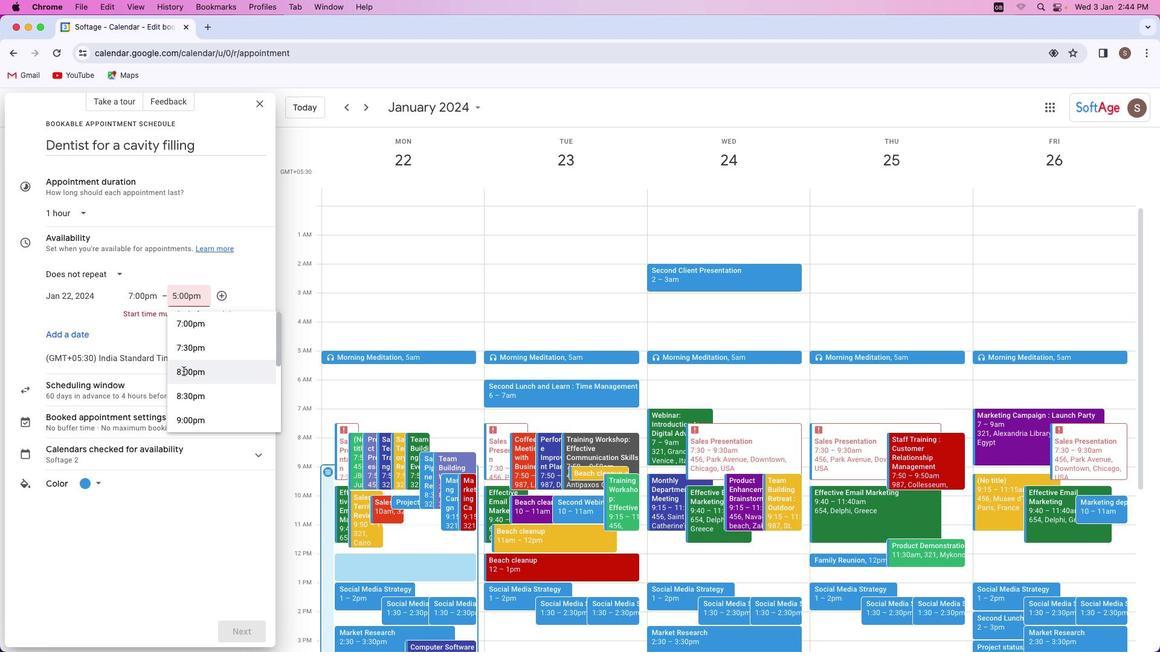 
Action: Mouse moved to (407, 136)
Screenshot: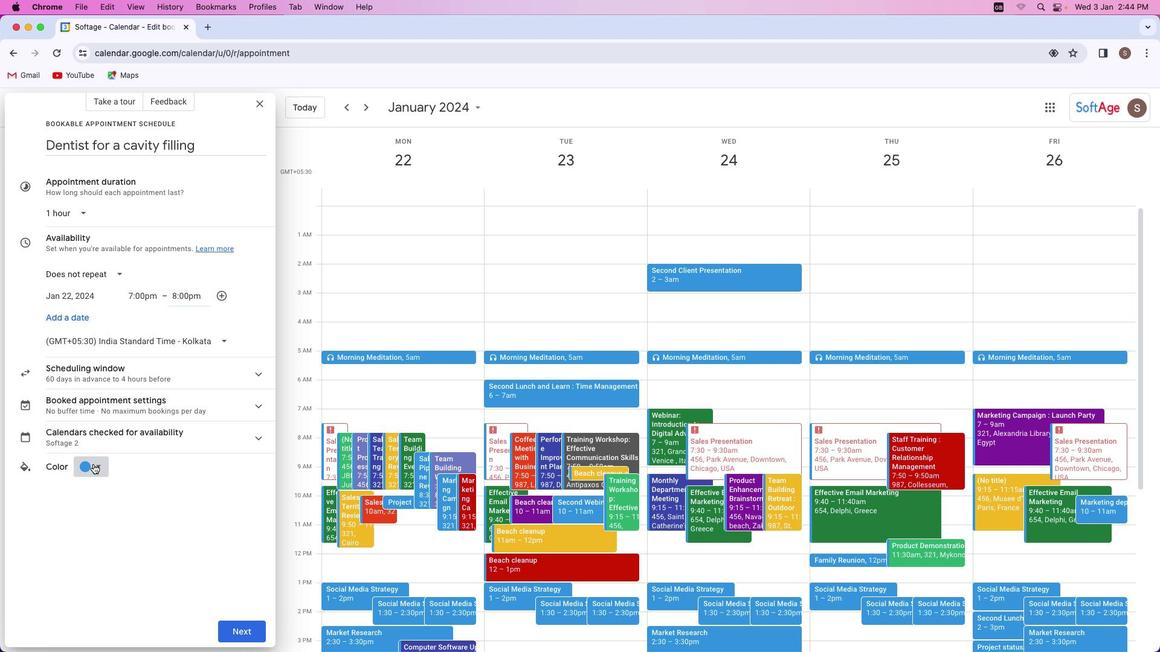 
Action: Mouse pressed left at (407, 136)
Screenshot: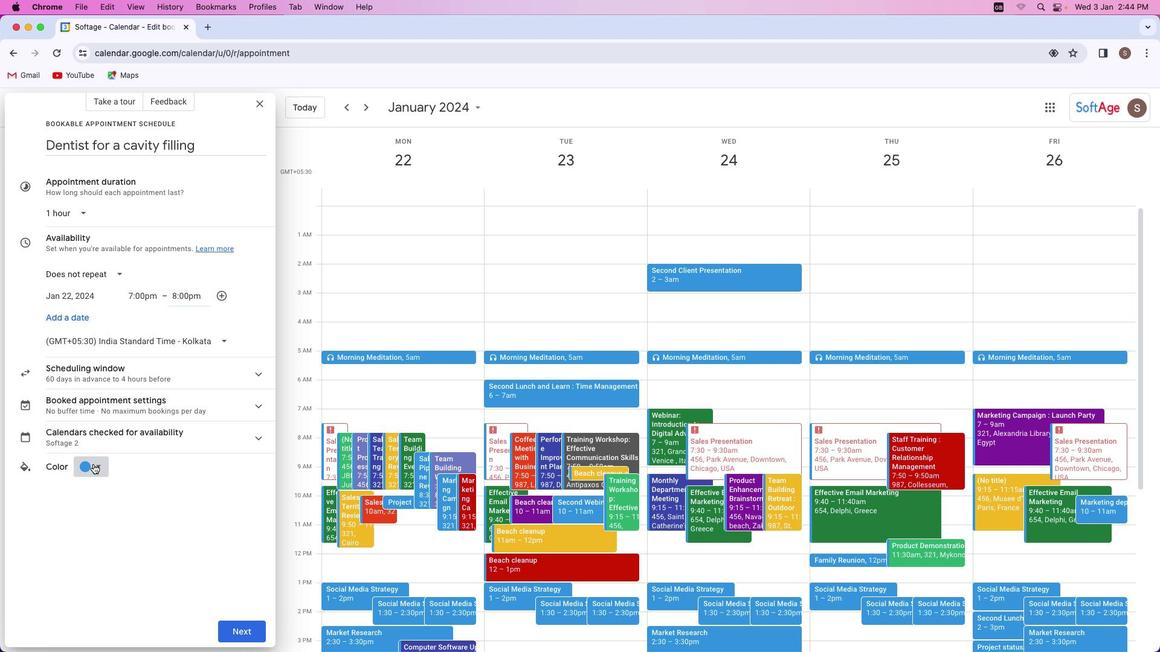 
Action: Mouse moved to (411, 133)
Screenshot: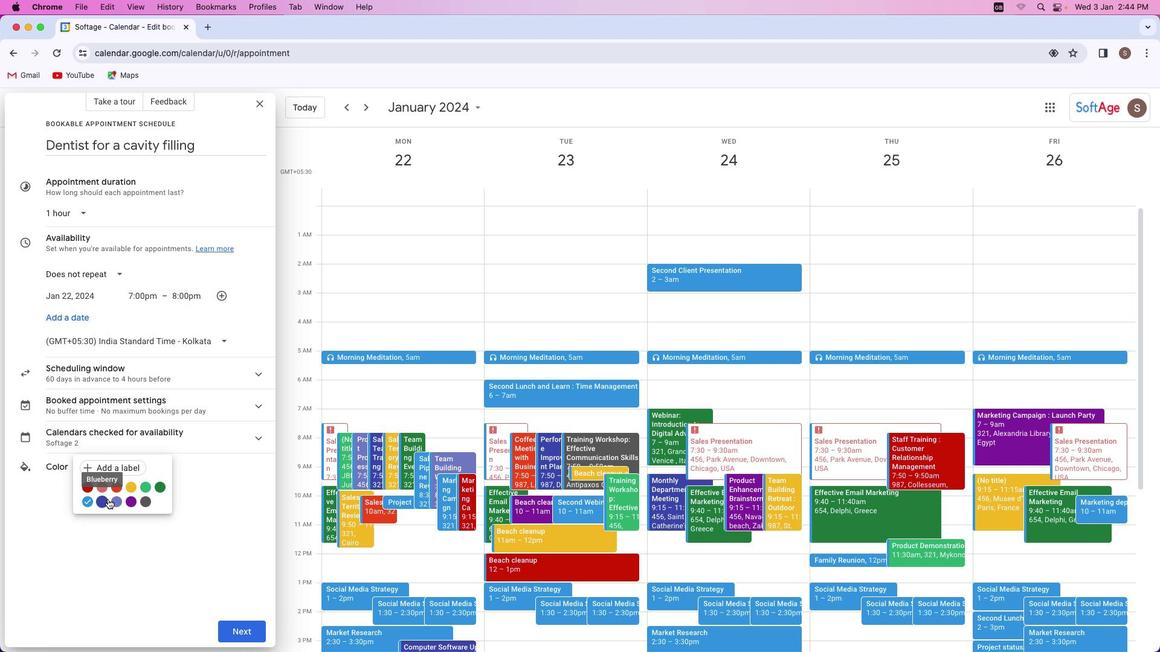 
Action: Mouse pressed left at (411, 133)
Screenshot: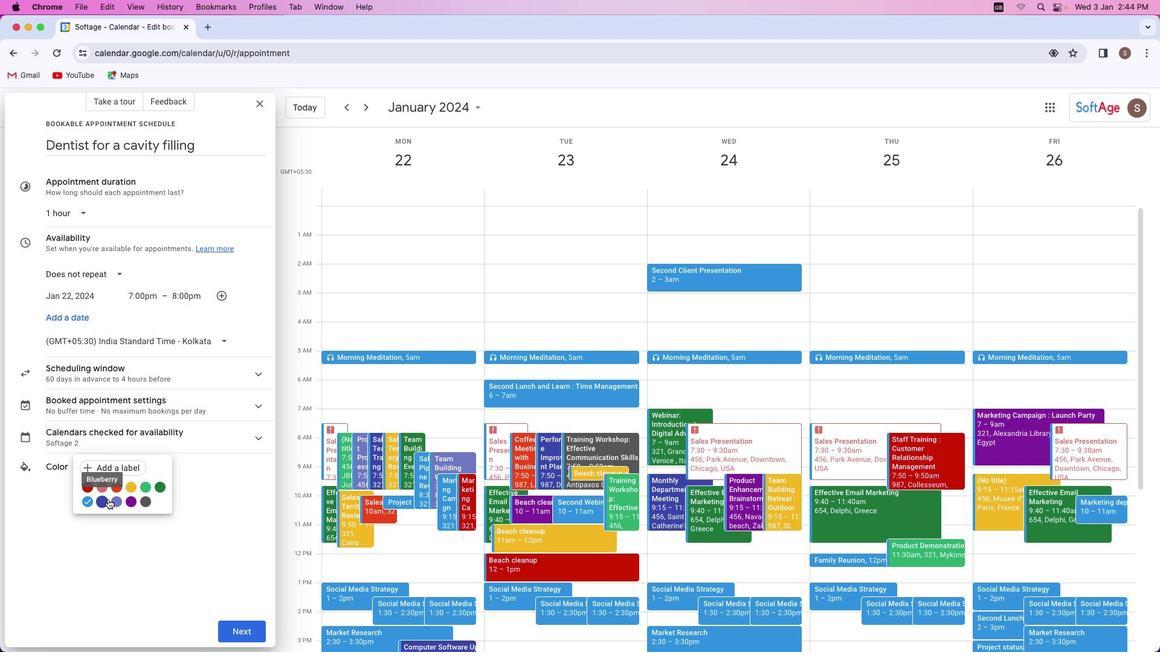
Action: Mouse moved to (451, 118)
Screenshot: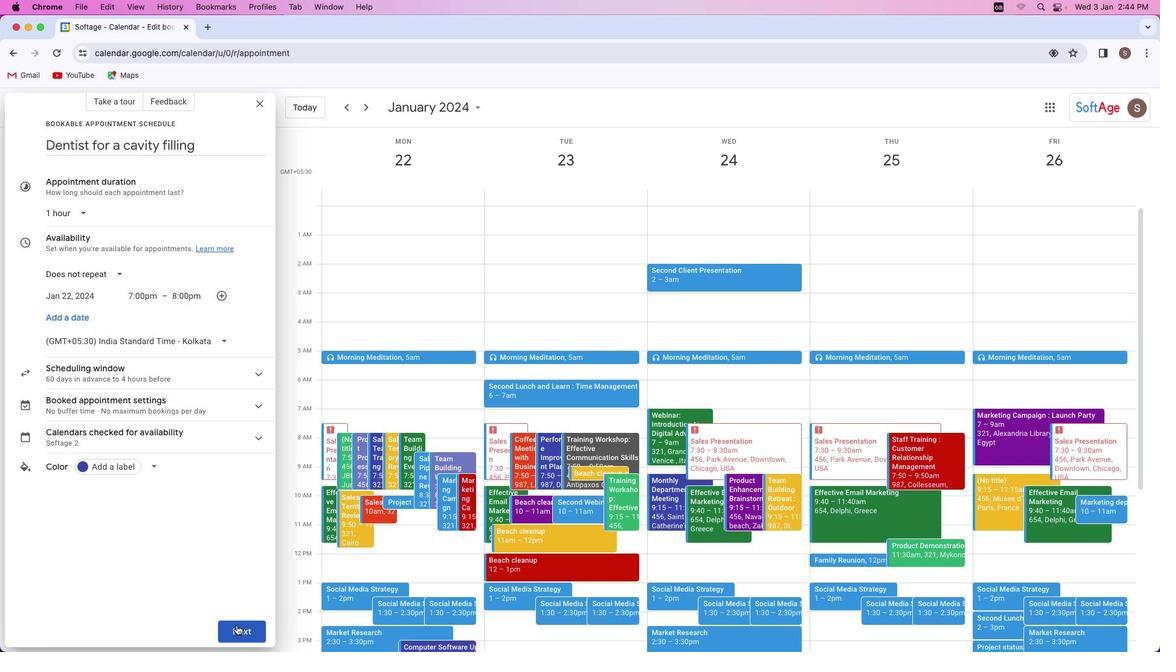 
Action: Mouse pressed left at (451, 118)
Screenshot: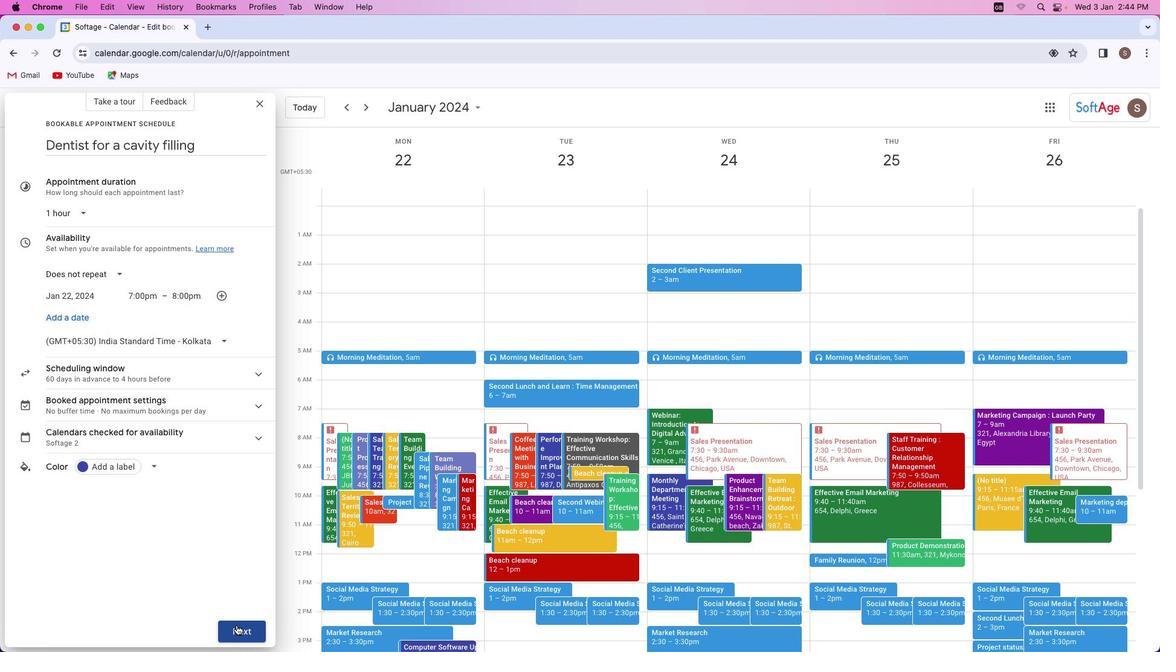 
Action: Mouse moved to (405, 149)
Screenshot: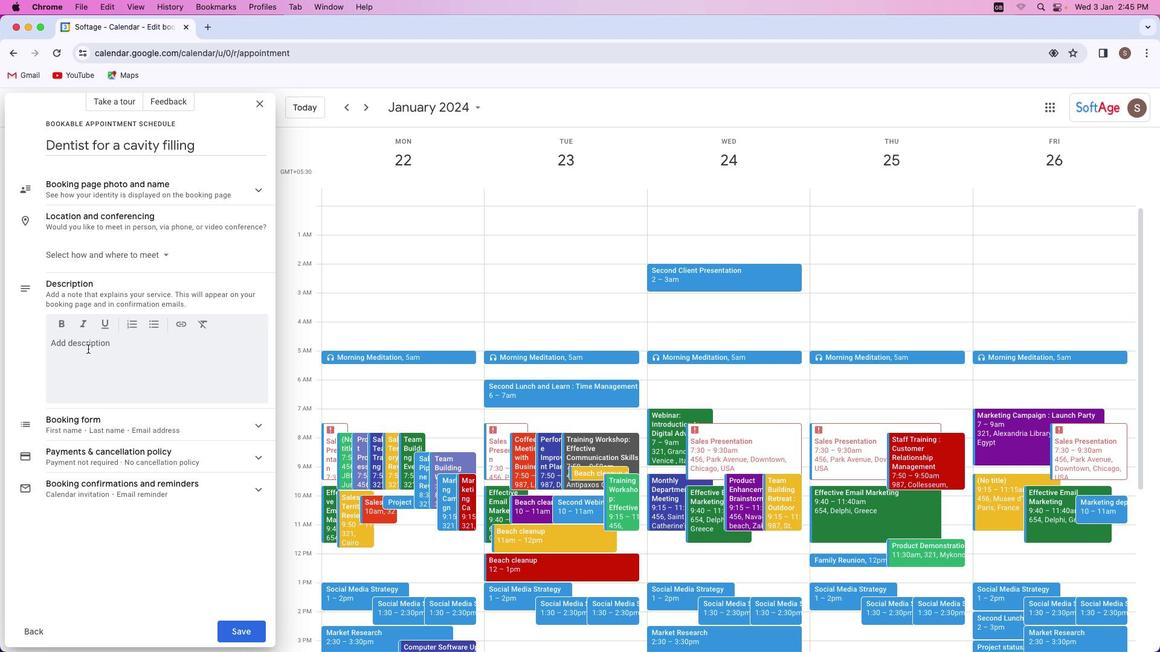 
Action: Mouse pressed left at (405, 149)
Screenshot: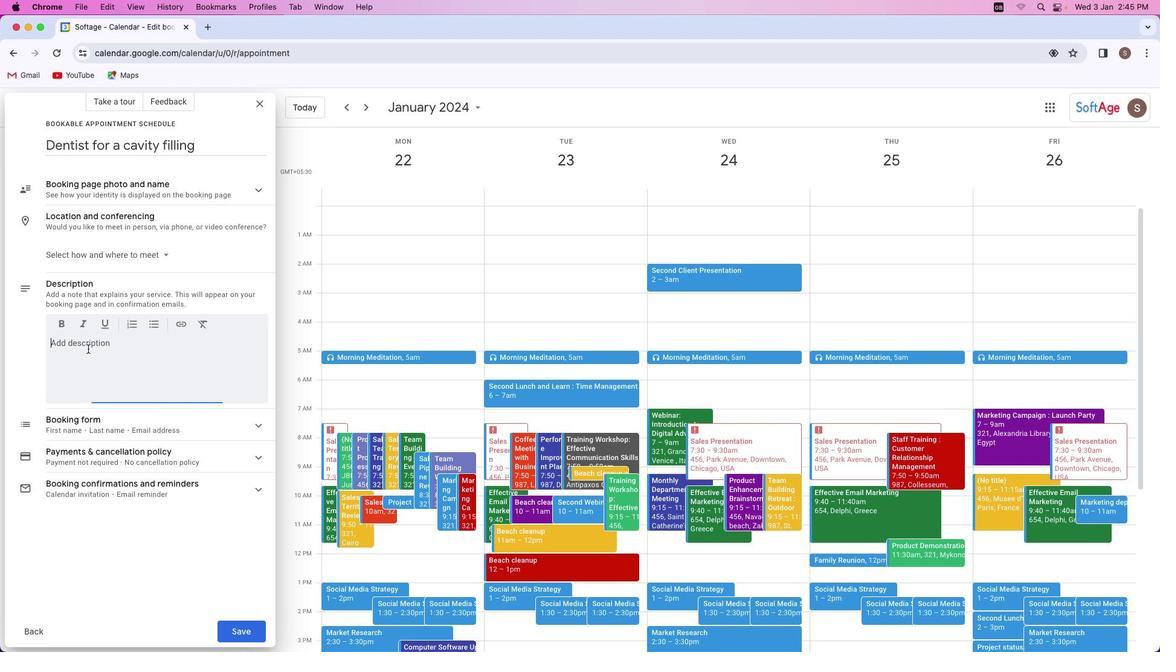 
Action: Mouse moved to (405, 149)
Screenshot: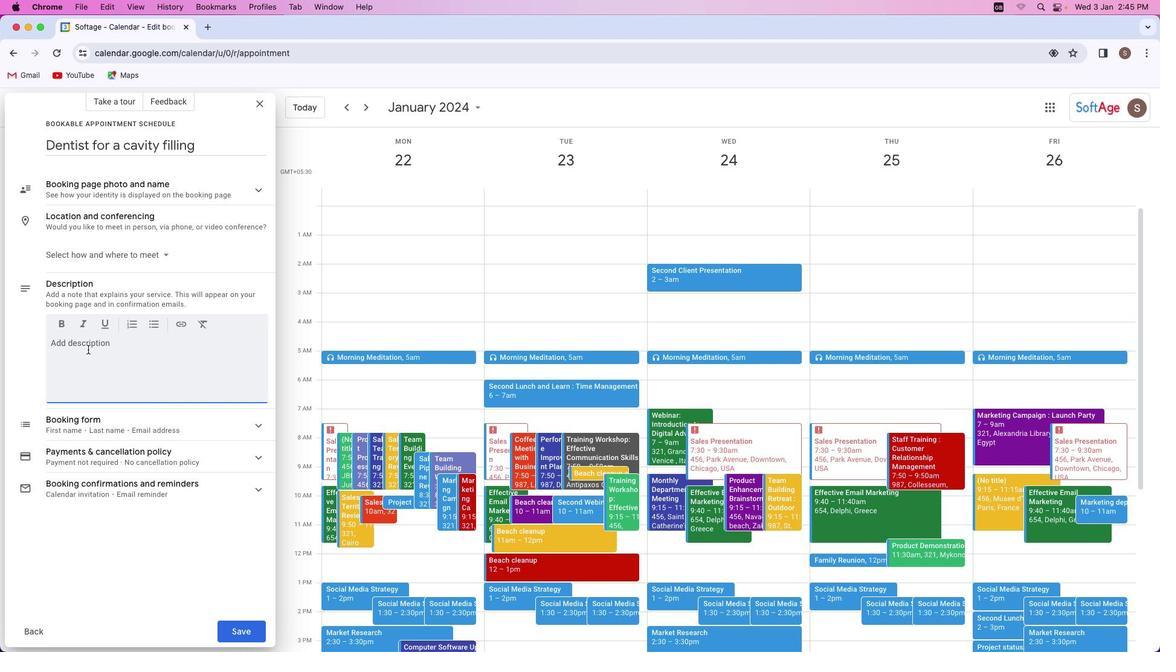 
Action: Key pressed Key.shift'D''e''n''t''i''s''t'Key.space'a''p''p''o''i''n''t''m''e''n''t'Key.space'i''s'Key.space'f''o''r'Key.space'a'Key.space'c''a''v''i''t''y'Key.space'f''i''l''l''i''n''g''.'
Screenshot: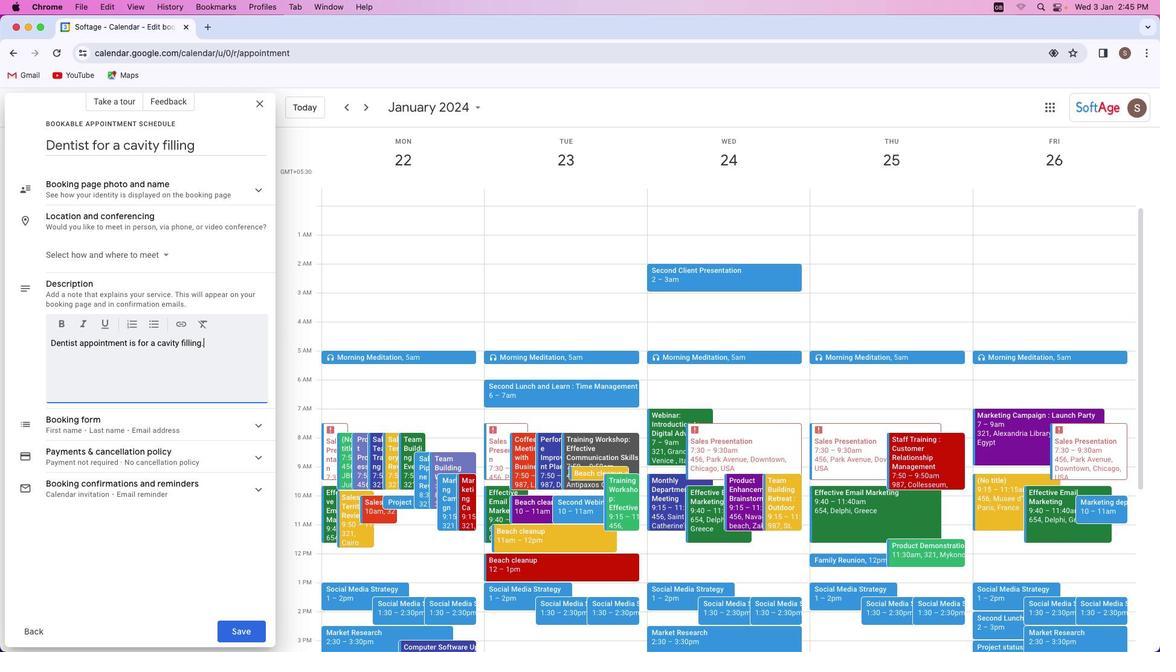 
Action: Mouse moved to (452, 118)
Screenshot: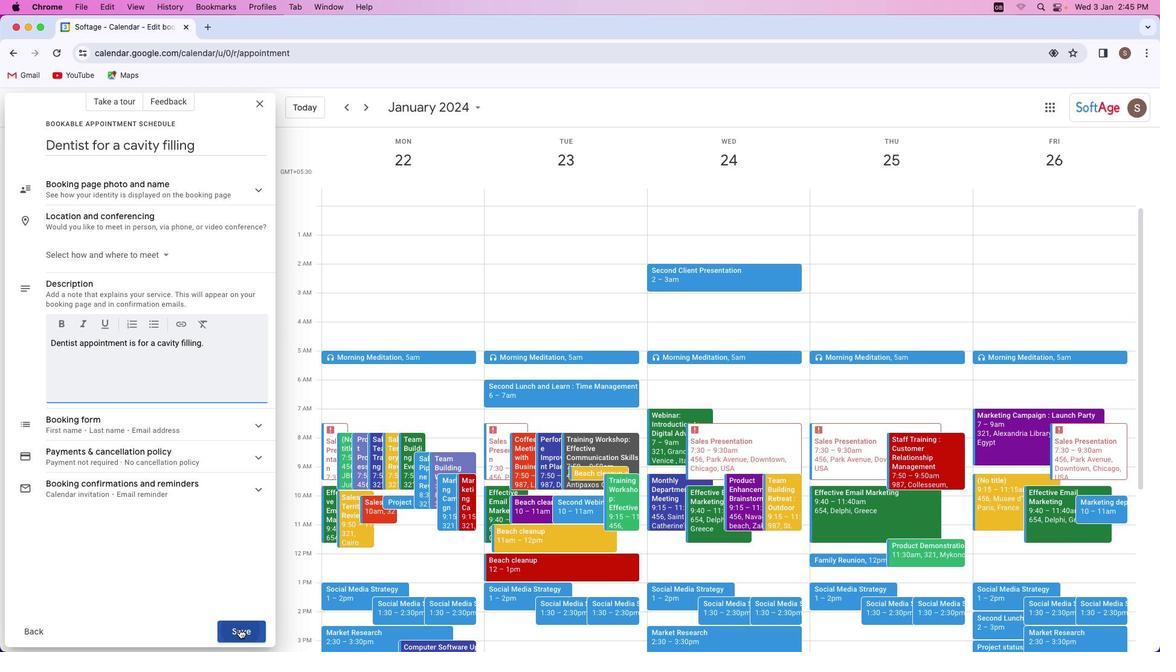 
Action: Mouse pressed left at (452, 118)
Screenshot: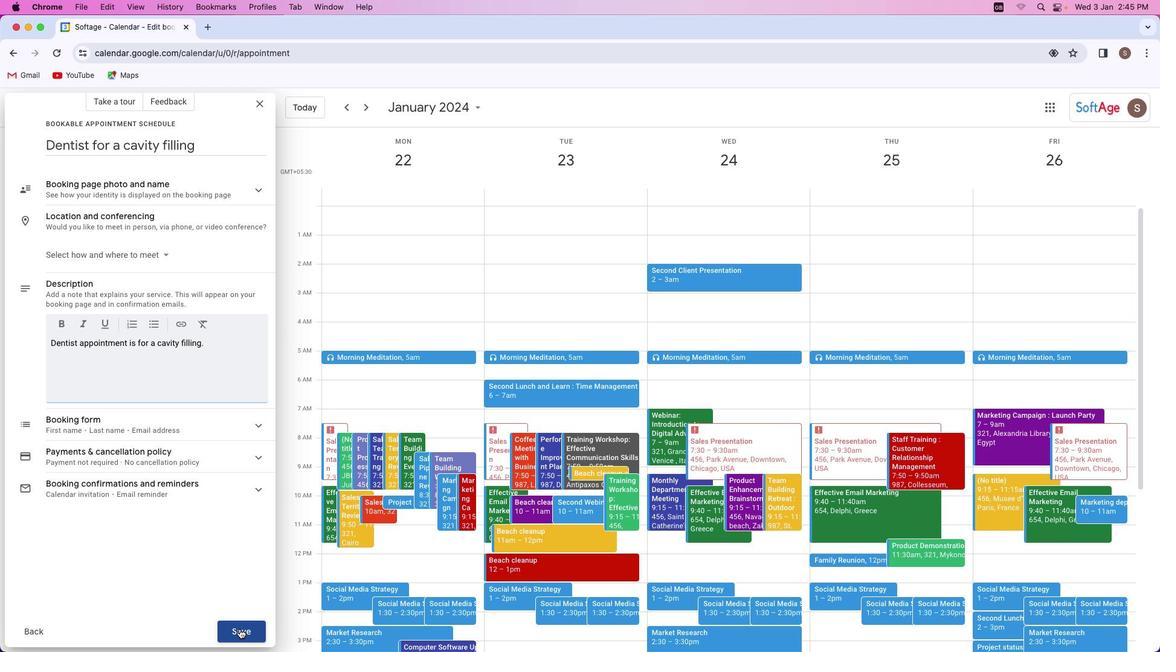 
Action: Mouse moved to (554, 135)
Screenshot: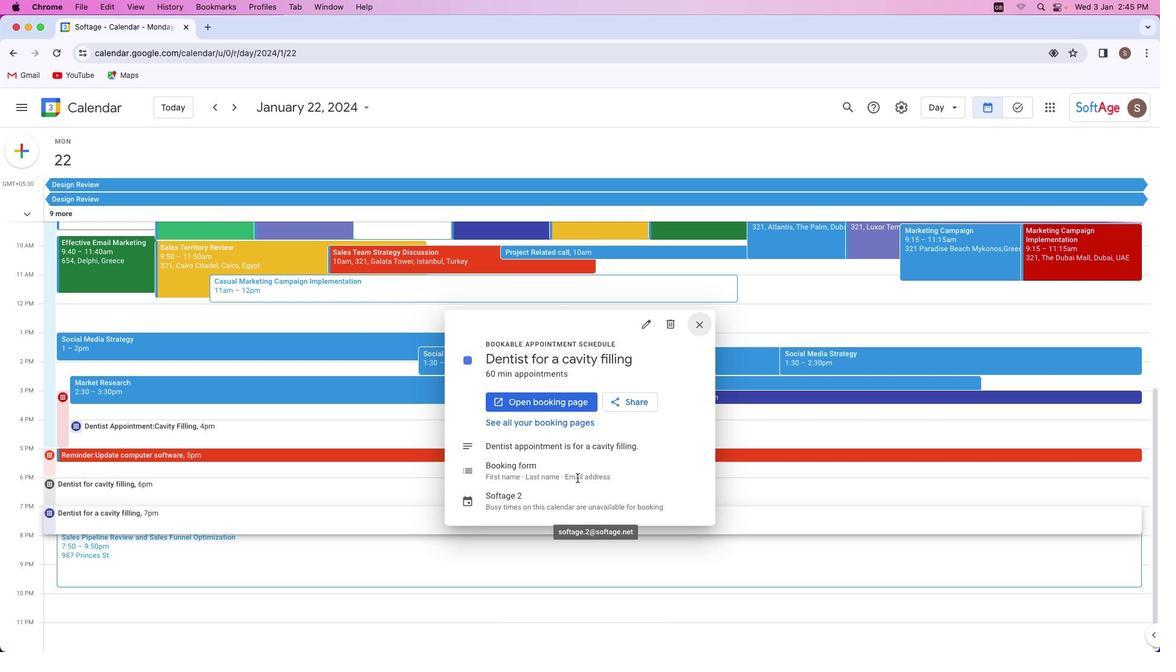 
